 Task: Find connections with filter location Bail-Hongal with filter topic #Knowyoursocialwith filter profile language Potuguese with filter current company Jade Global with filter school Vel Tech Rangarajan Dr. Sagunthala R & D Institute of Science & Technology, Chennai with filter industry Glass, Ceramics and Concrete Manufacturing with filter service category Insurance with filter keywords title Human Resources
Action: Mouse moved to (534, 73)
Screenshot: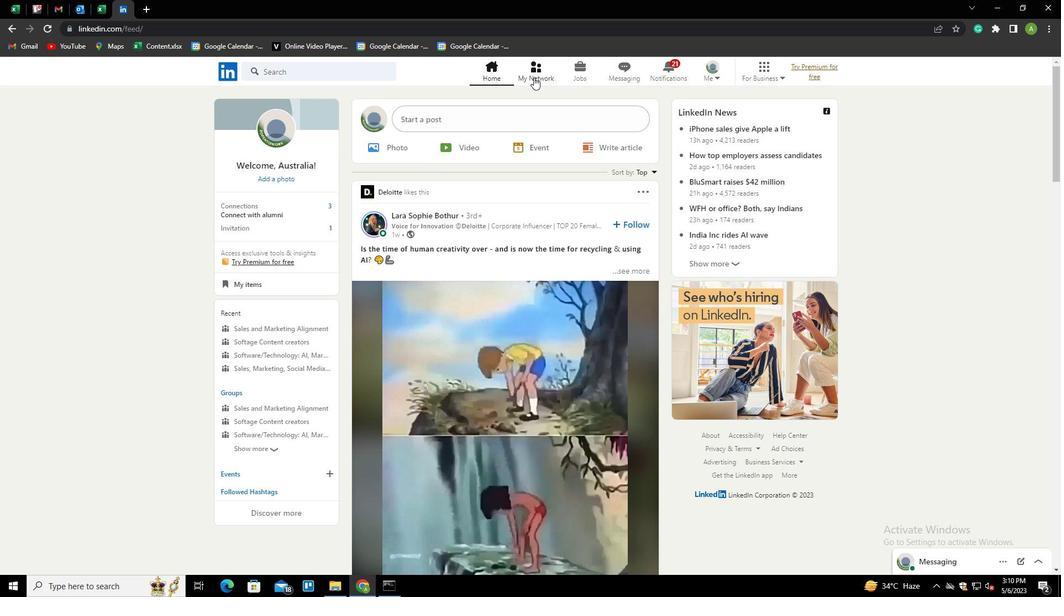 
Action: Mouse pressed left at (534, 73)
Screenshot: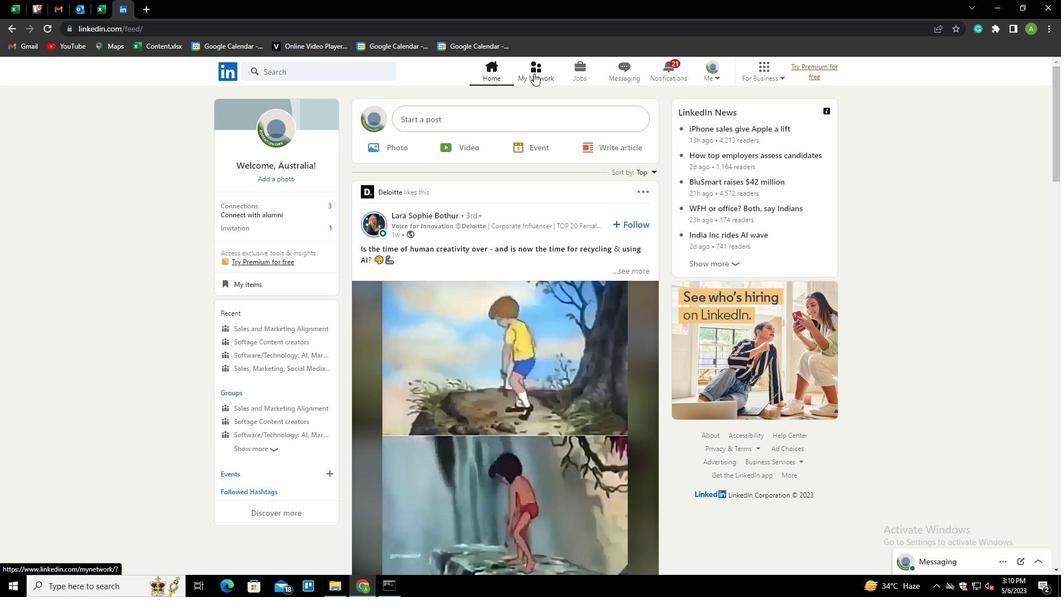 
Action: Mouse moved to (289, 131)
Screenshot: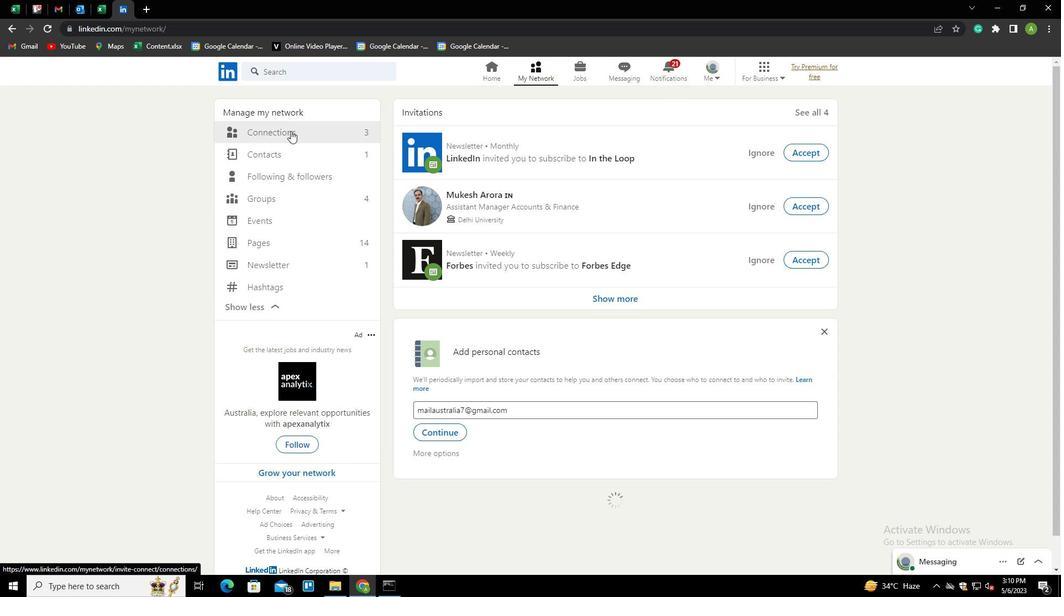 
Action: Mouse pressed left at (289, 131)
Screenshot: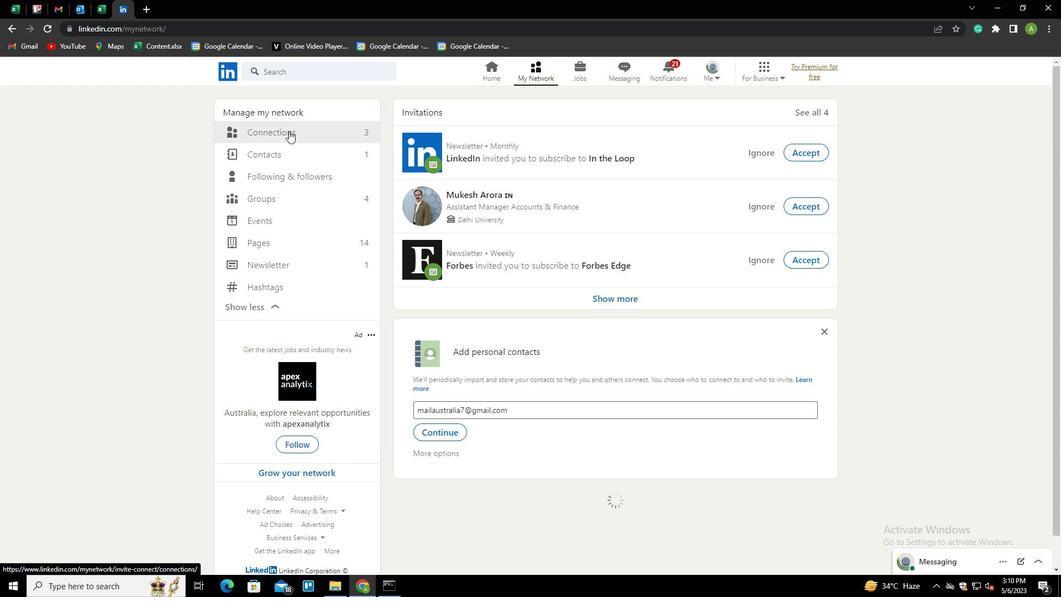 
Action: Mouse moved to (613, 128)
Screenshot: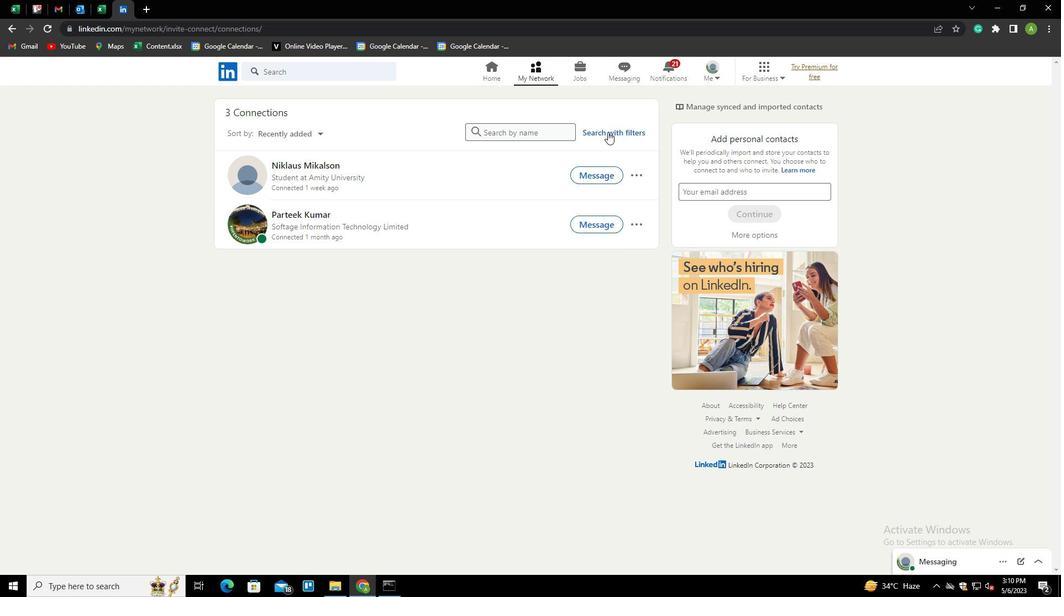 
Action: Mouse pressed left at (613, 128)
Screenshot: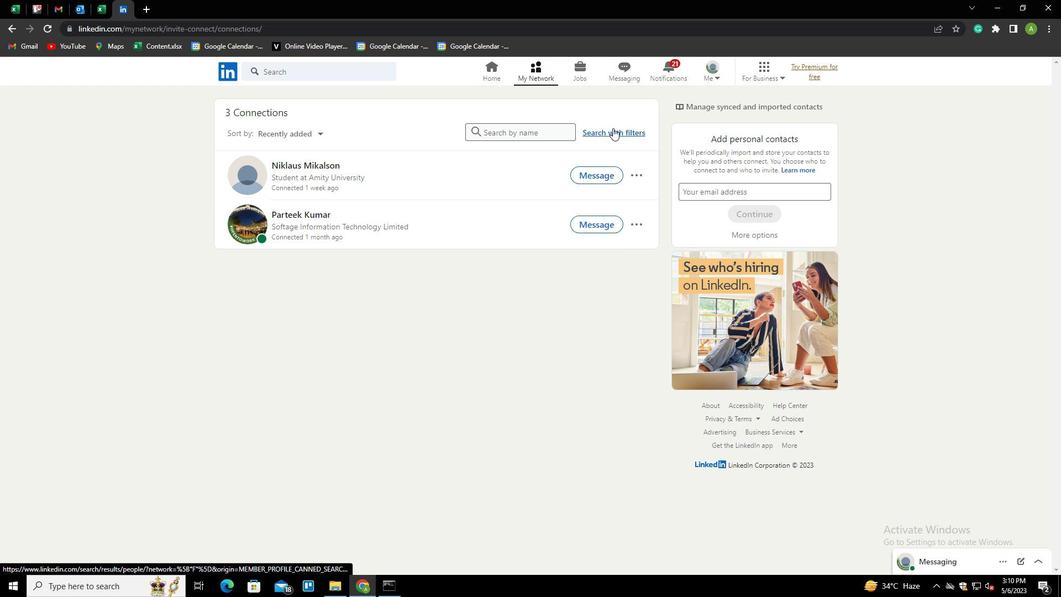 
Action: Mouse moved to (570, 101)
Screenshot: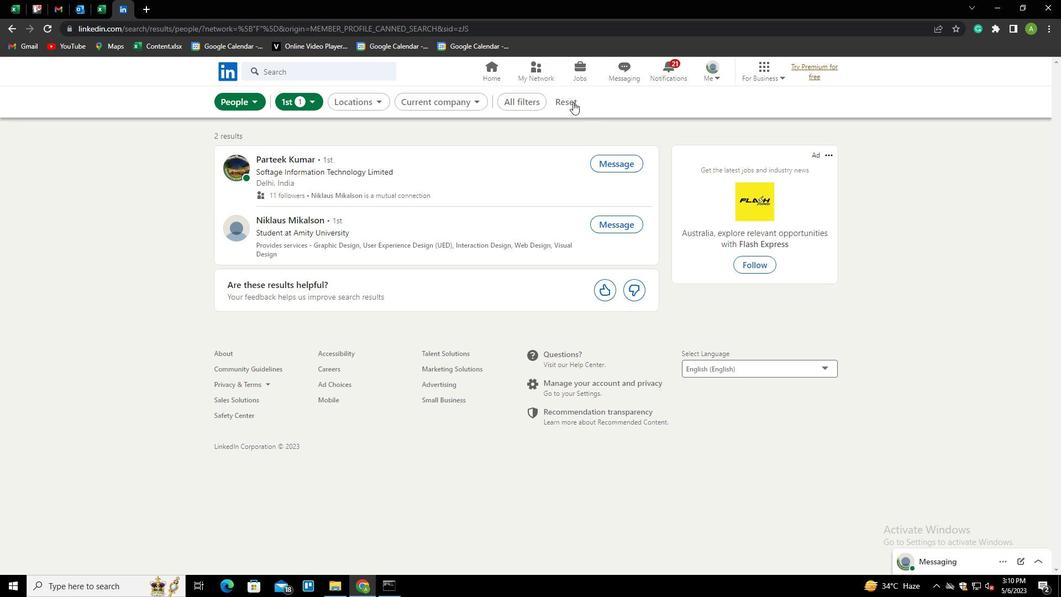 
Action: Mouse pressed left at (570, 101)
Screenshot: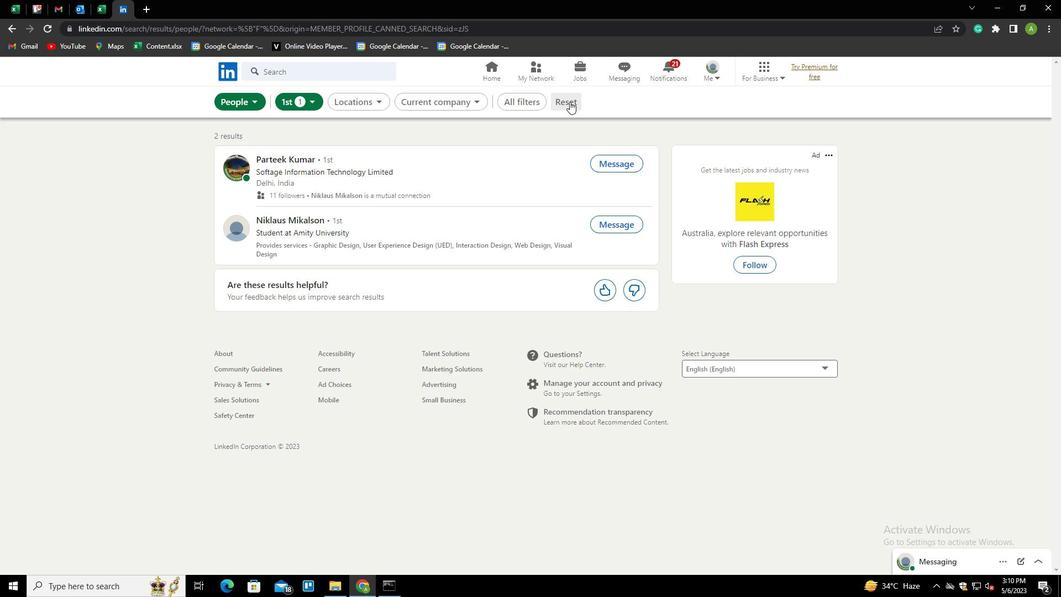 
Action: Mouse moved to (555, 107)
Screenshot: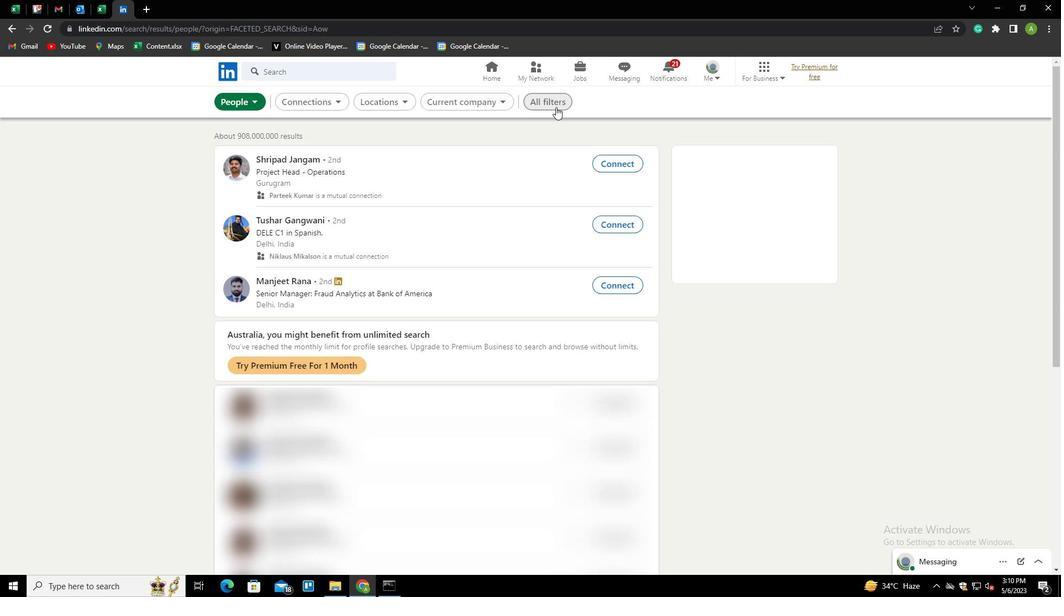 
Action: Mouse pressed left at (555, 107)
Screenshot: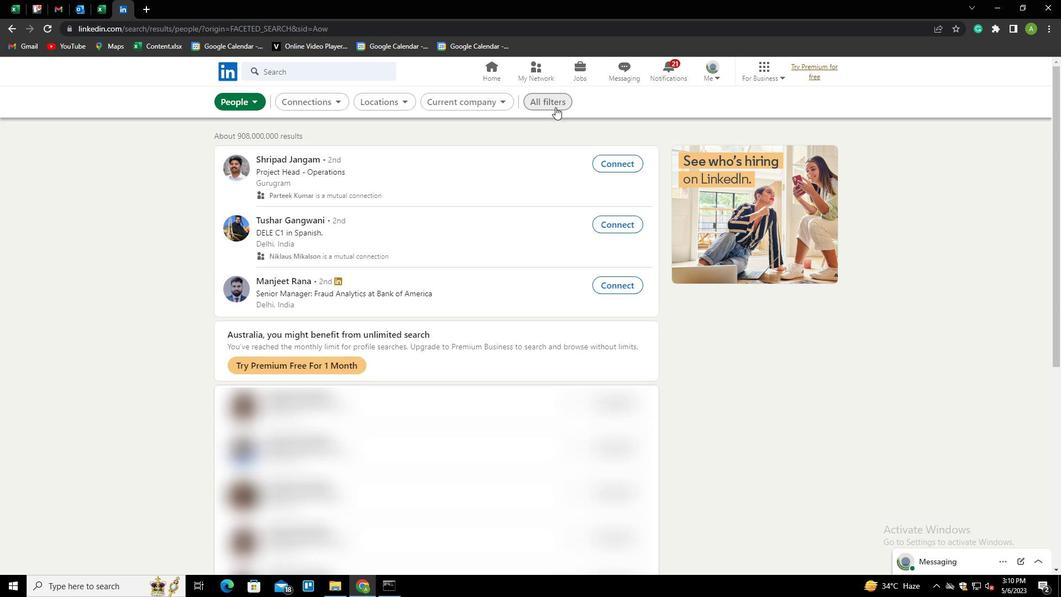 
Action: Mouse moved to (854, 339)
Screenshot: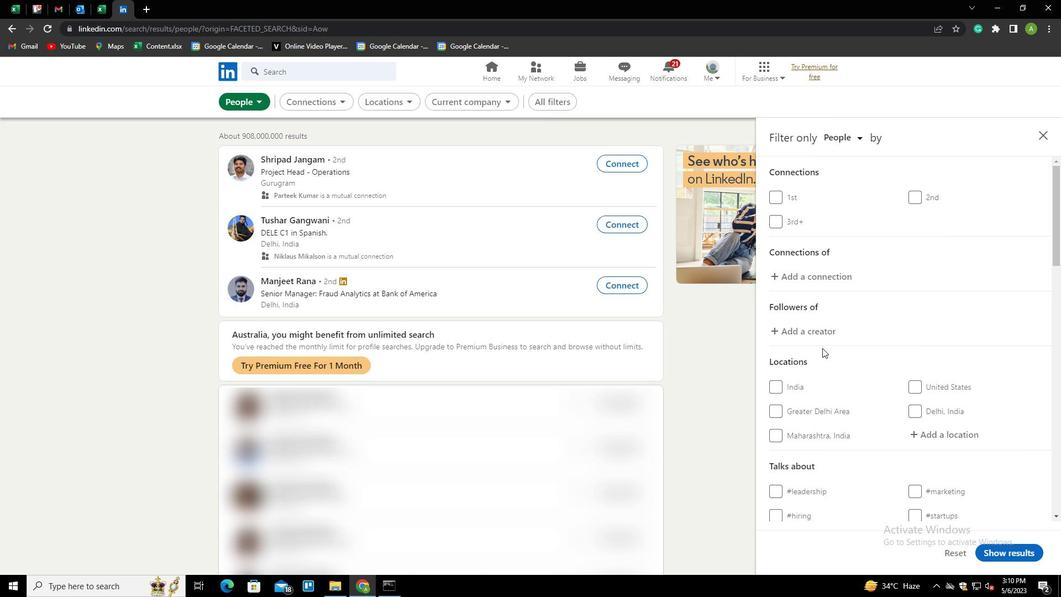 
Action: Mouse scrolled (854, 339) with delta (0, 0)
Screenshot: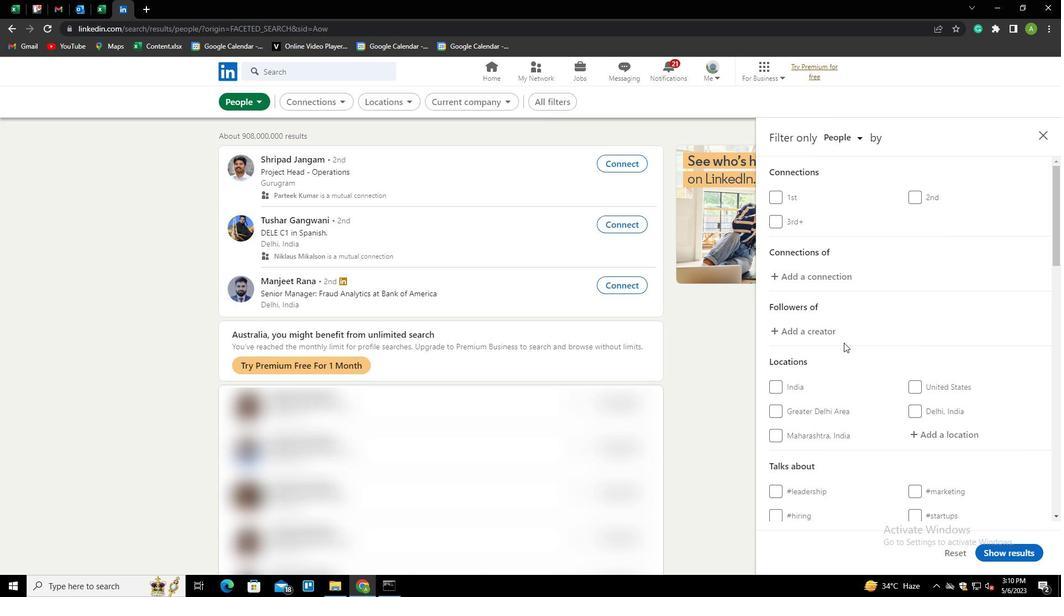 
Action: Mouse scrolled (854, 339) with delta (0, 0)
Screenshot: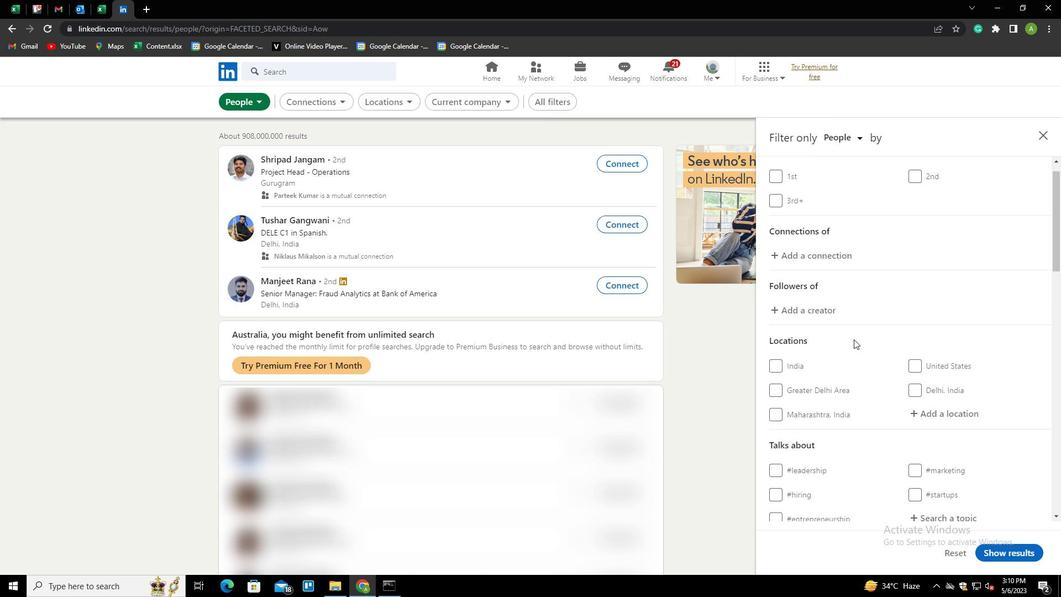 
Action: Mouse moved to (946, 321)
Screenshot: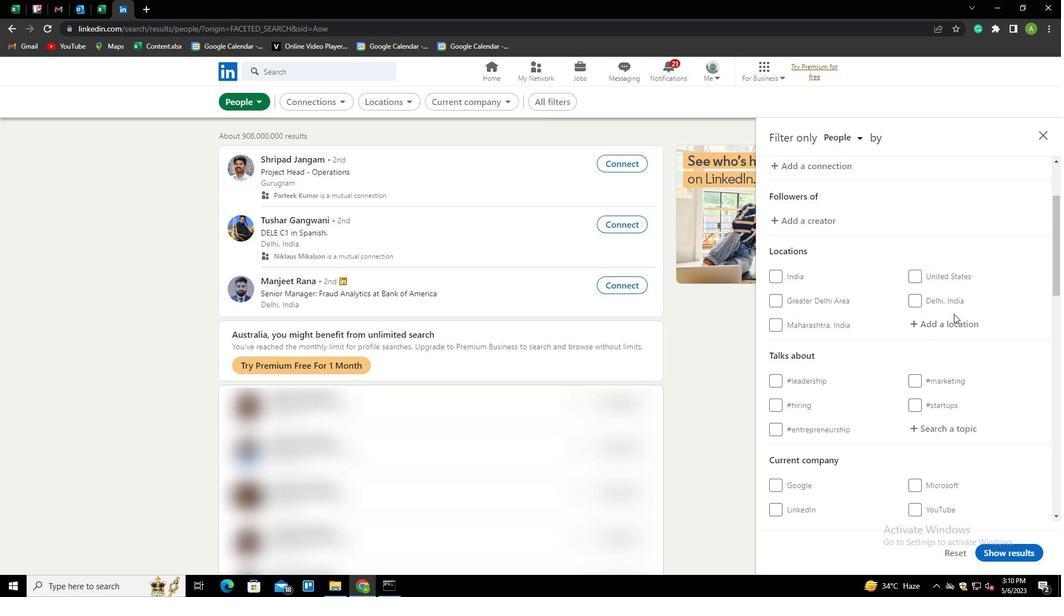 
Action: Mouse pressed left at (946, 321)
Screenshot: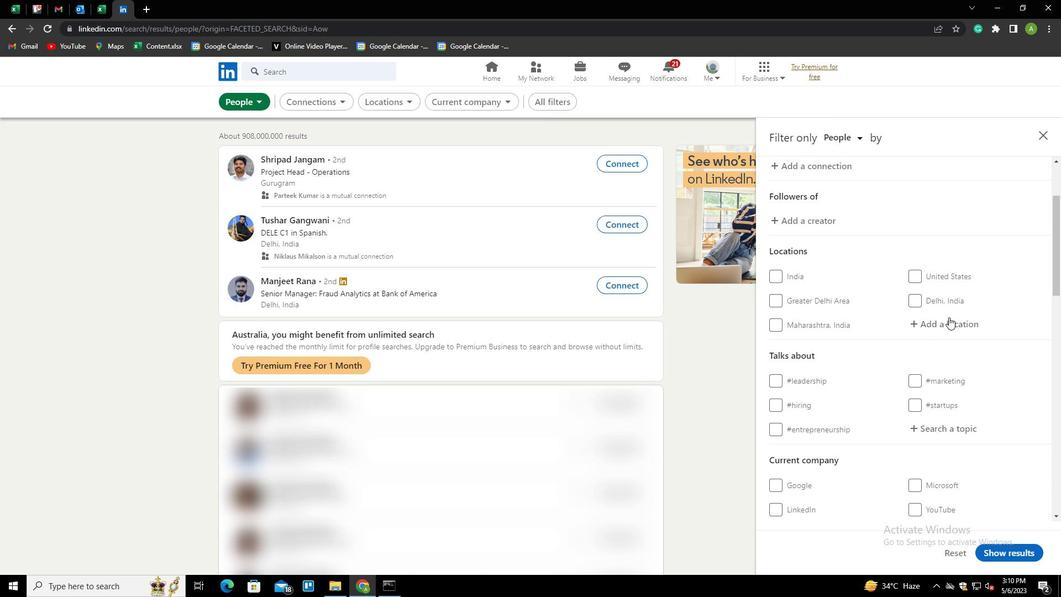 
Action: Mouse moved to (1035, 228)
Screenshot: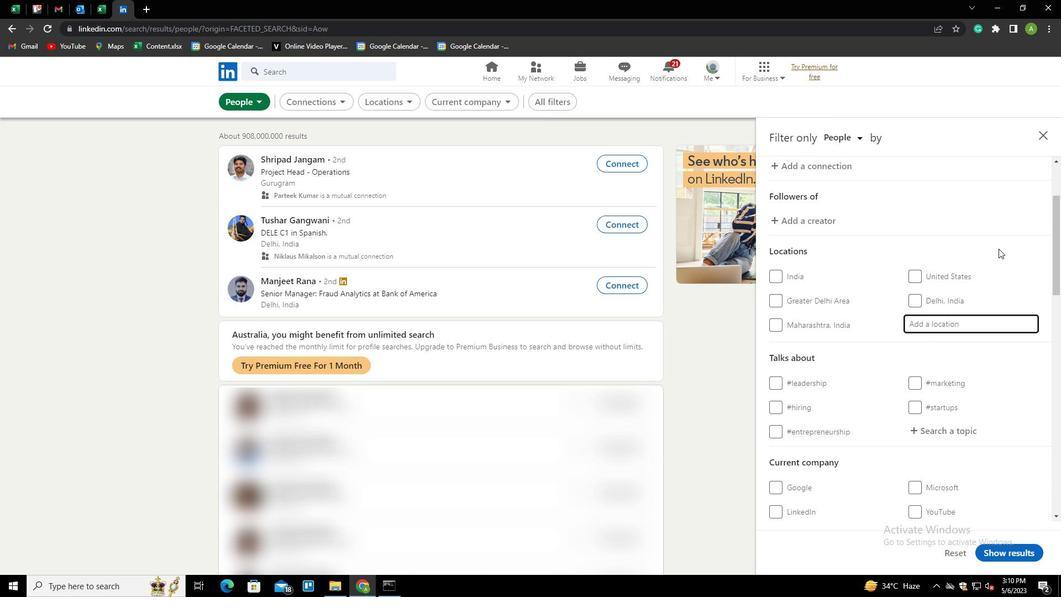 
Action: Key pressed <Key.shift>BAILL<Key.backspace>-<Key.shift>HONGAL<Key.down>
Screenshot: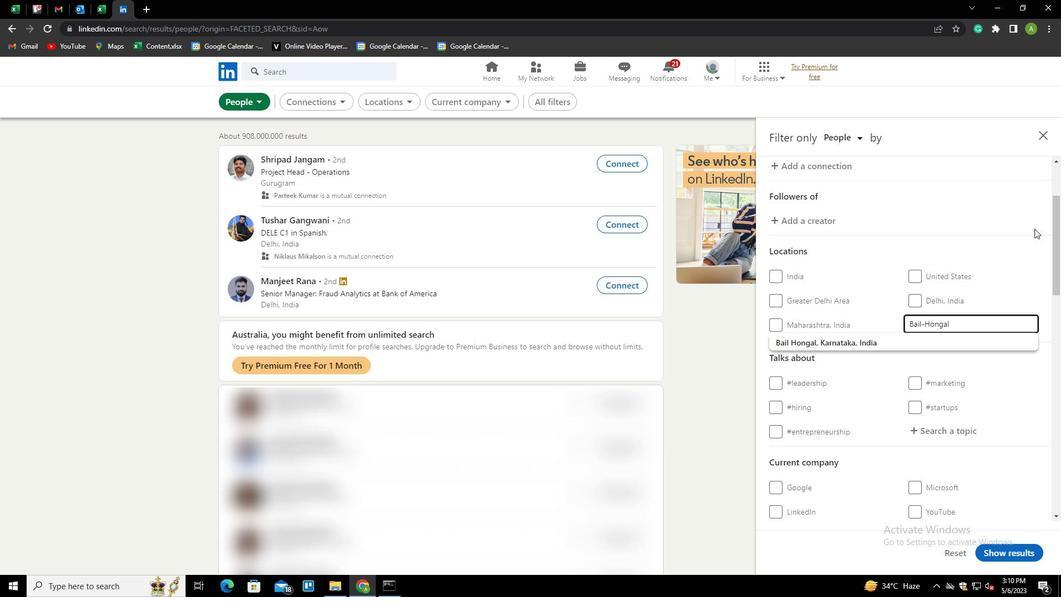 
Action: Mouse moved to (1037, 225)
Screenshot: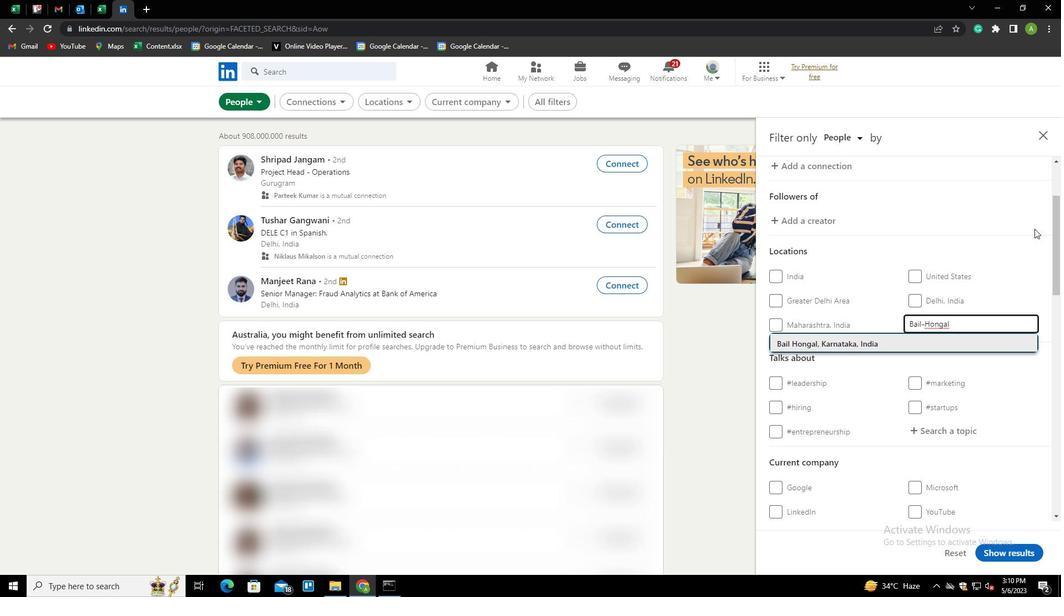 
Action: Key pressed <Key.enter>
Screenshot: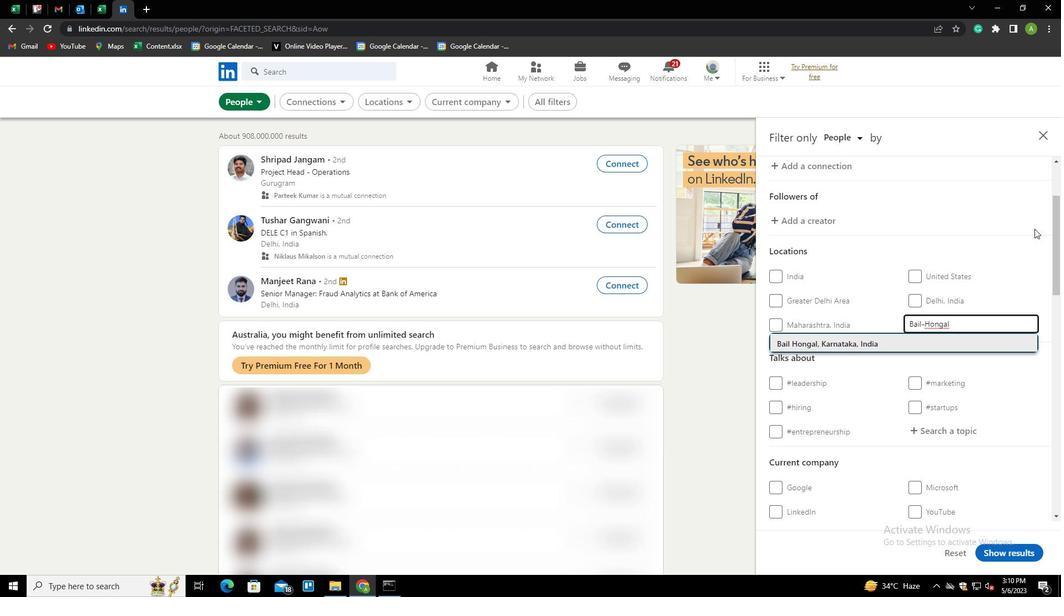 
Action: Mouse moved to (1008, 252)
Screenshot: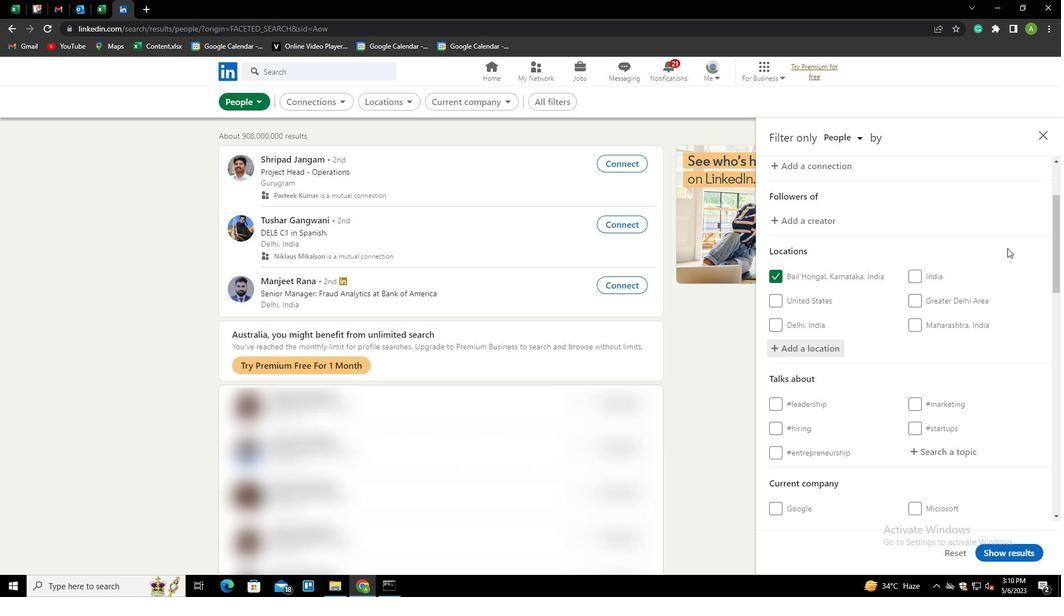 
Action: Mouse scrolled (1008, 252) with delta (0, 0)
Screenshot: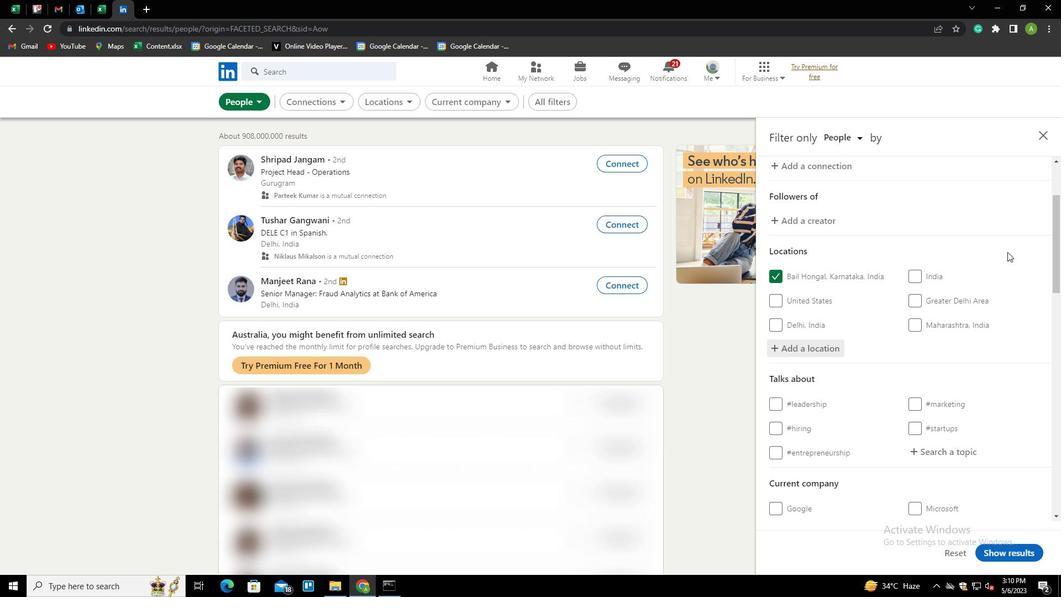 
Action: Mouse moved to (1008, 253)
Screenshot: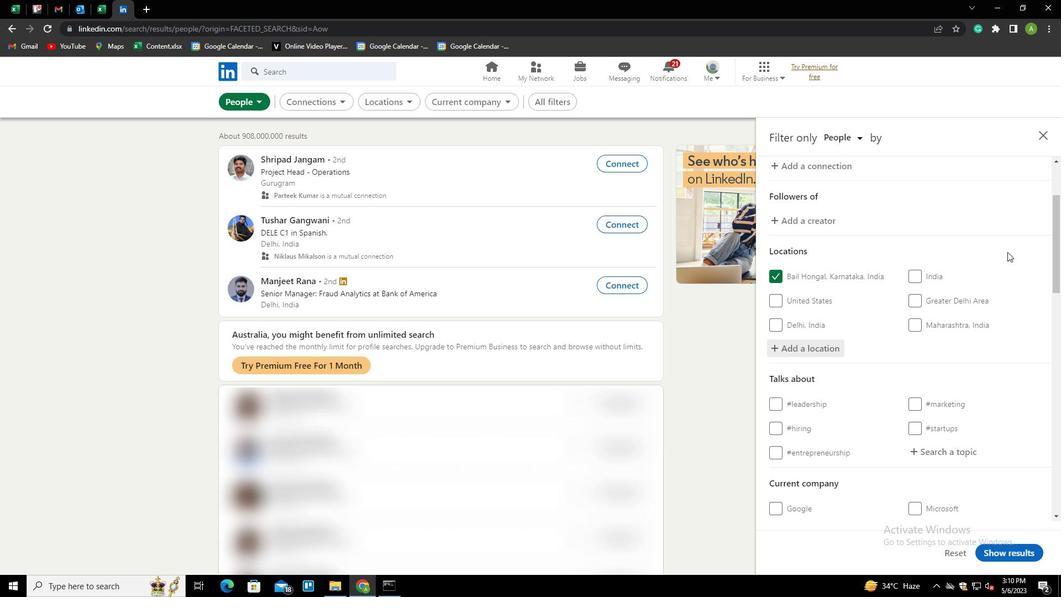 
Action: Mouse scrolled (1008, 252) with delta (0, 0)
Screenshot: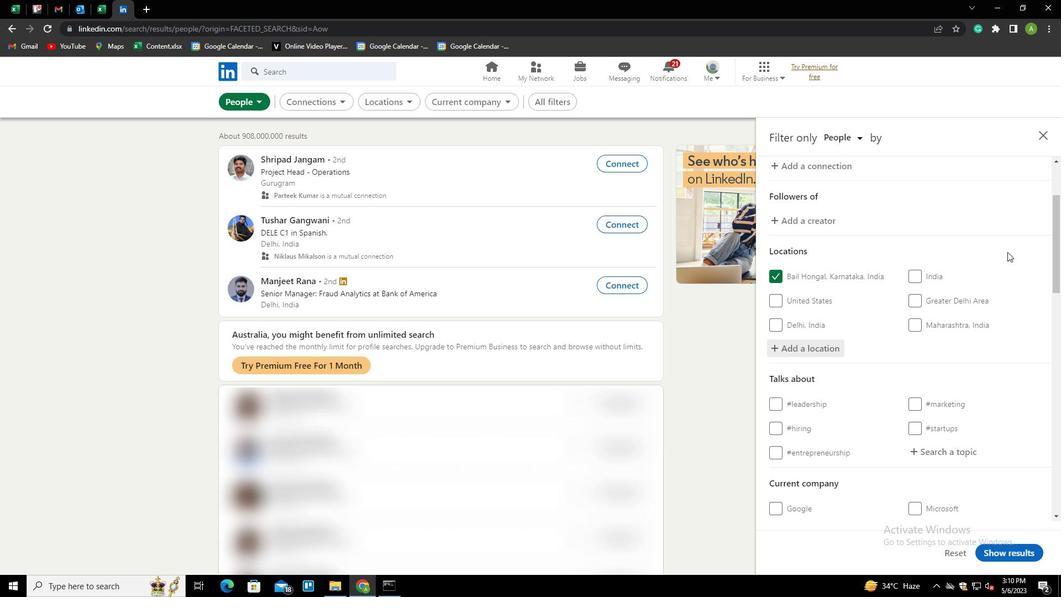 
Action: Mouse moved to (961, 336)
Screenshot: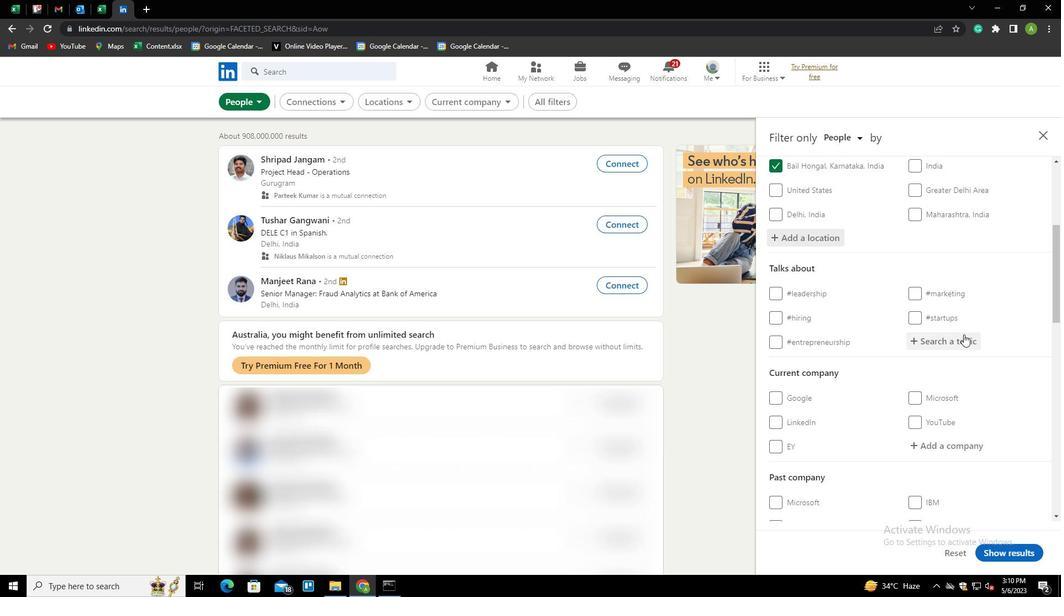 
Action: Mouse pressed left at (961, 336)
Screenshot: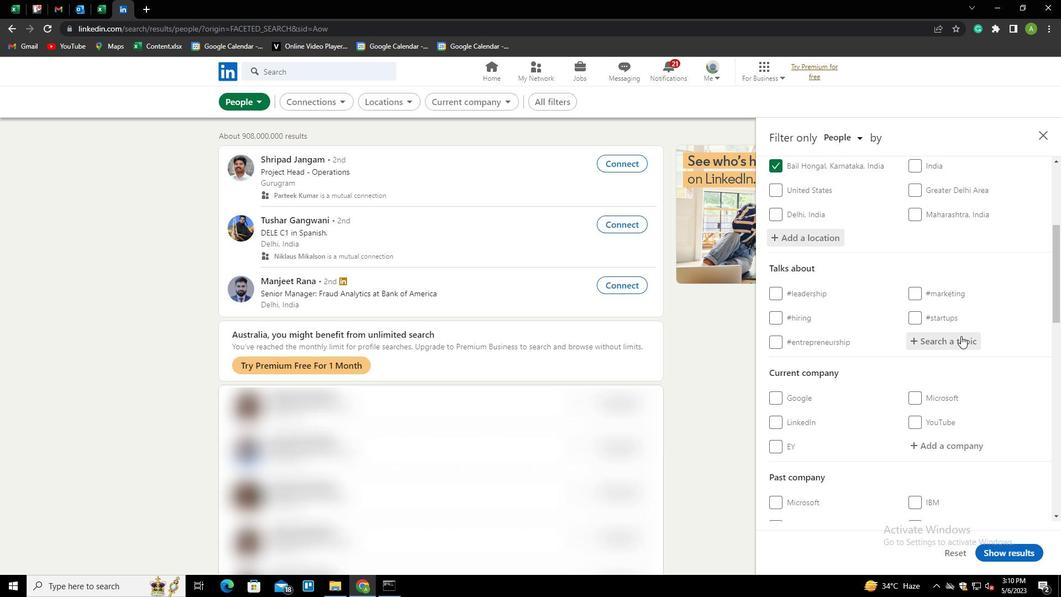 
Action: Mouse moved to (954, 300)
Screenshot: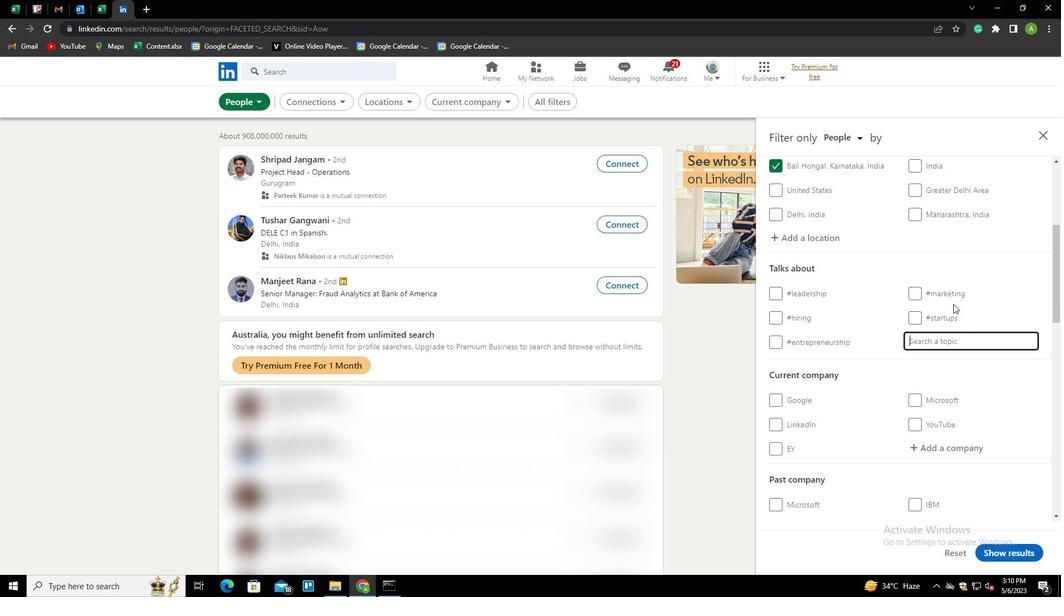 
Action: Key pressed KNOWYOUR
Screenshot: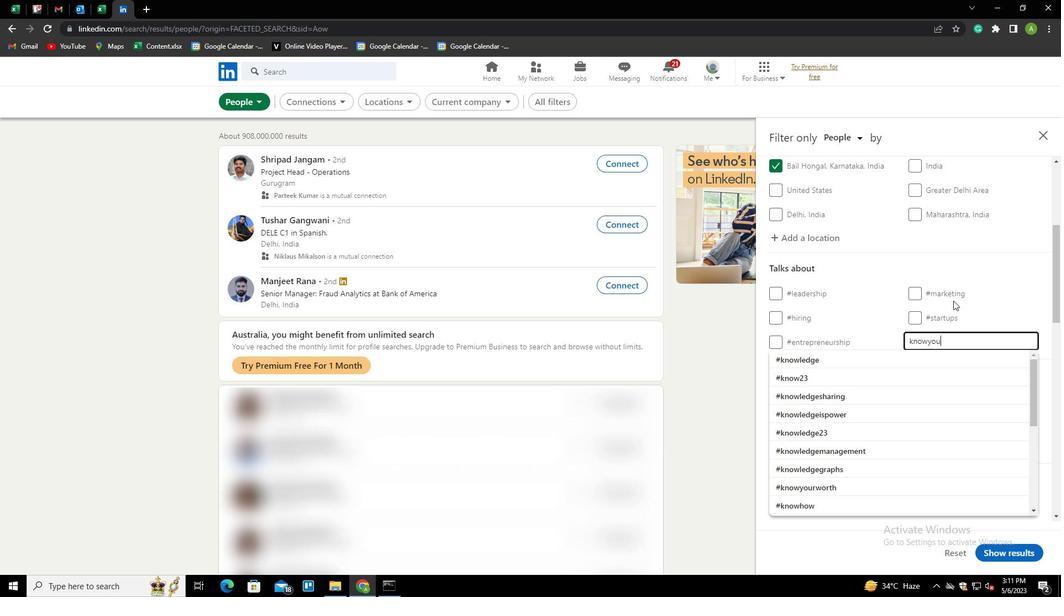 
Action: Mouse moved to (954, 300)
Screenshot: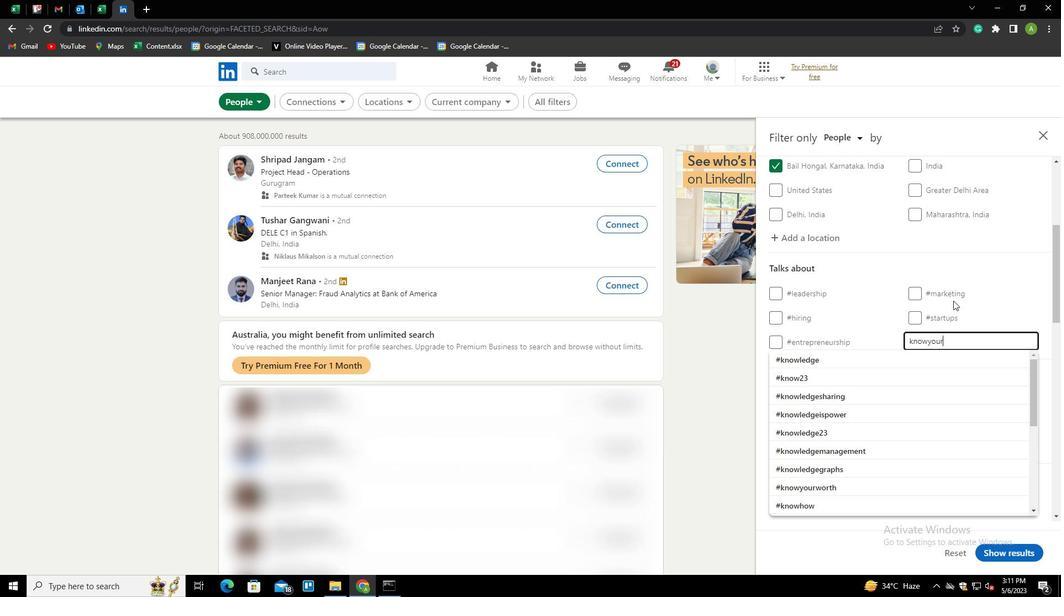 
Action: Key pressed SOCIAL<Key.down><Key.enter>
Screenshot: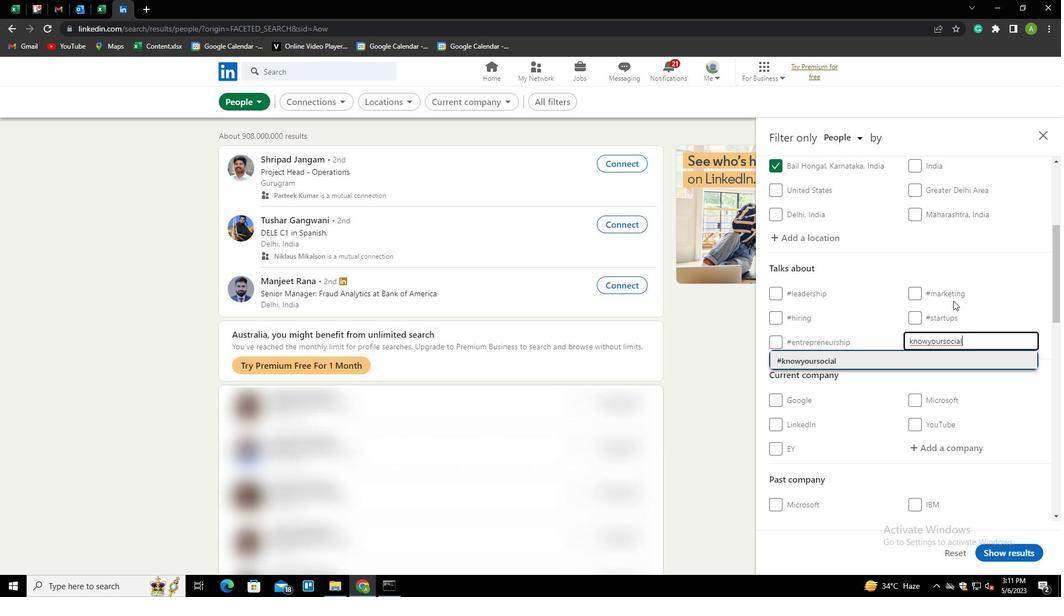 
Action: Mouse scrolled (954, 300) with delta (0, 0)
Screenshot: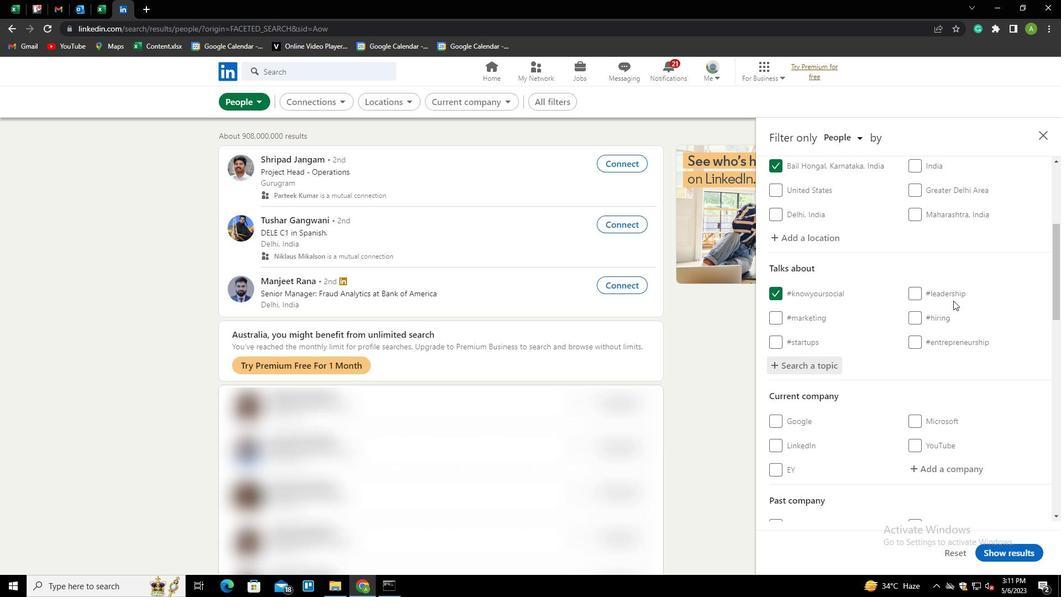 
Action: Mouse scrolled (954, 300) with delta (0, 0)
Screenshot: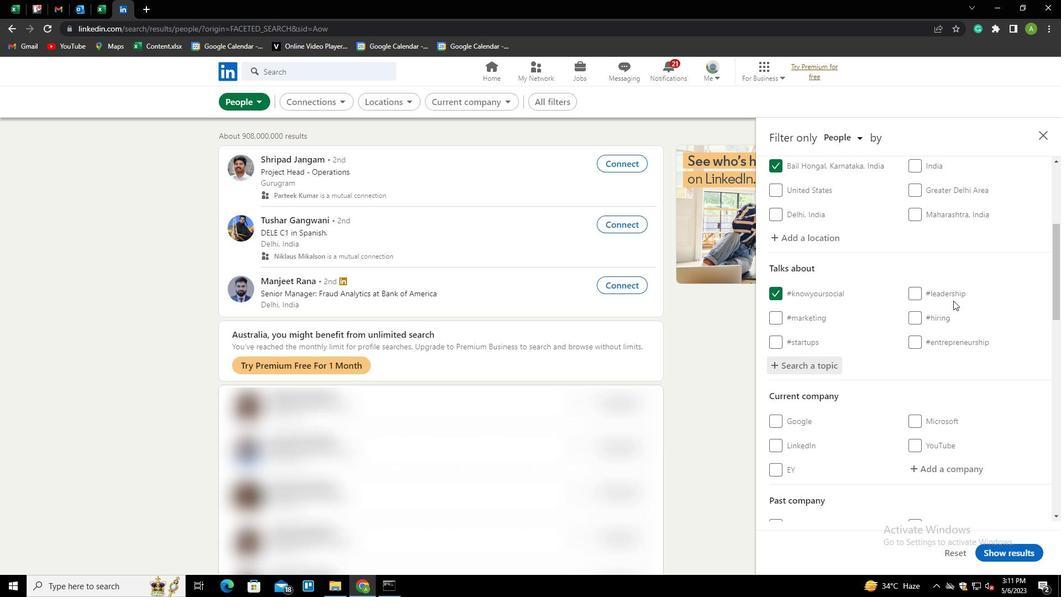 
Action: Mouse scrolled (954, 300) with delta (0, 0)
Screenshot: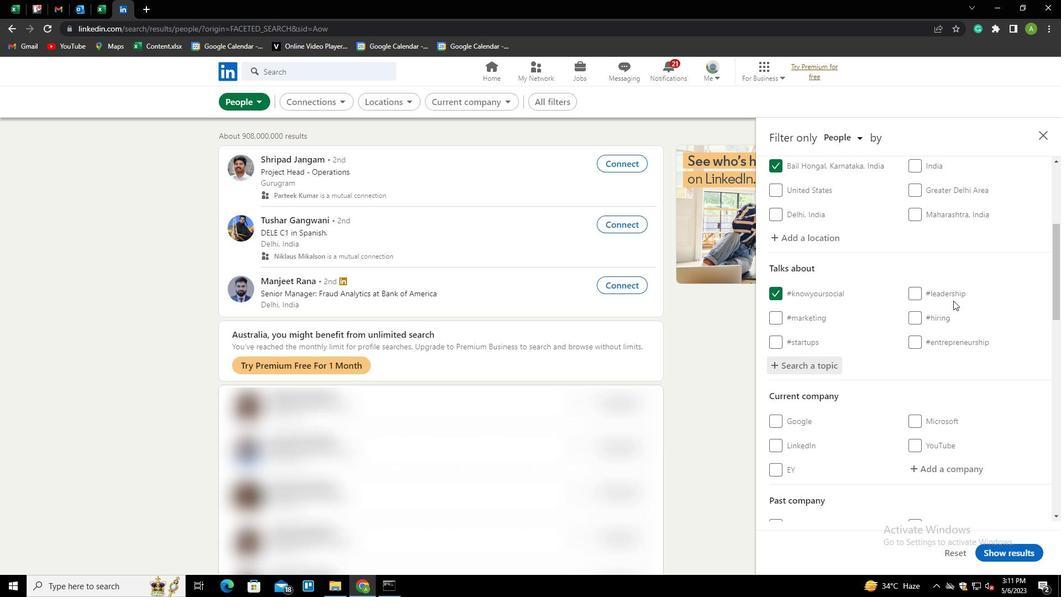 
Action: Mouse scrolled (954, 300) with delta (0, 0)
Screenshot: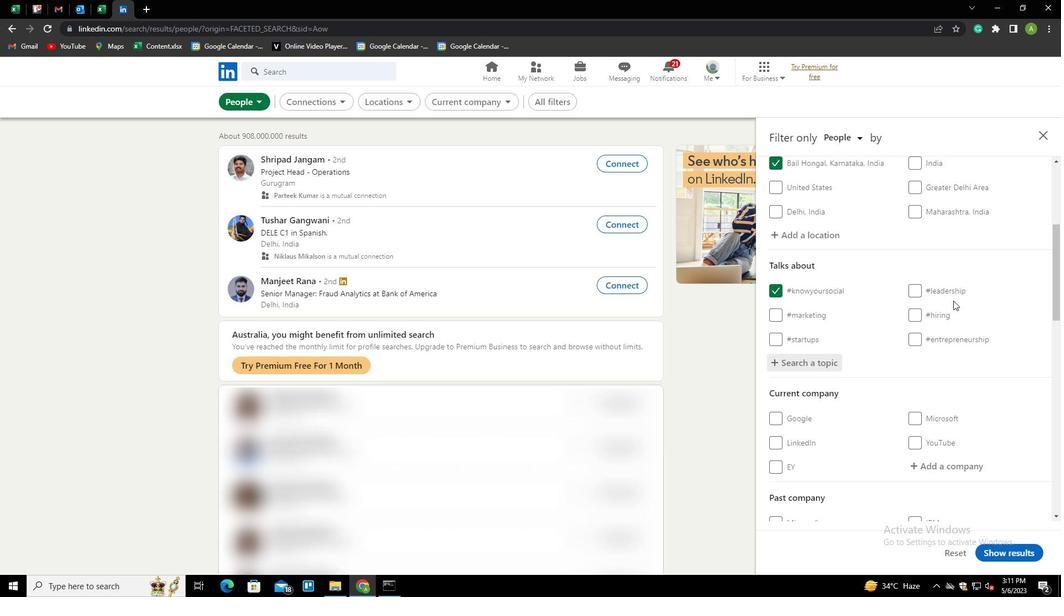 
Action: Mouse scrolled (954, 300) with delta (0, 0)
Screenshot: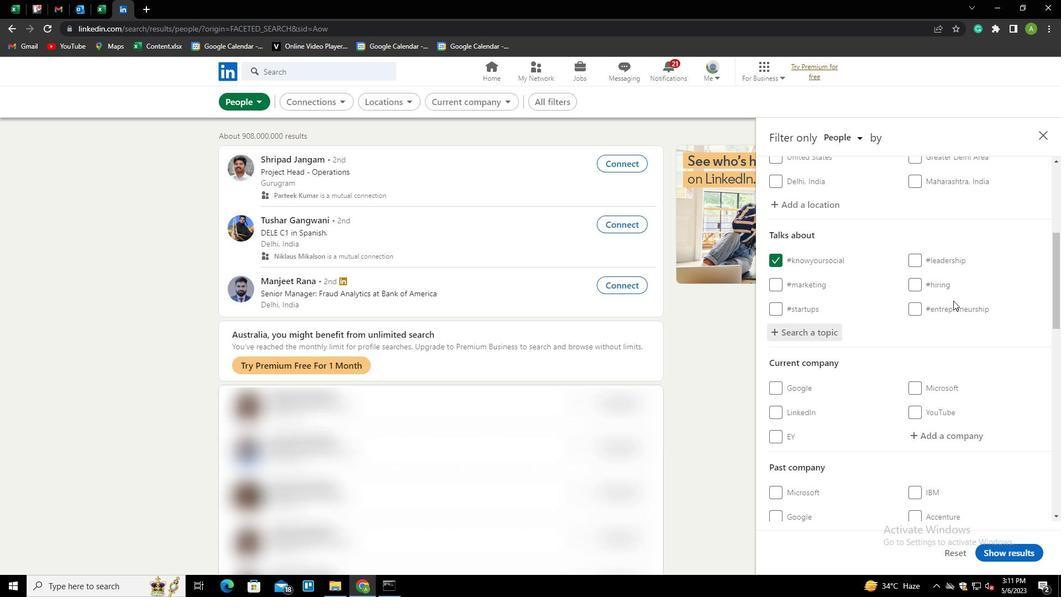 
Action: Mouse scrolled (954, 300) with delta (0, 0)
Screenshot: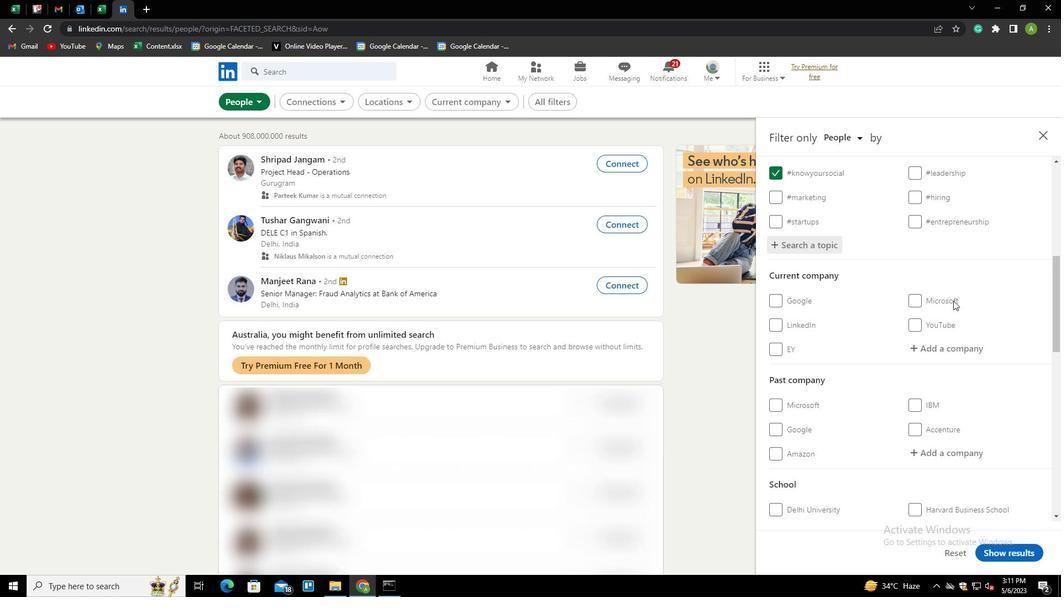 
Action: Mouse scrolled (954, 300) with delta (0, 0)
Screenshot: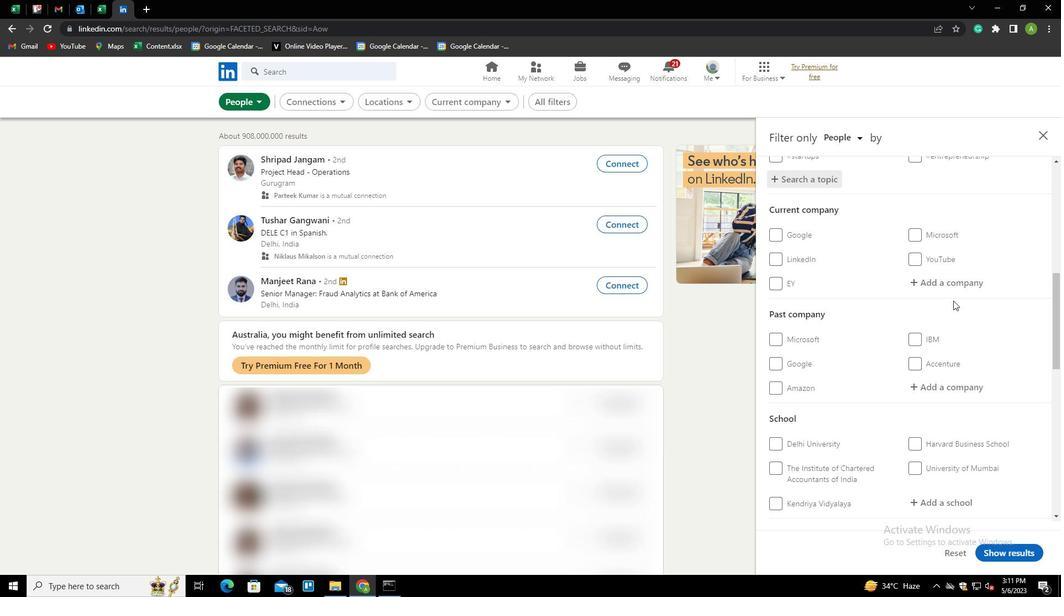 
Action: Mouse moved to (950, 302)
Screenshot: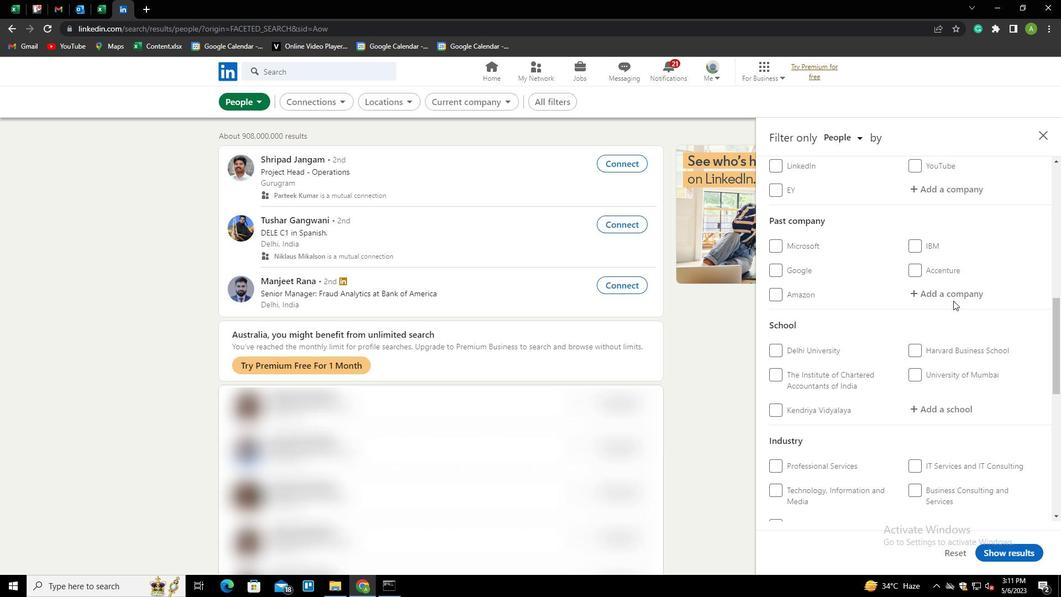 
Action: Mouse scrolled (950, 301) with delta (0, 0)
Screenshot: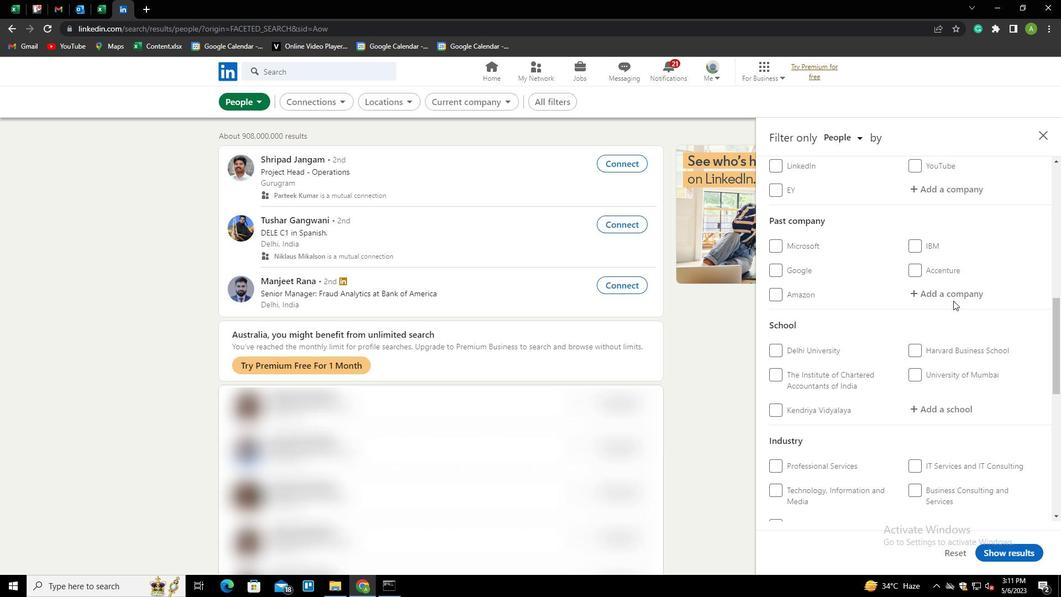 
Action: Mouse moved to (947, 304)
Screenshot: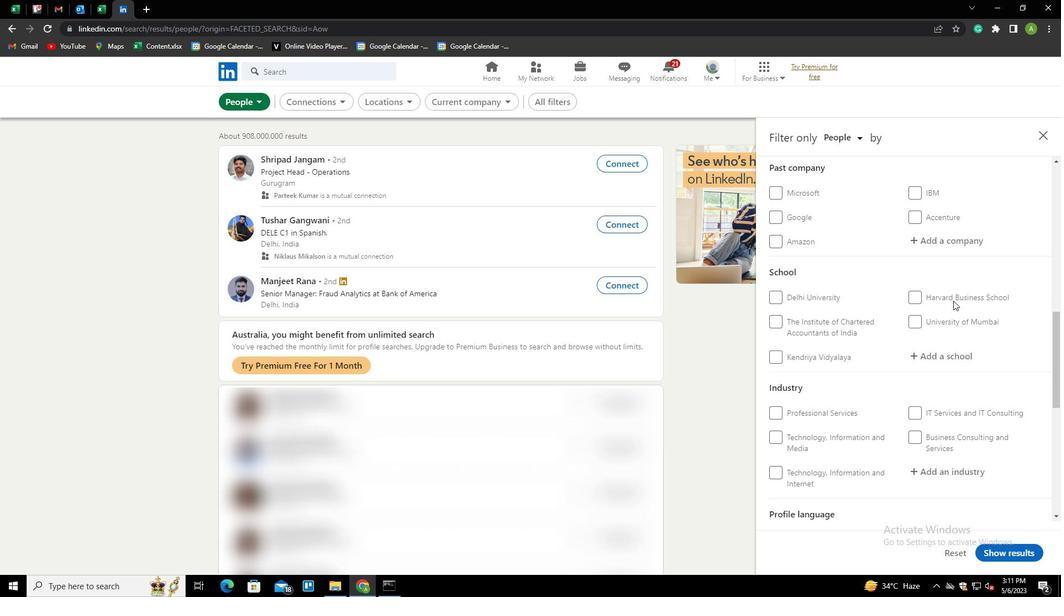 
Action: Mouse scrolled (947, 304) with delta (0, 0)
Screenshot: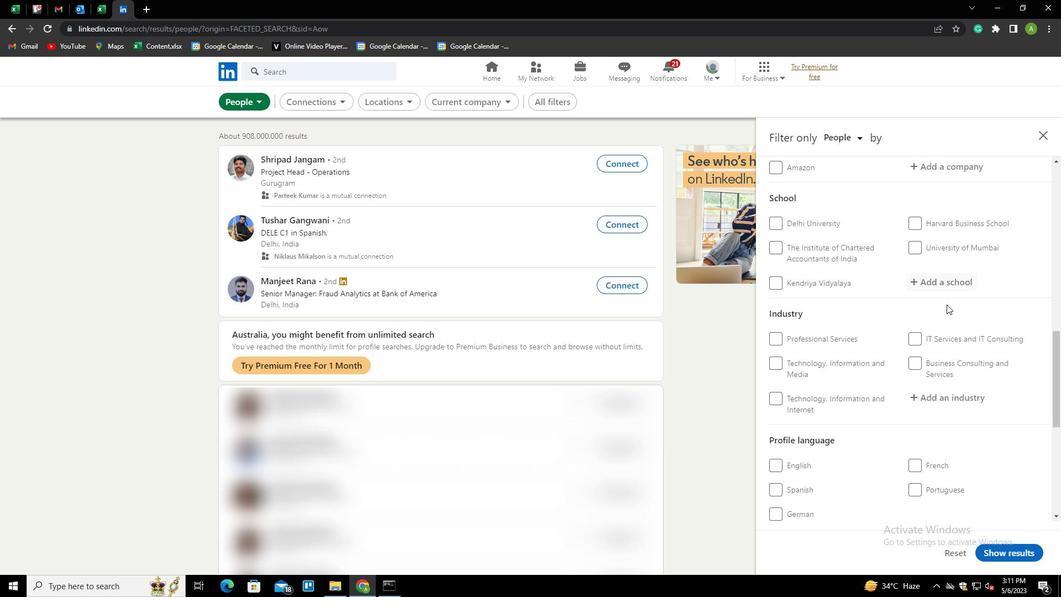
Action: Mouse moved to (919, 394)
Screenshot: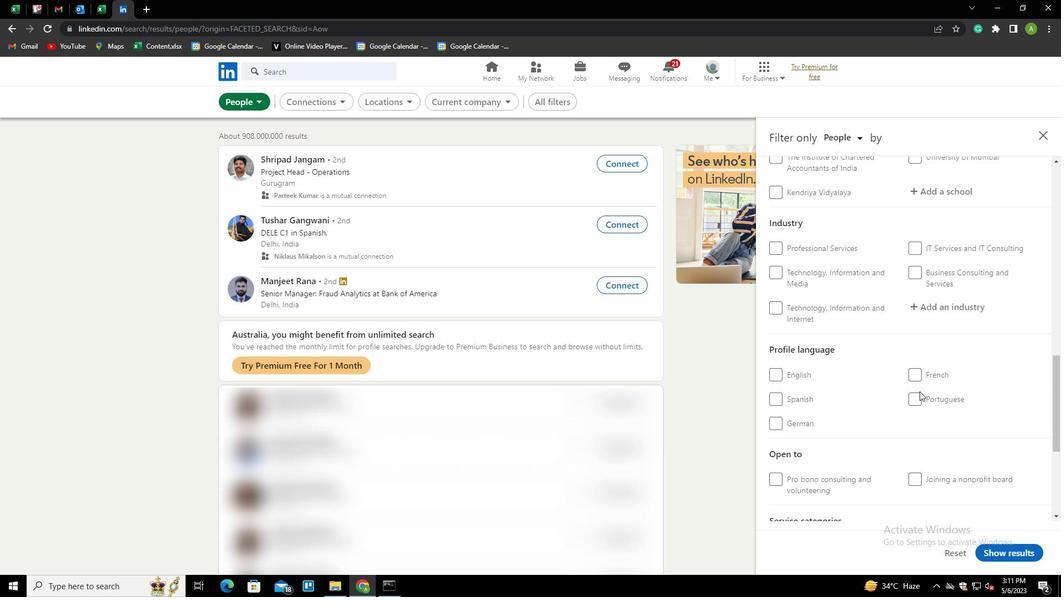 
Action: Mouse pressed left at (919, 394)
Screenshot: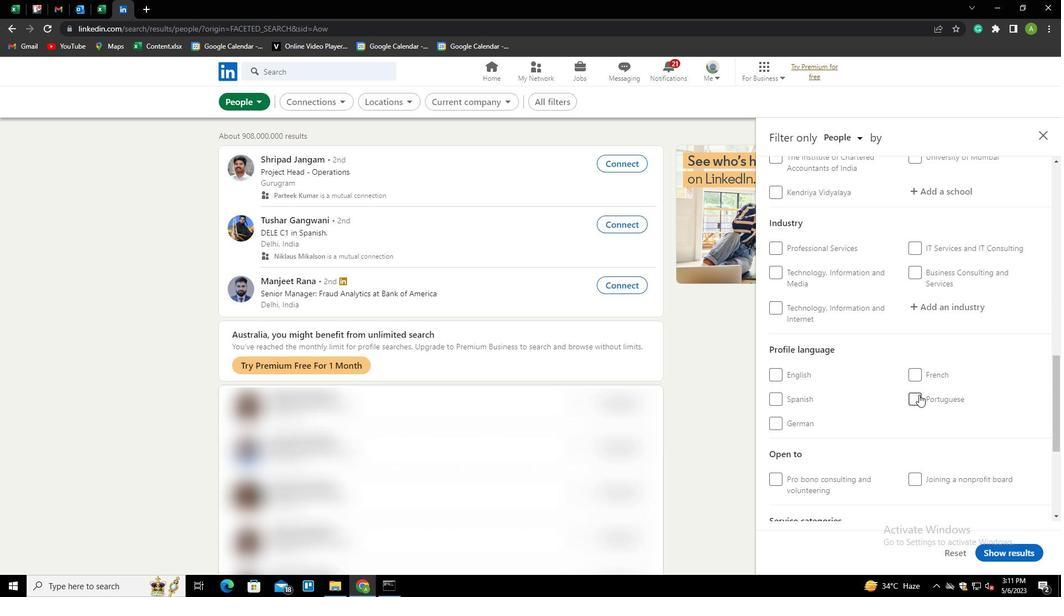 
Action: Mouse moved to (947, 348)
Screenshot: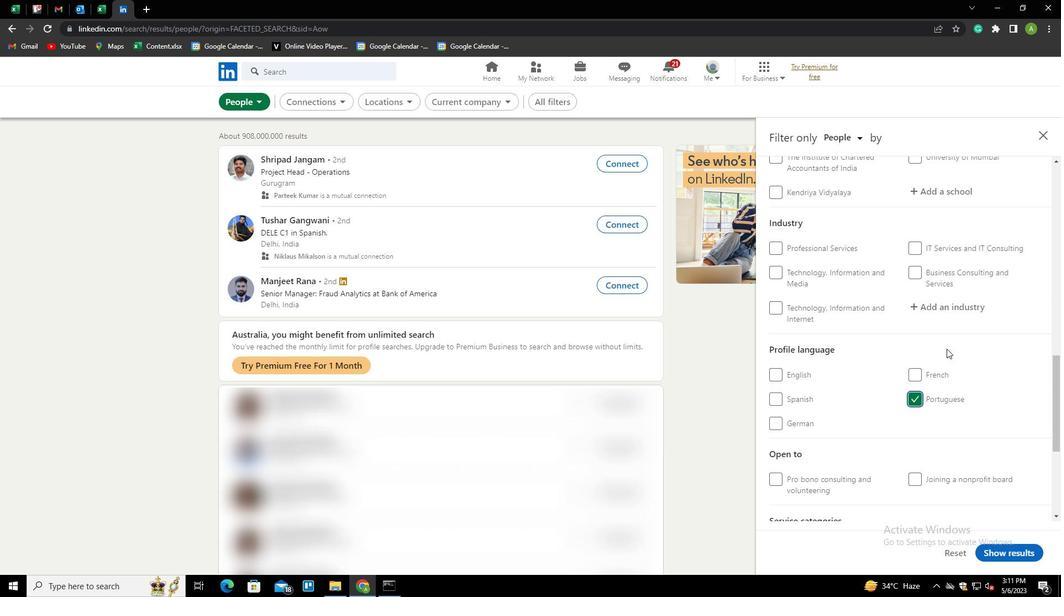 
Action: Mouse scrolled (947, 348) with delta (0, 0)
Screenshot: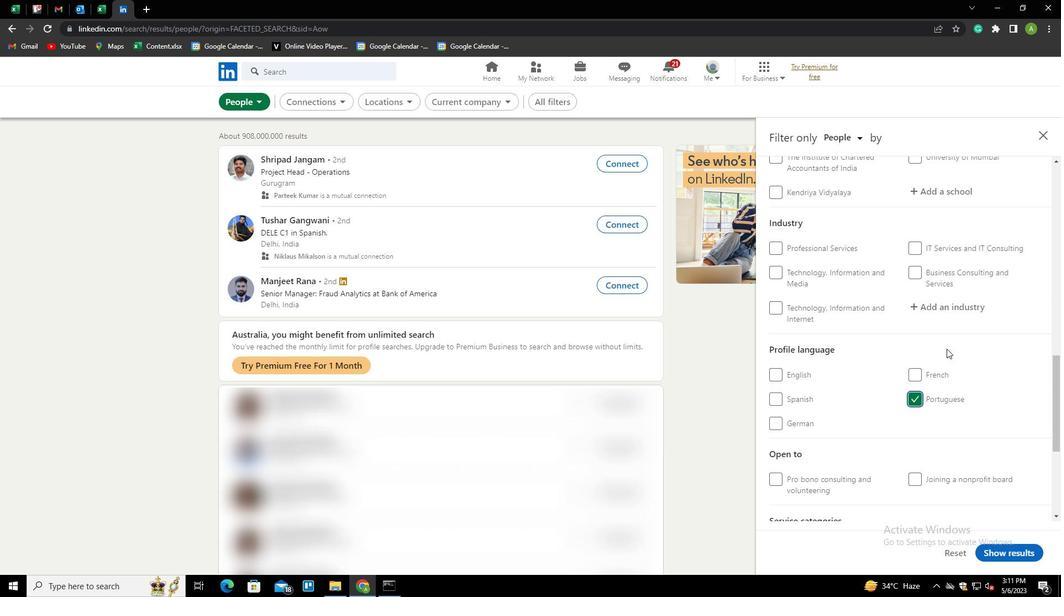 
Action: Mouse scrolled (947, 348) with delta (0, 0)
Screenshot: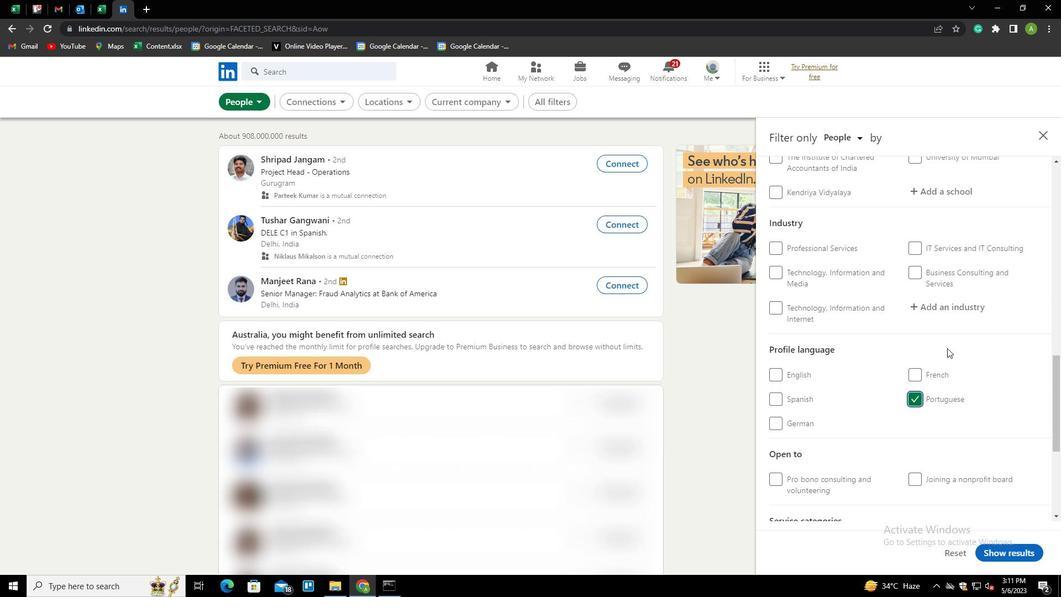 
Action: Mouse scrolled (947, 348) with delta (0, 0)
Screenshot: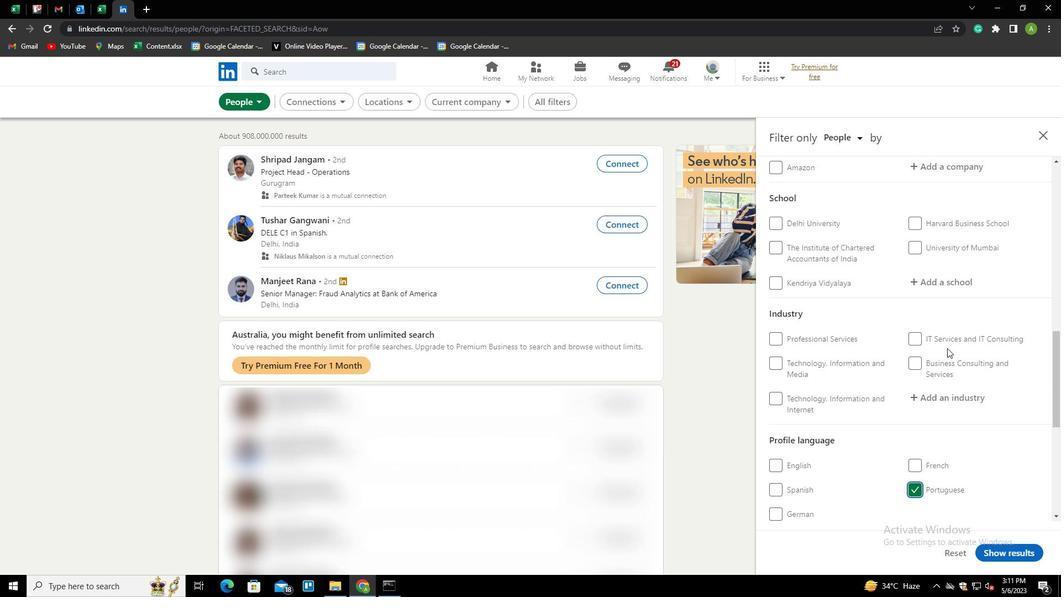 
Action: Mouse scrolled (947, 348) with delta (0, 0)
Screenshot: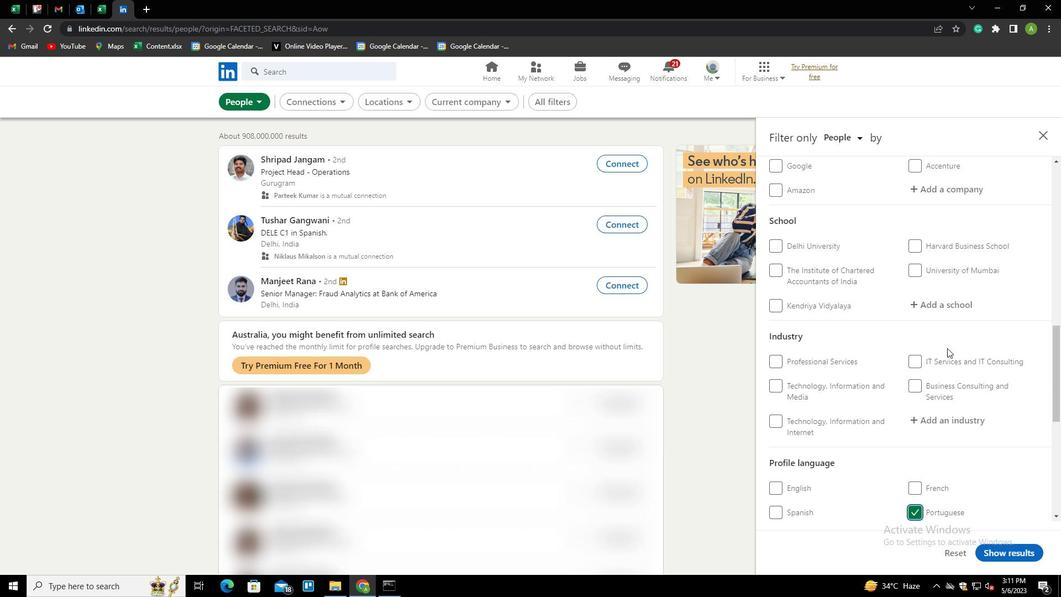 
Action: Mouse moved to (947, 347)
Screenshot: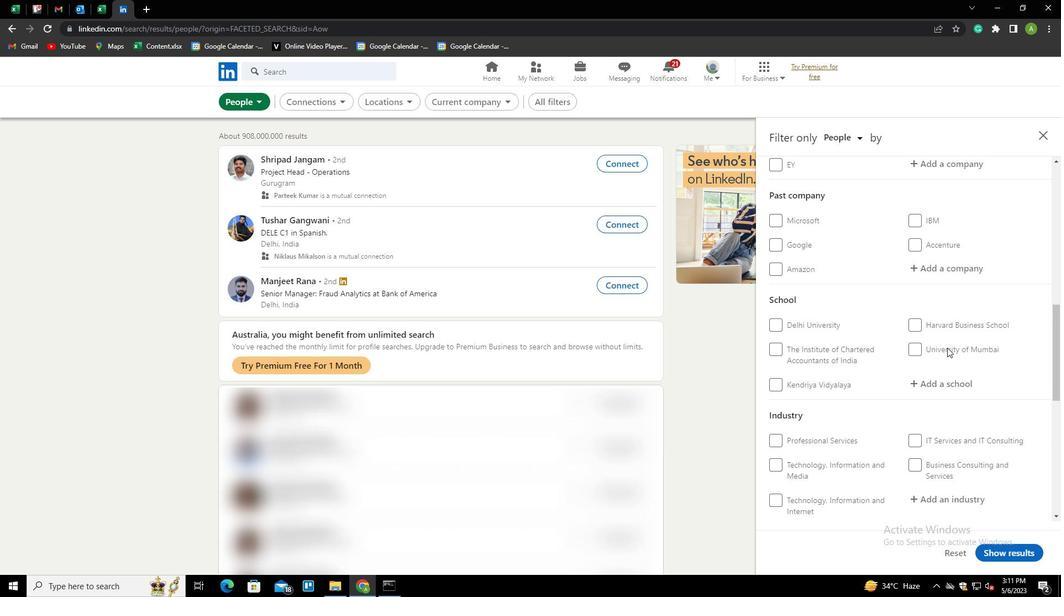 
Action: Mouse scrolled (947, 348) with delta (0, 0)
Screenshot: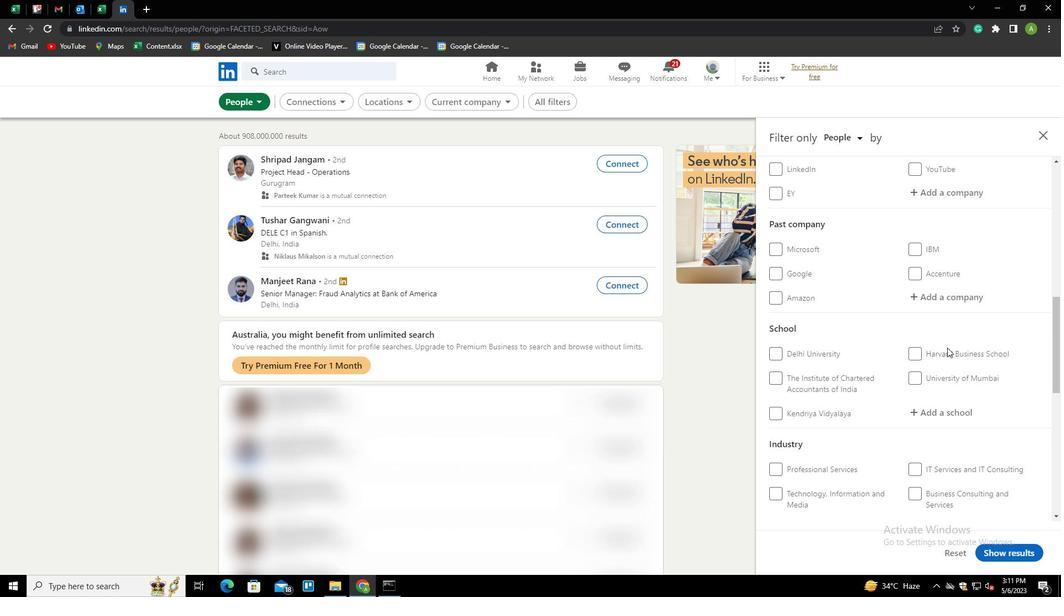 
Action: Mouse scrolled (947, 348) with delta (0, 0)
Screenshot: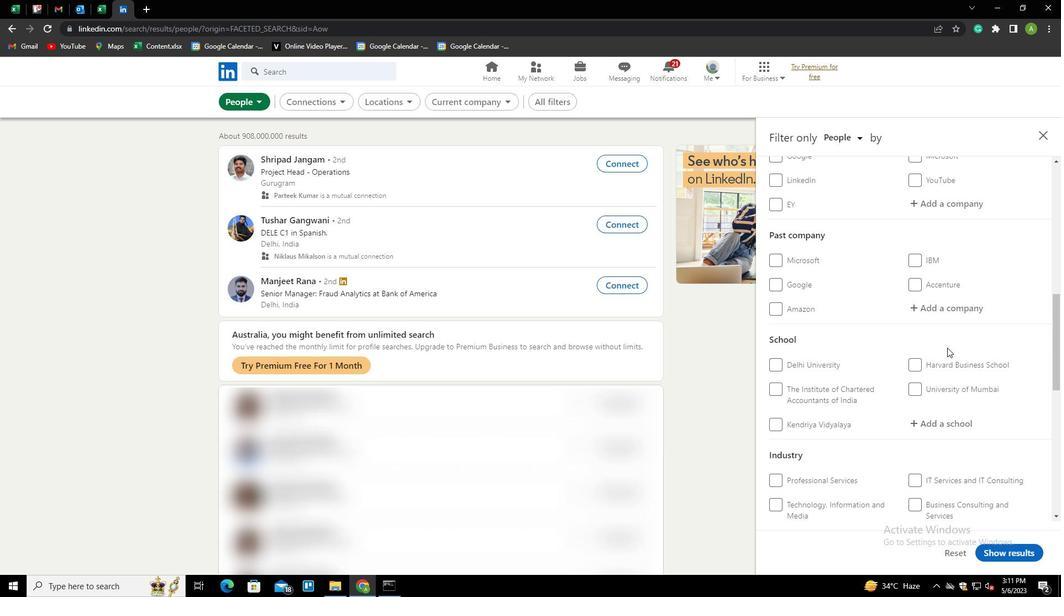 
Action: Mouse scrolled (947, 348) with delta (0, 0)
Screenshot: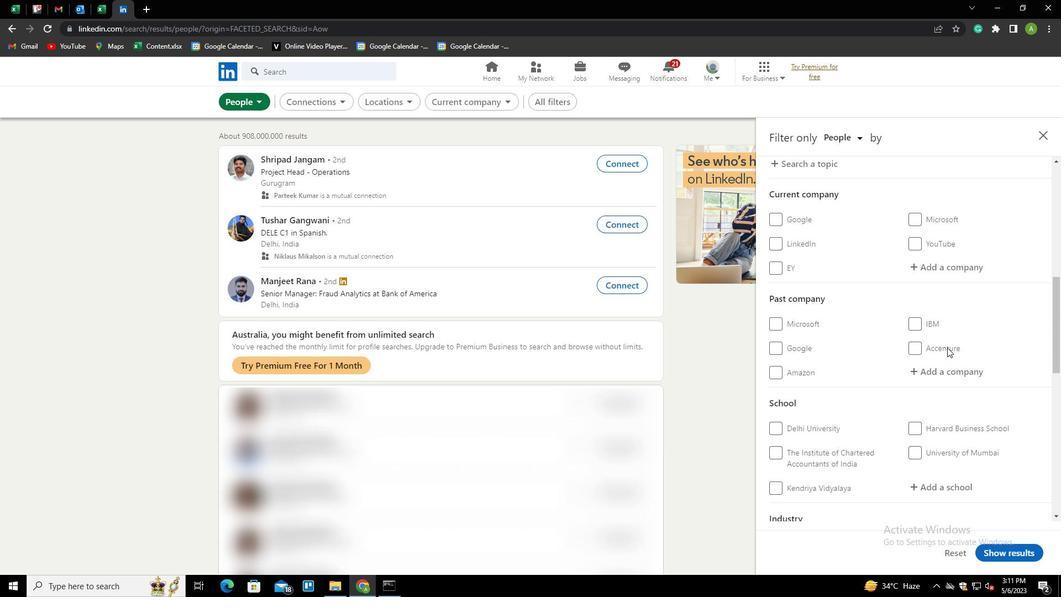 
Action: Mouse scrolled (947, 348) with delta (0, 0)
Screenshot: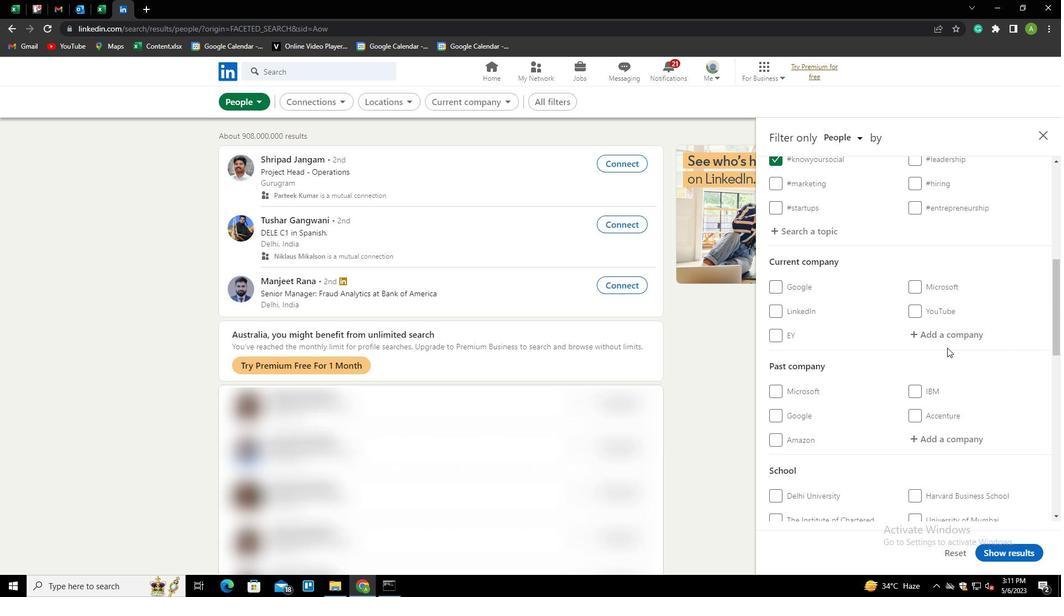 
Action: Mouse moved to (934, 407)
Screenshot: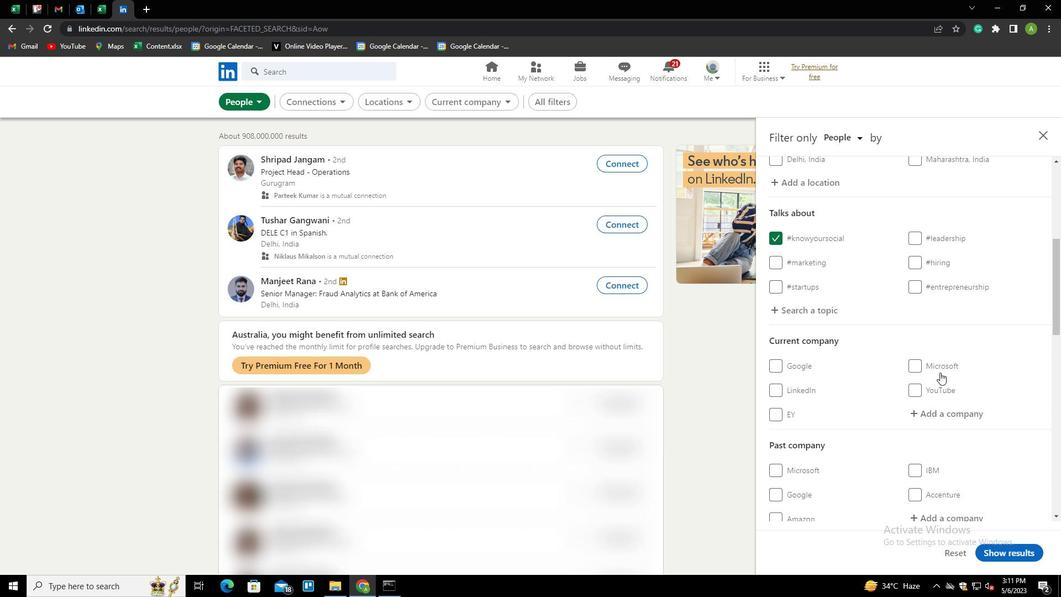 
Action: Mouse pressed left at (934, 407)
Screenshot: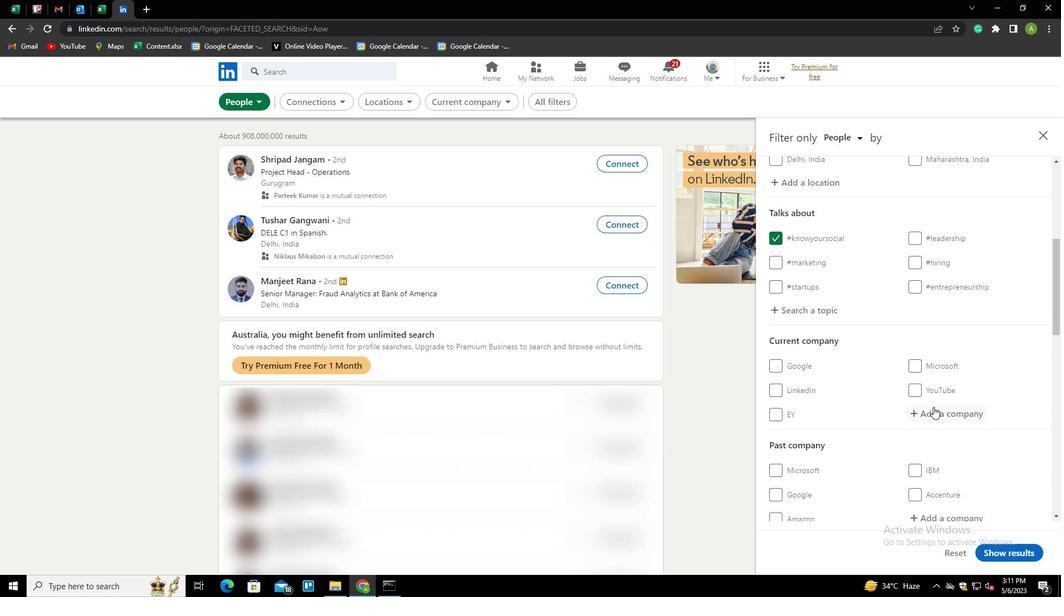 
Action: Mouse moved to (958, 314)
Screenshot: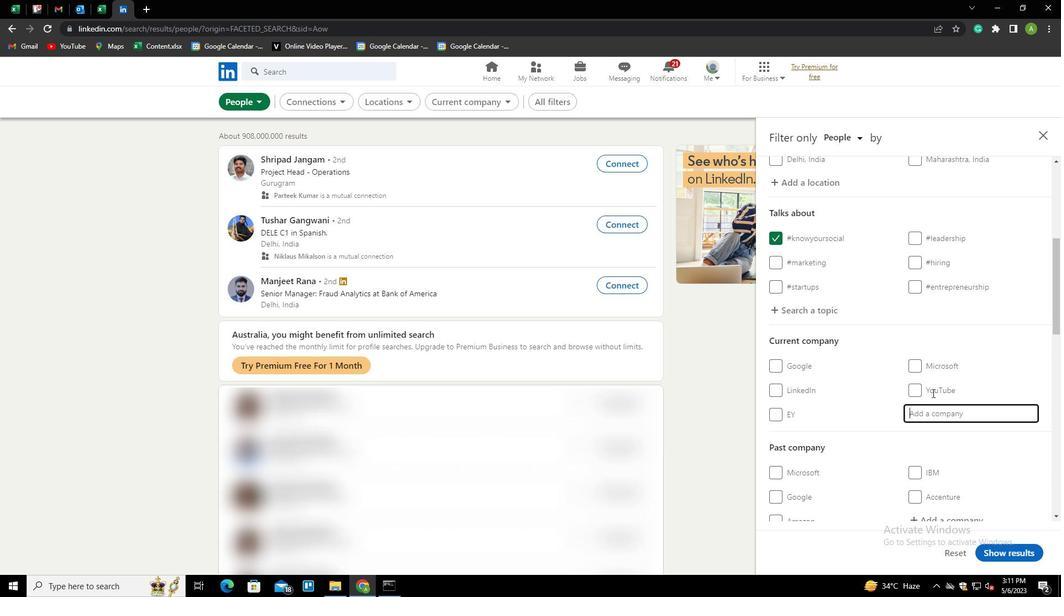 
Action: Key pressed <Key.shift>JADE<Key.space><Key.shift>GLOBAL<Key.down><Key.enter>
Screenshot: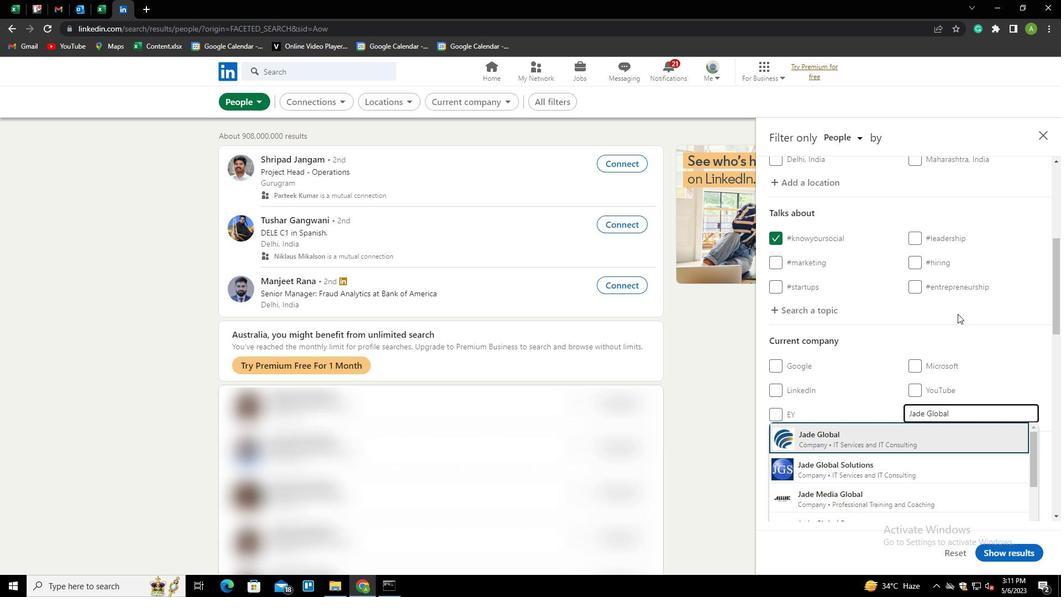 
Action: Mouse moved to (938, 308)
Screenshot: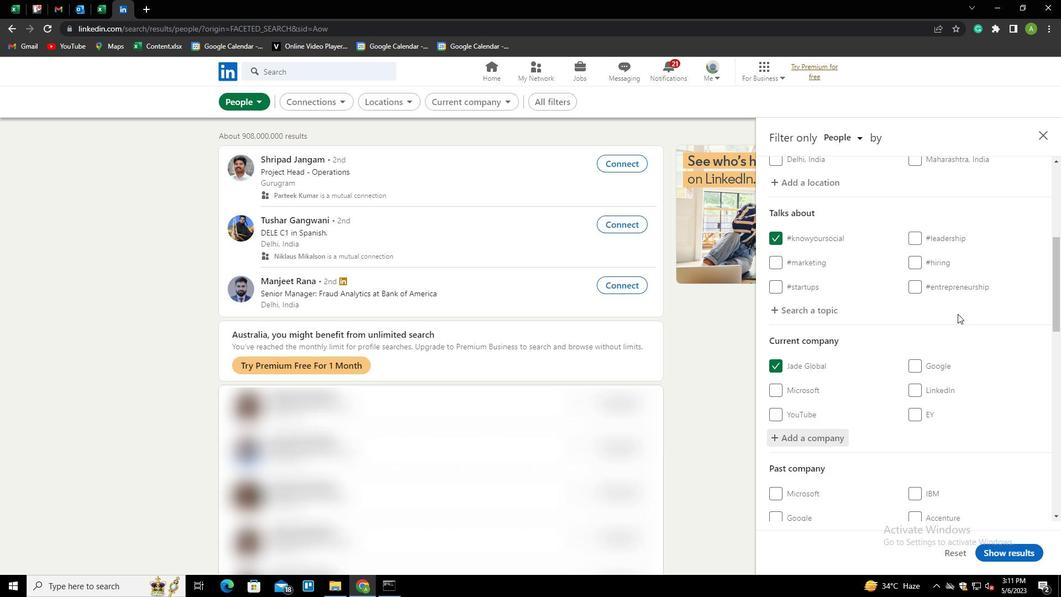 
Action: Mouse scrolled (938, 307) with delta (0, 0)
Screenshot: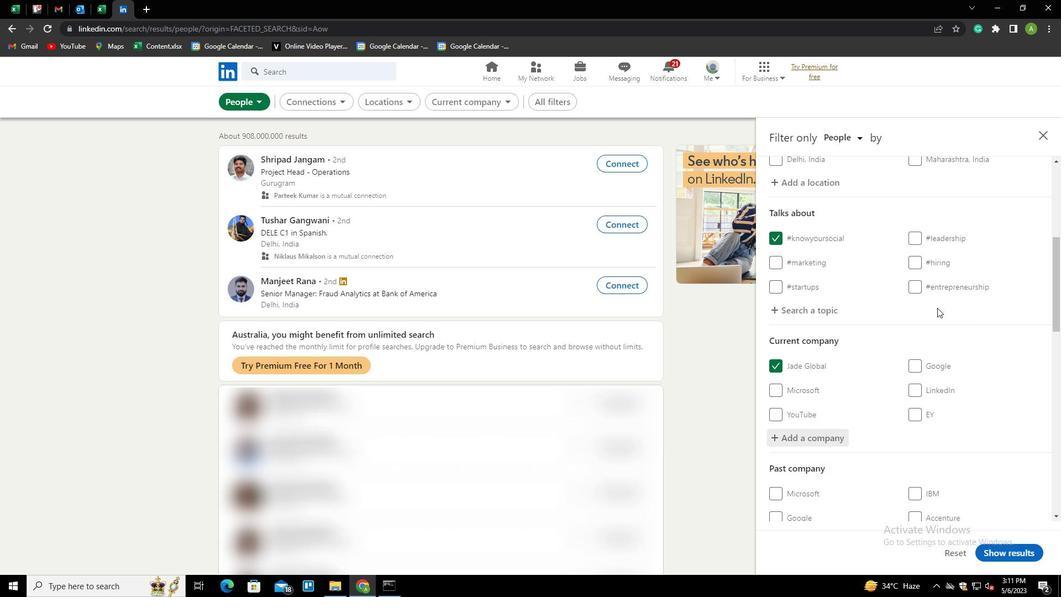 
Action: Mouse moved to (936, 309)
Screenshot: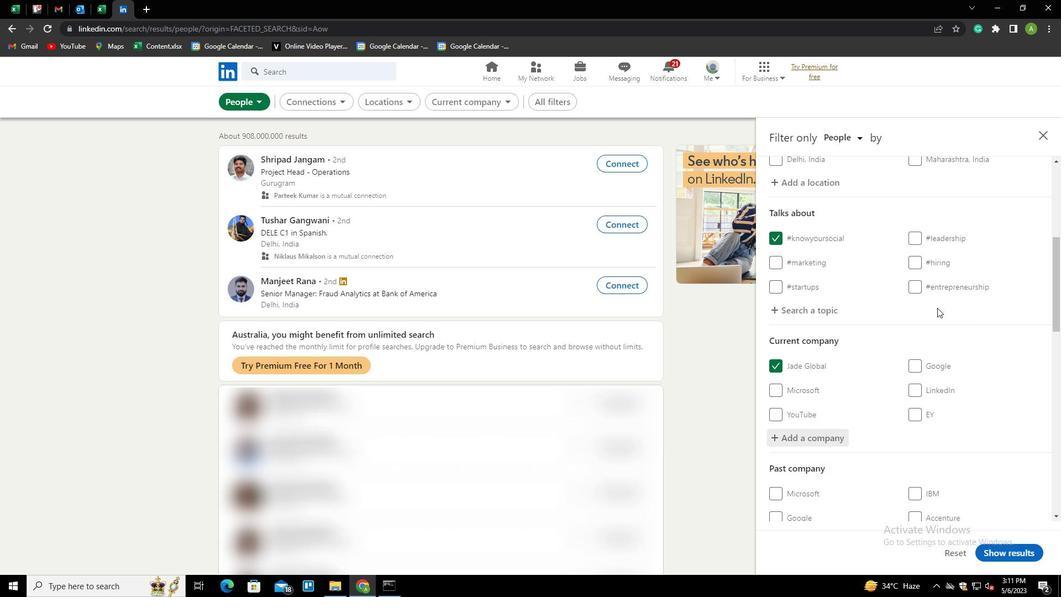 
Action: Mouse scrolled (936, 308) with delta (0, 0)
Screenshot: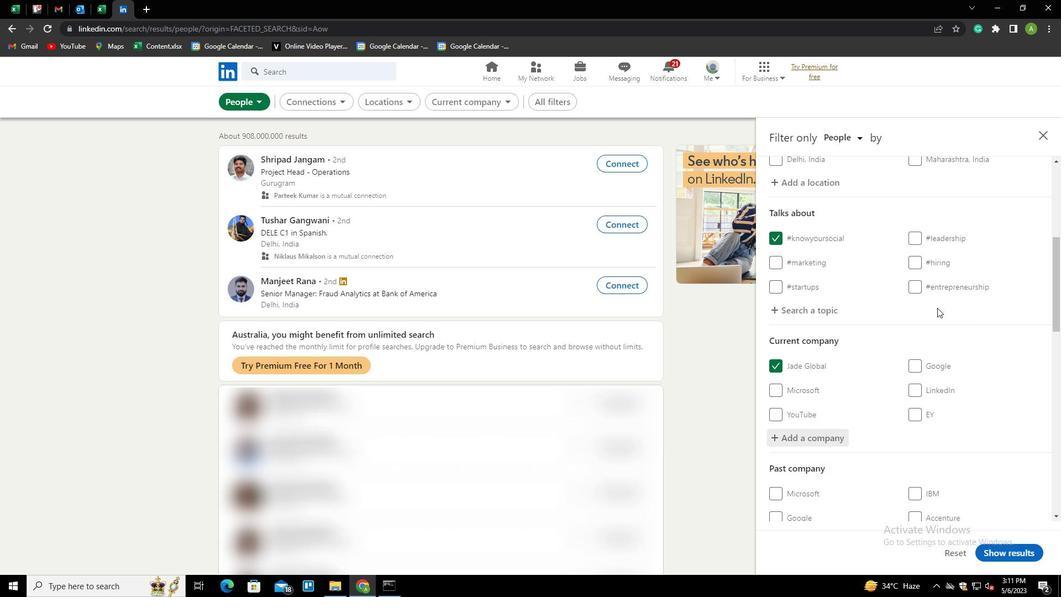 
Action: Mouse moved to (935, 310)
Screenshot: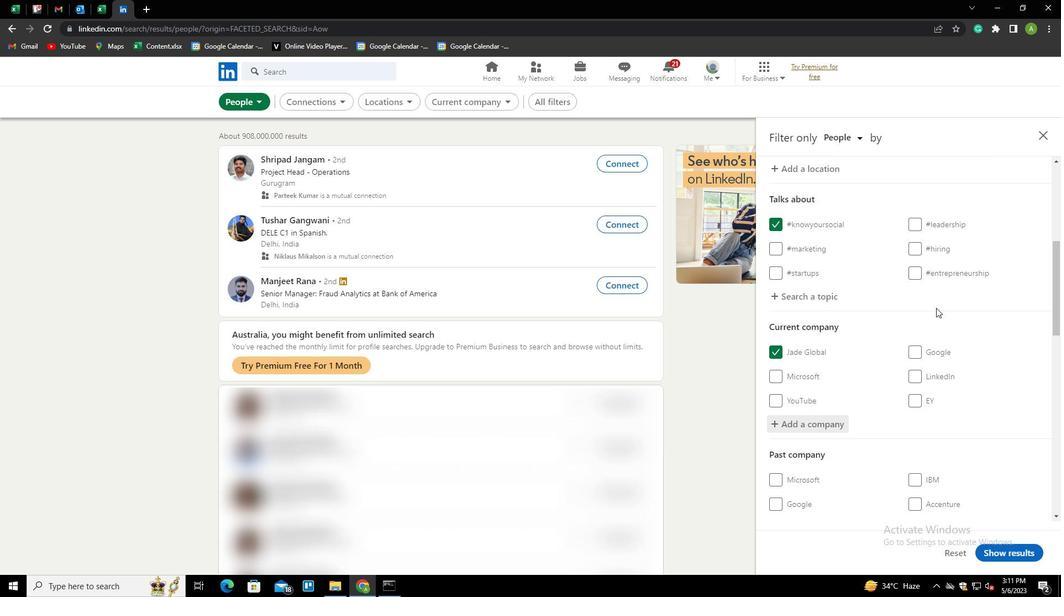 
Action: Mouse scrolled (935, 310) with delta (0, 0)
Screenshot: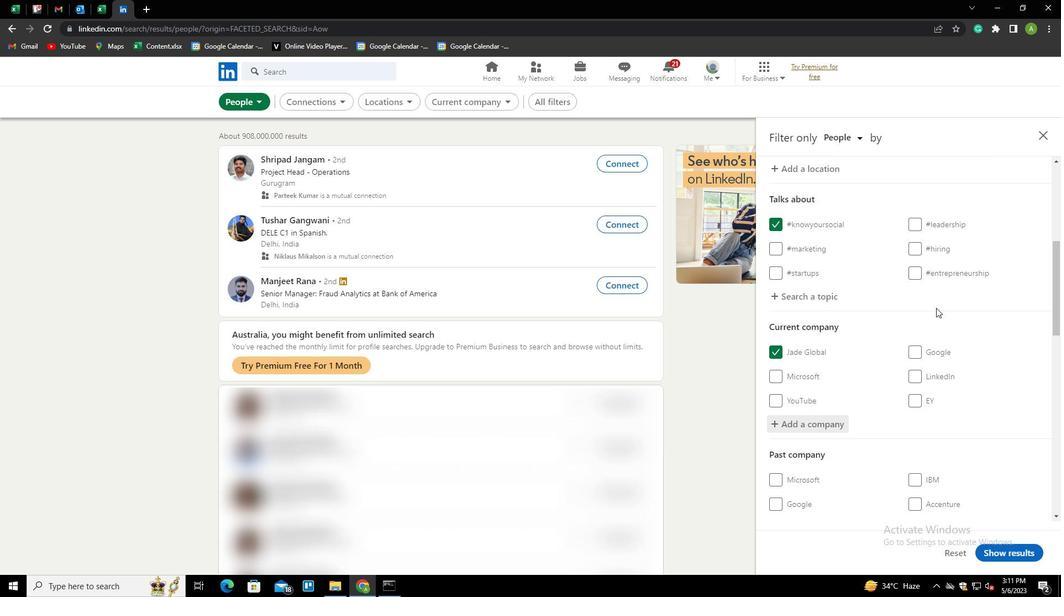 
Action: Mouse moved to (935, 313)
Screenshot: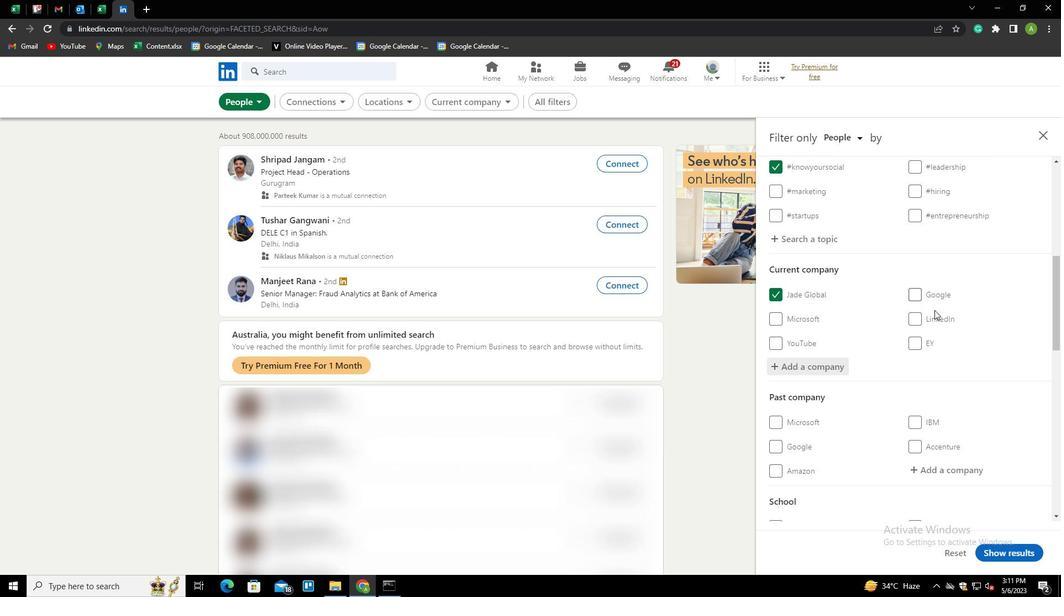 
Action: Mouse scrolled (935, 313) with delta (0, 0)
Screenshot: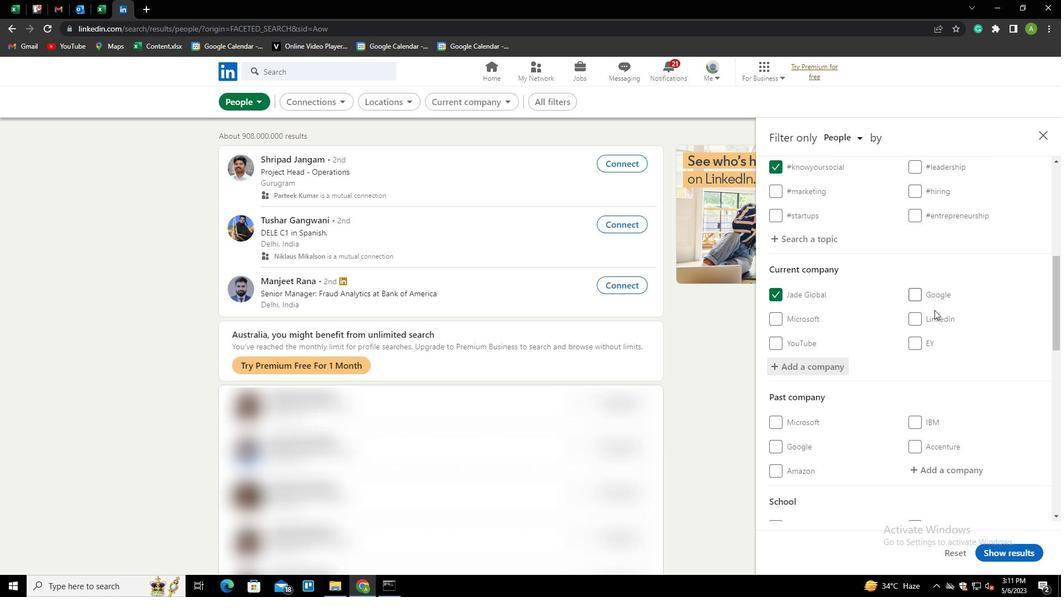 
Action: Mouse moved to (934, 314)
Screenshot: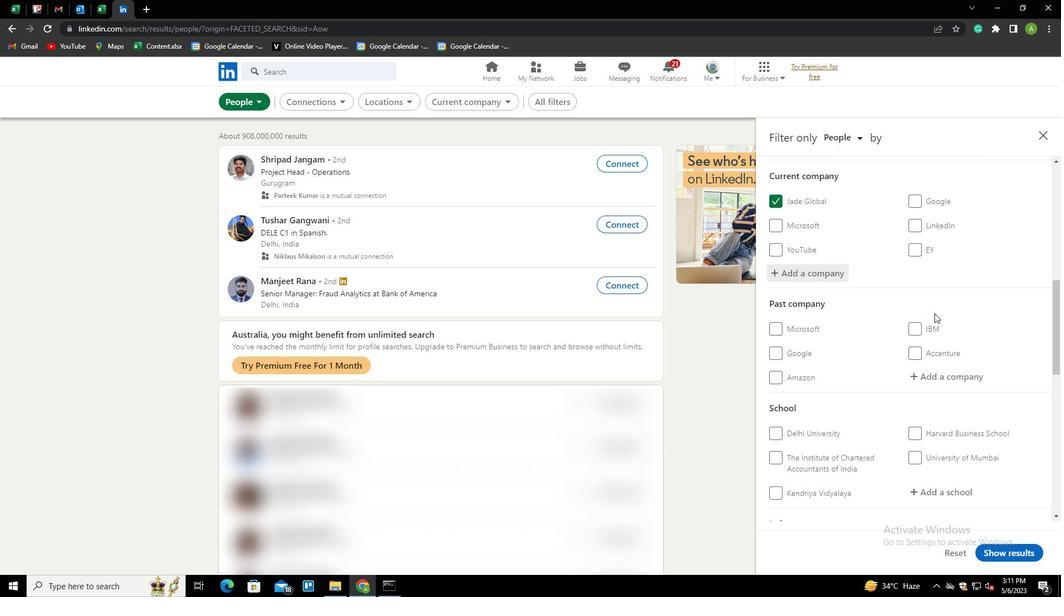 
Action: Mouse scrolled (934, 313) with delta (0, 0)
Screenshot: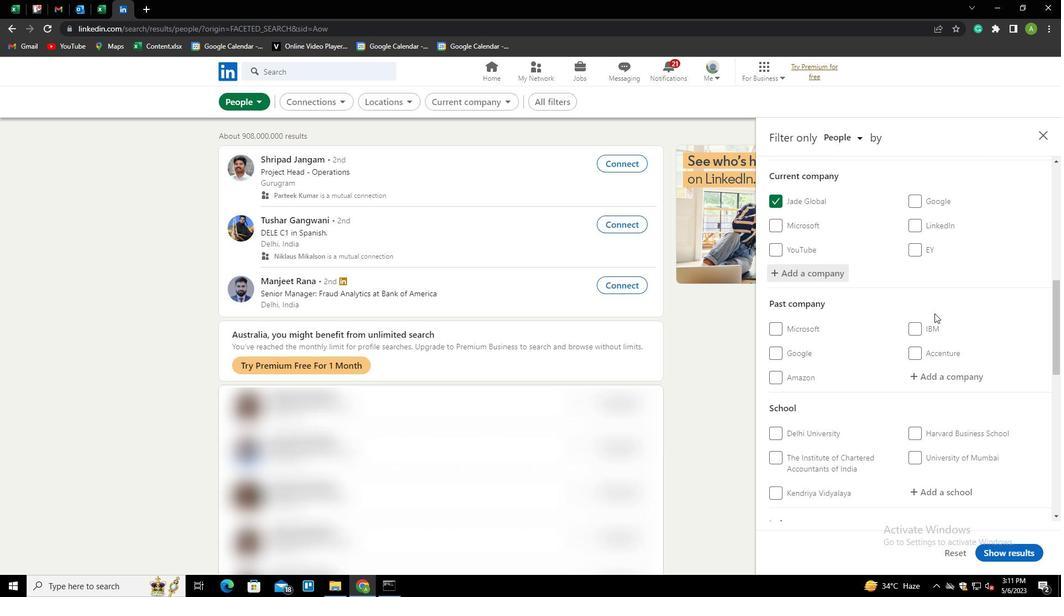
Action: Mouse moved to (933, 315)
Screenshot: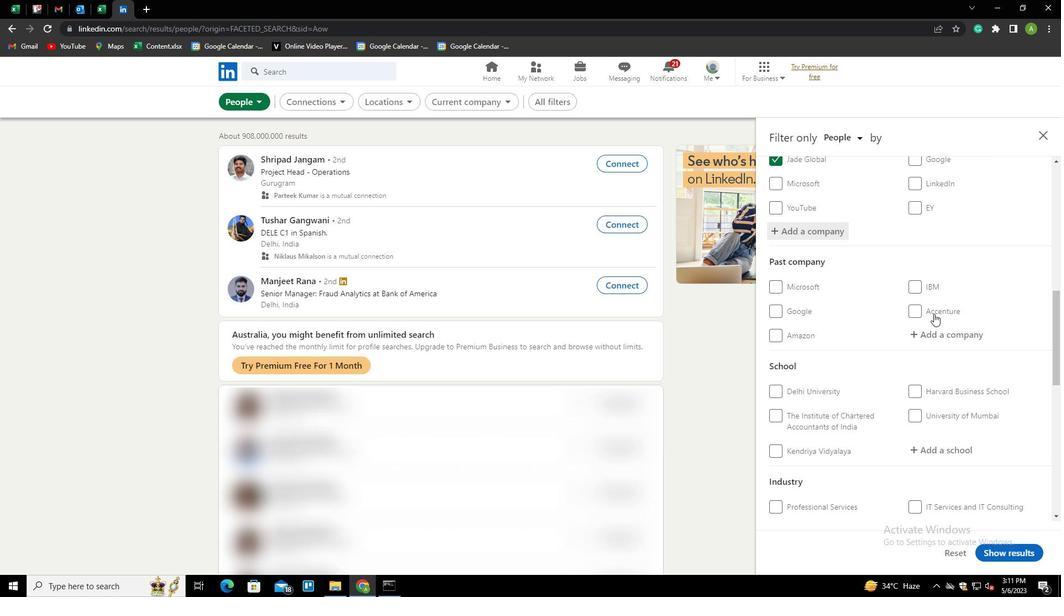
Action: Mouse scrolled (933, 315) with delta (0, 0)
Screenshot: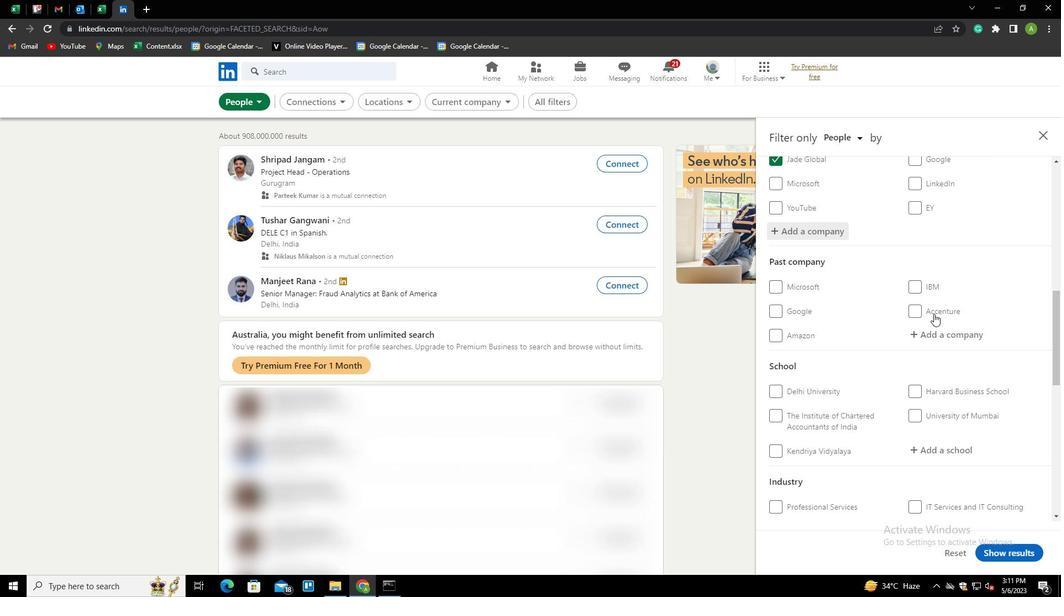 
Action: Mouse moved to (940, 326)
Screenshot: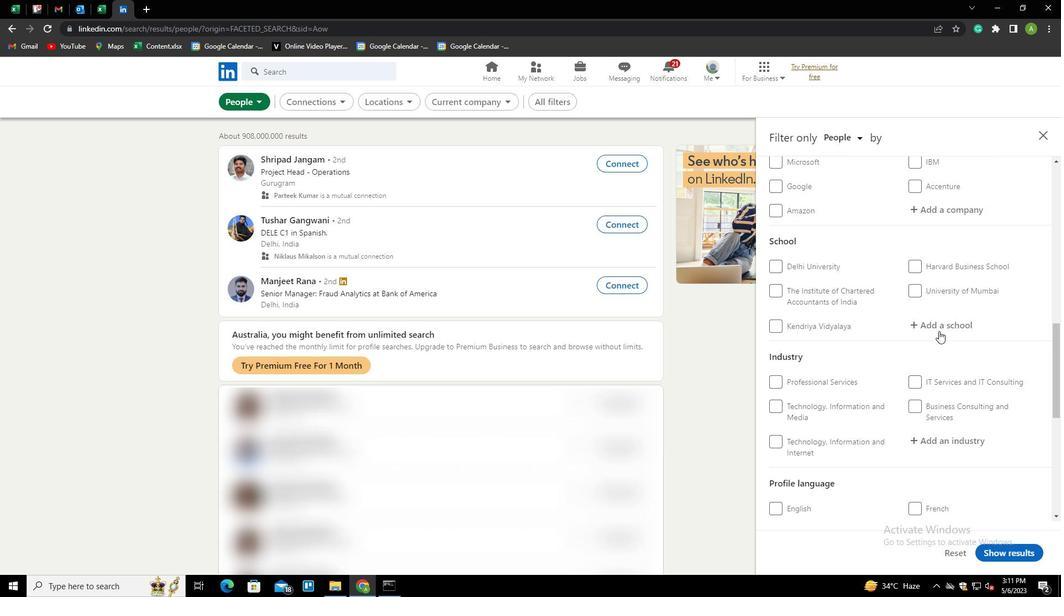 
Action: Mouse pressed left at (940, 326)
Screenshot: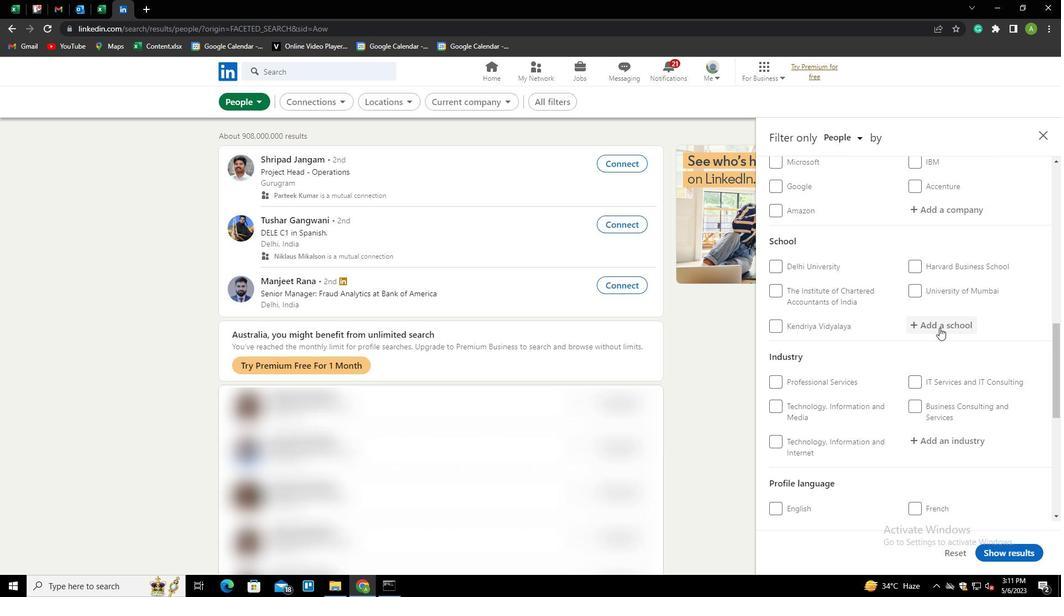 
Action: Key pressed <Key.shift>V
Screenshot: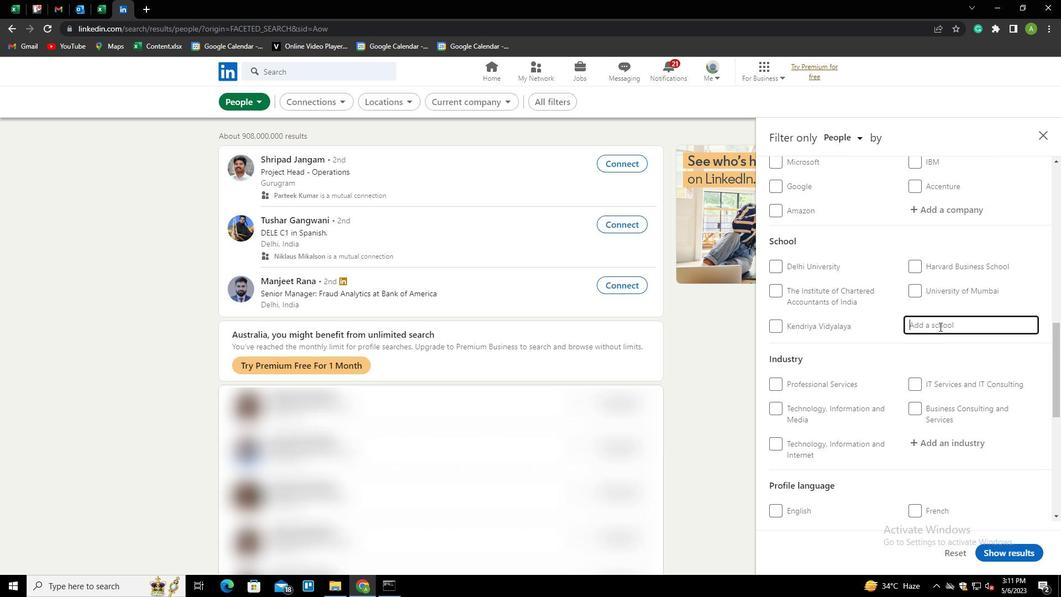 
Action: Mouse moved to (945, 322)
Screenshot: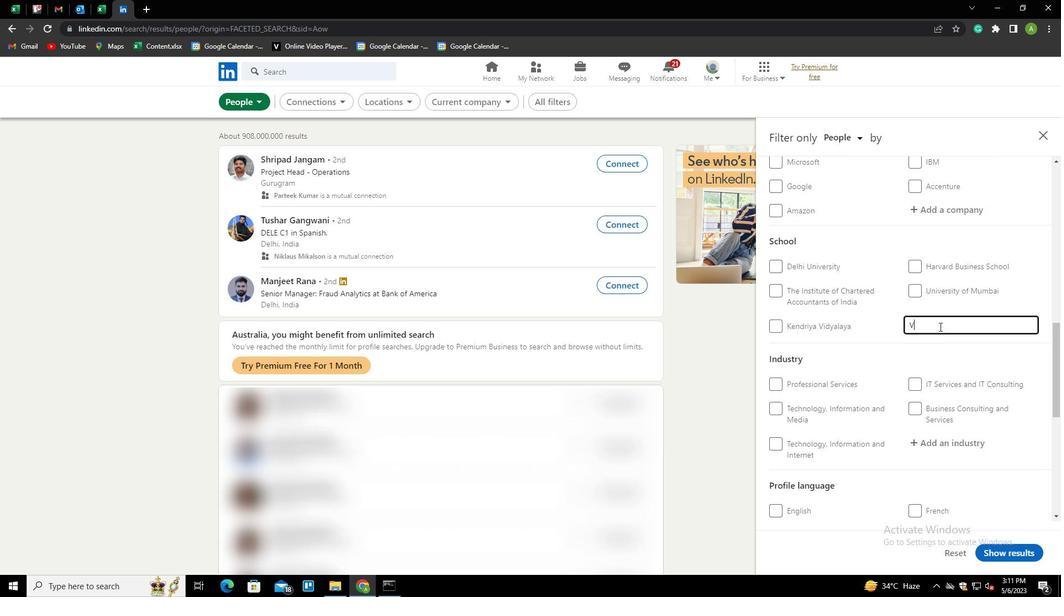 
Action: Key pressed E
Screenshot: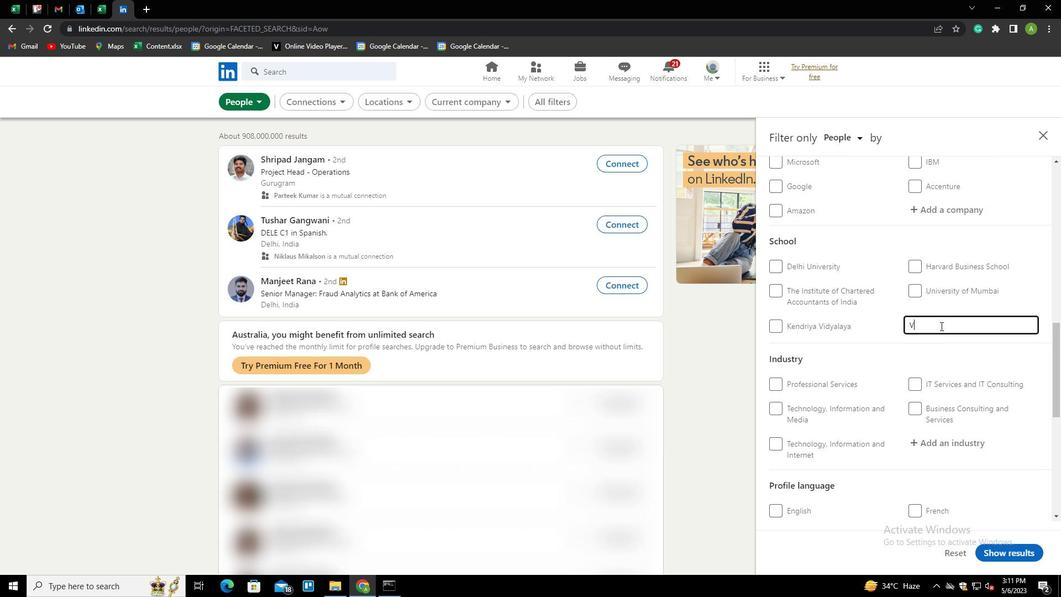 
Action: Mouse moved to (946, 321)
Screenshot: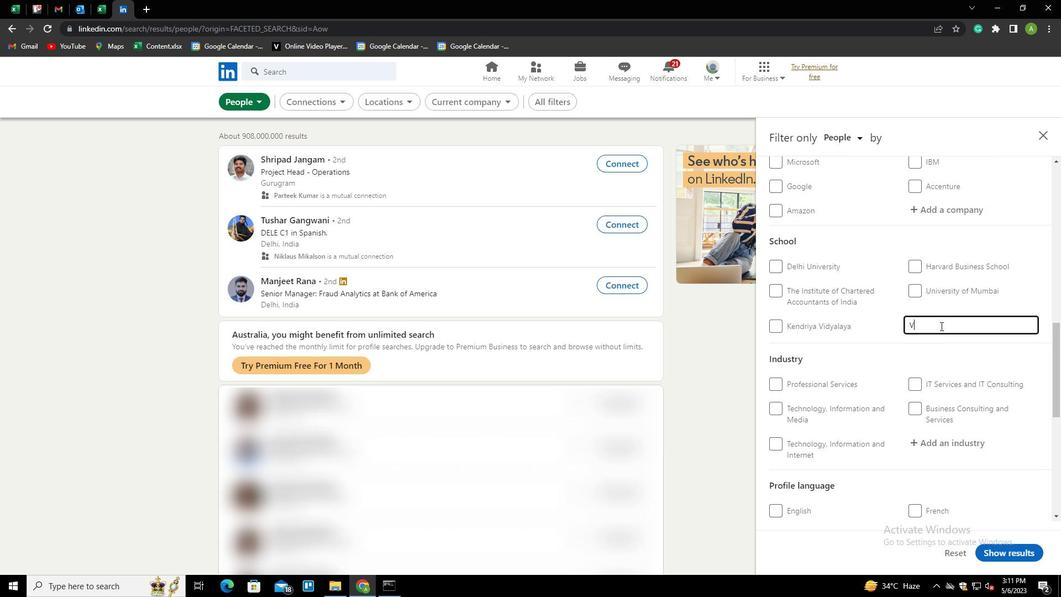 
Action: Key pressed L<Key.shift><Key.space>TECH<Key.space><Key.shift><Key.shift>TA<Key.backspace><Key.backspace><Key.shift>RANGARAJAN<Key.down><Key.enter>
Screenshot: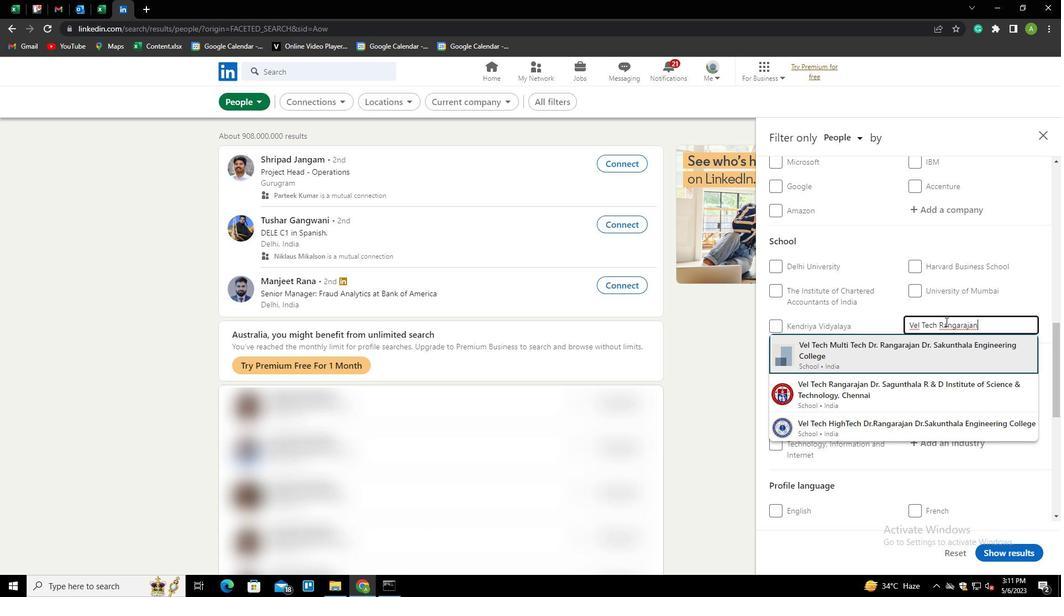 
Action: Mouse moved to (942, 321)
Screenshot: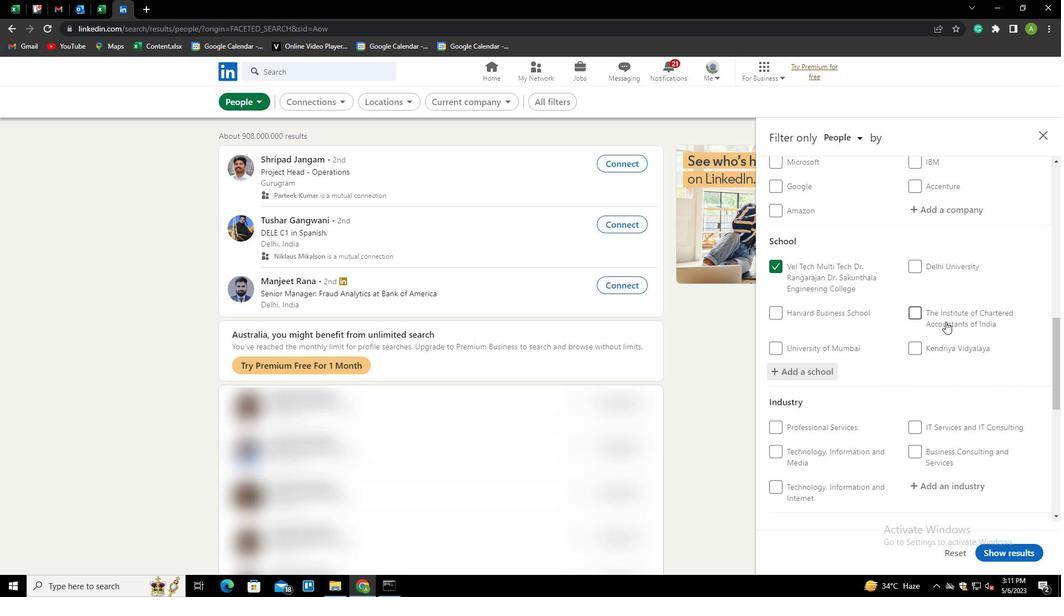 
Action: Mouse scrolled (942, 321) with delta (0, 0)
Screenshot: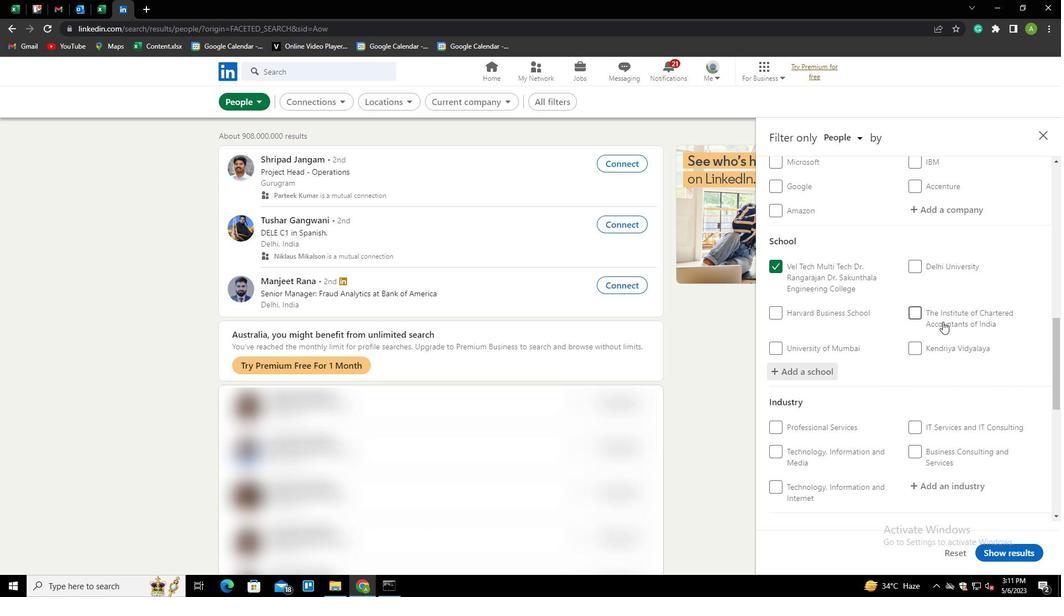 
Action: Mouse scrolled (942, 321) with delta (0, 0)
Screenshot: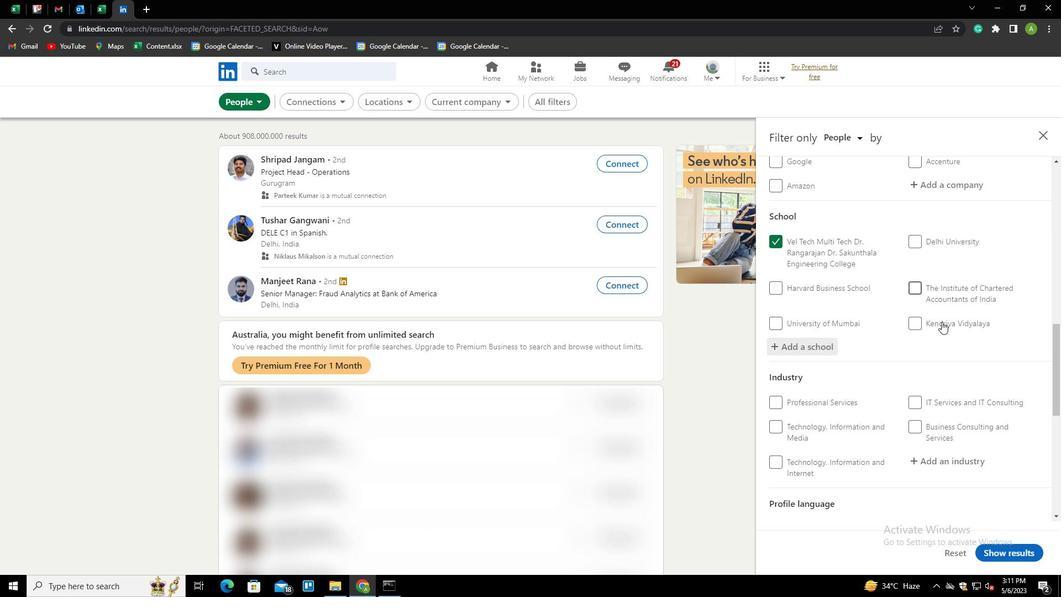 
Action: Mouse scrolled (942, 321) with delta (0, 0)
Screenshot: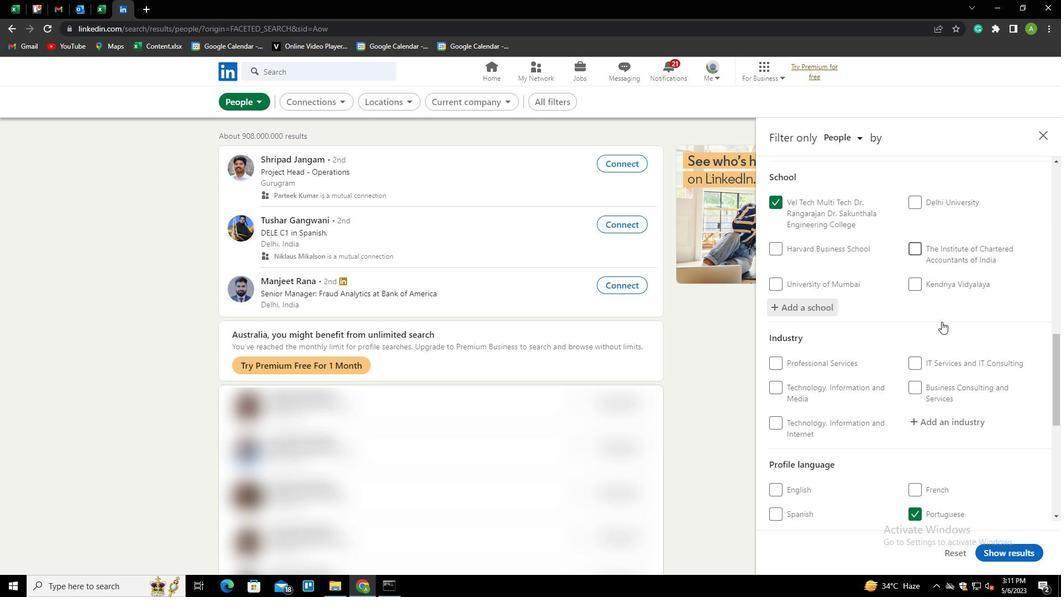 
Action: Mouse moved to (938, 323)
Screenshot: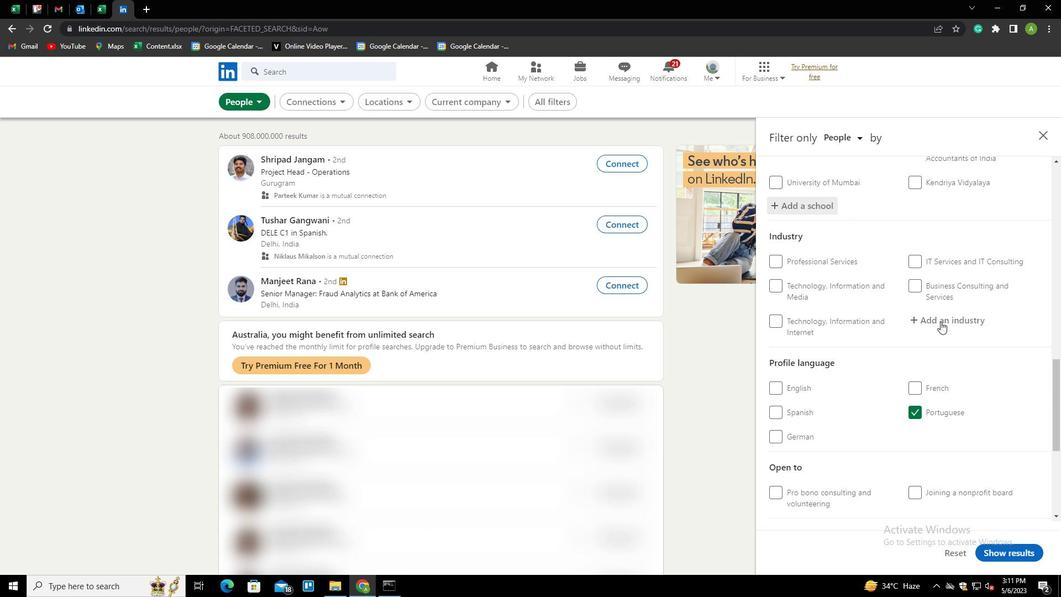 
Action: Mouse pressed left at (938, 323)
Screenshot: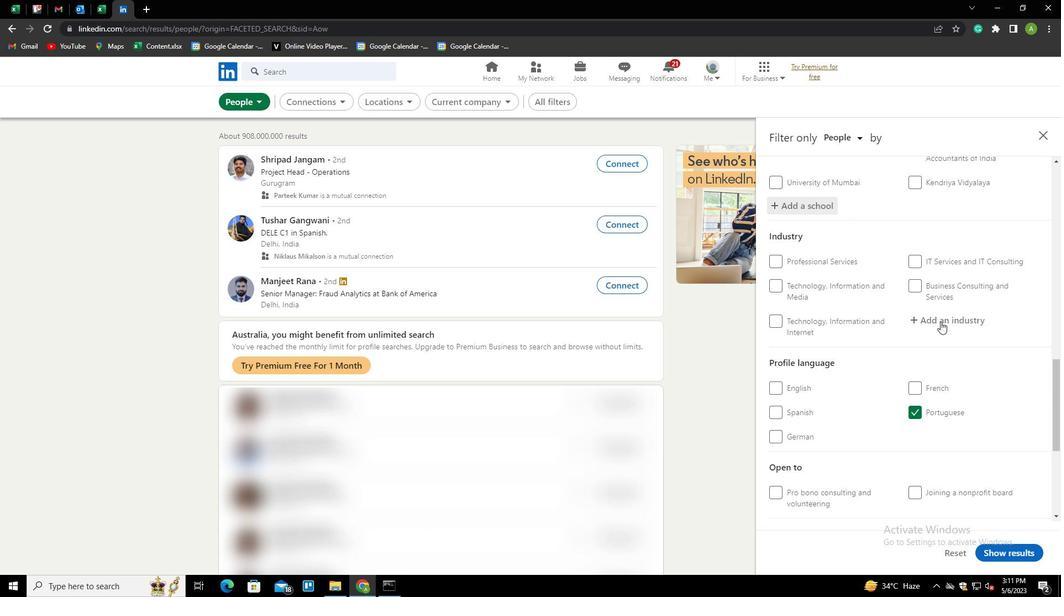
Action: Mouse moved to (939, 323)
Screenshot: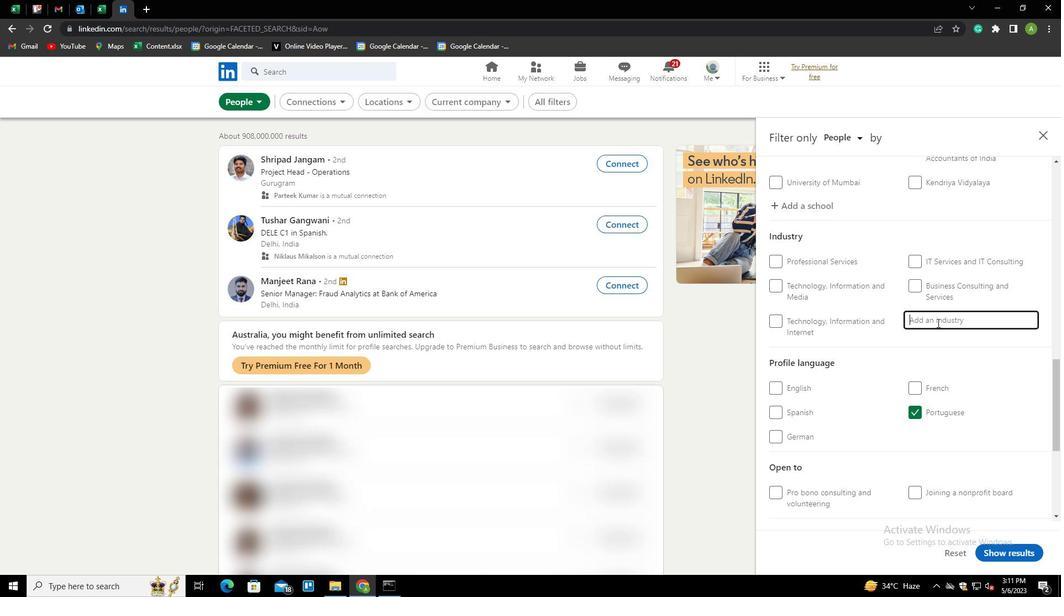
Action: Key pressed <Key.shift>GLASSM<Key.backspace>,<Key.space><Key.shift>CERAMINS<Key.backspace><Key.backspace>CS<Key.space>AND<Key.space><Key.shift>CONCRETE<Key.space><Key.shift>MANUFACTURING<Key.down><Key.enter>
Screenshot: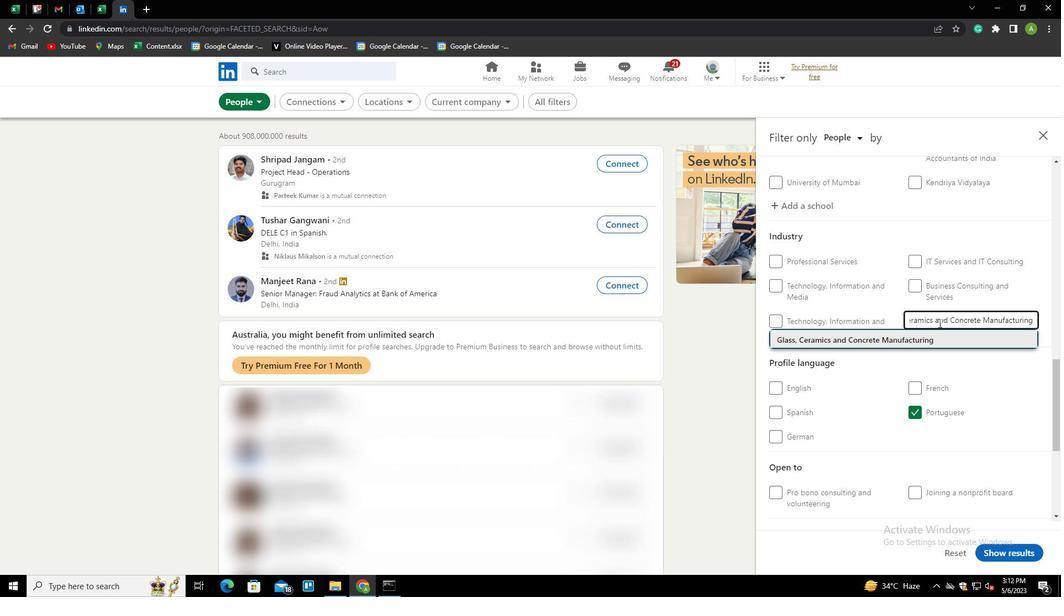 
Action: Mouse scrolled (939, 322) with delta (0, 0)
Screenshot: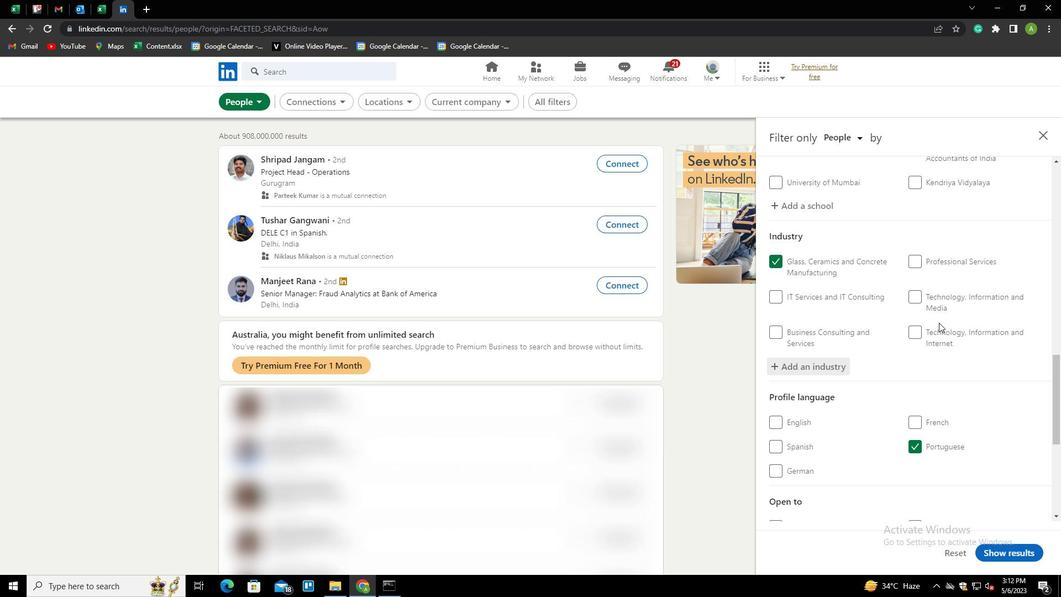 
Action: Mouse scrolled (939, 322) with delta (0, 0)
Screenshot: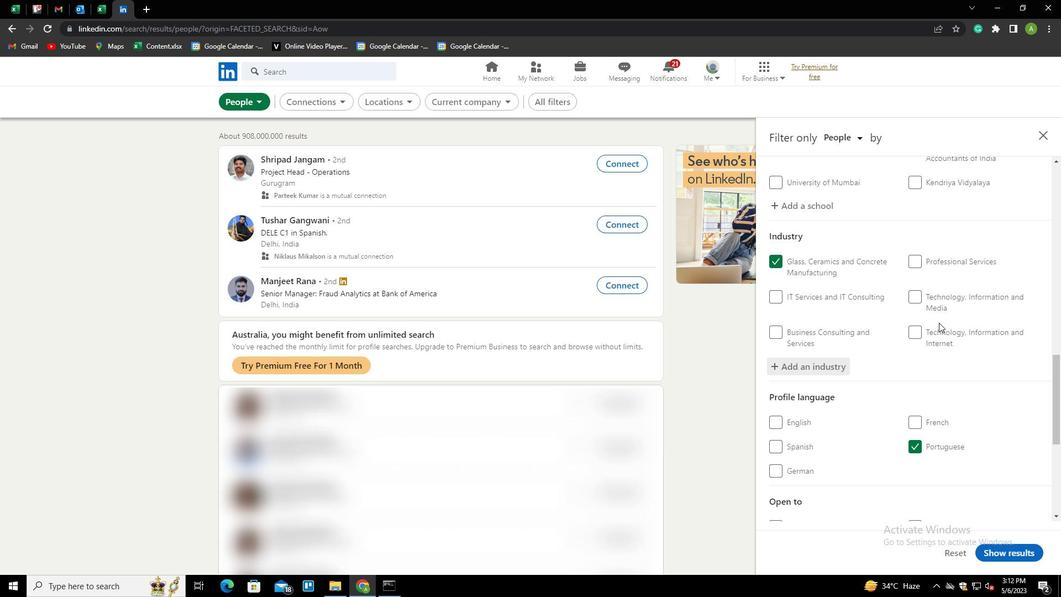
Action: Mouse moved to (939, 323)
Screenshot: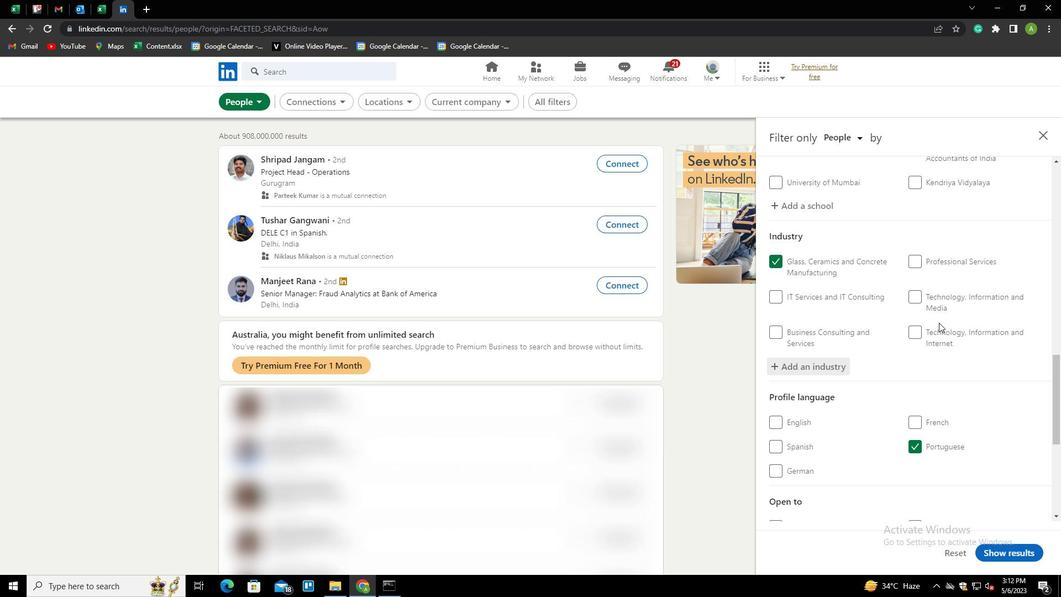 
Action: Mouse scrolled (939, 322) with delta (0, 0)
Screenshot: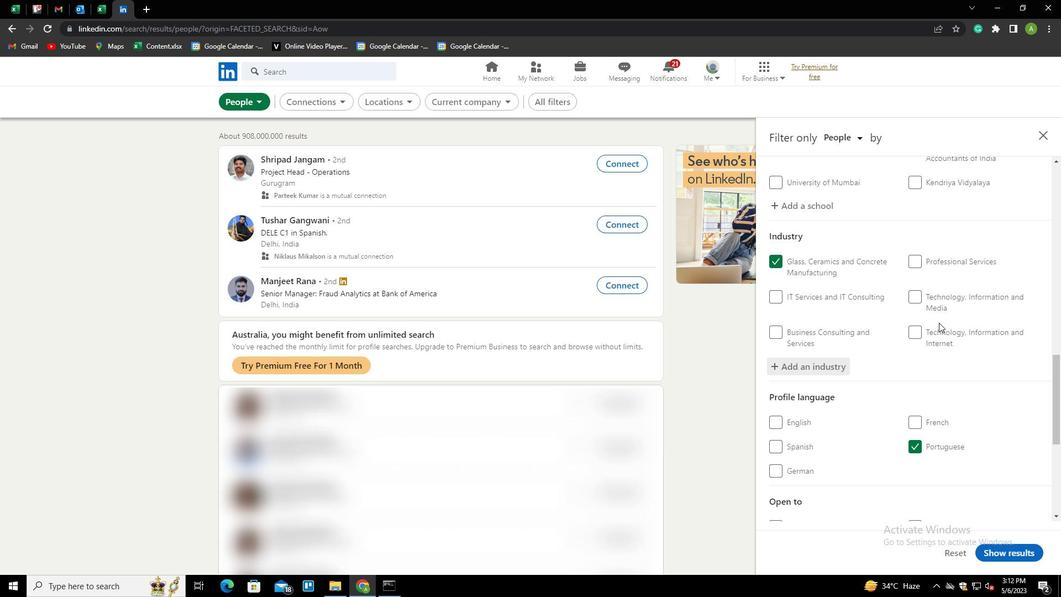 
Action: Mouse moved to (939, 323)
Screenshot: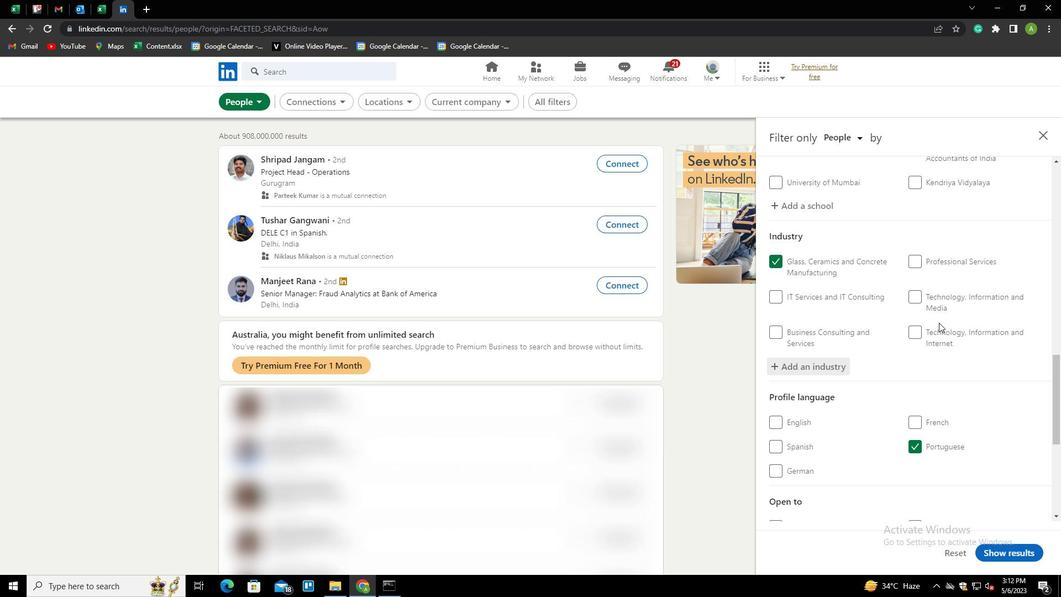 
Action: Mouse scrolled (939, 322) with delta (0, 0)
Screenshot: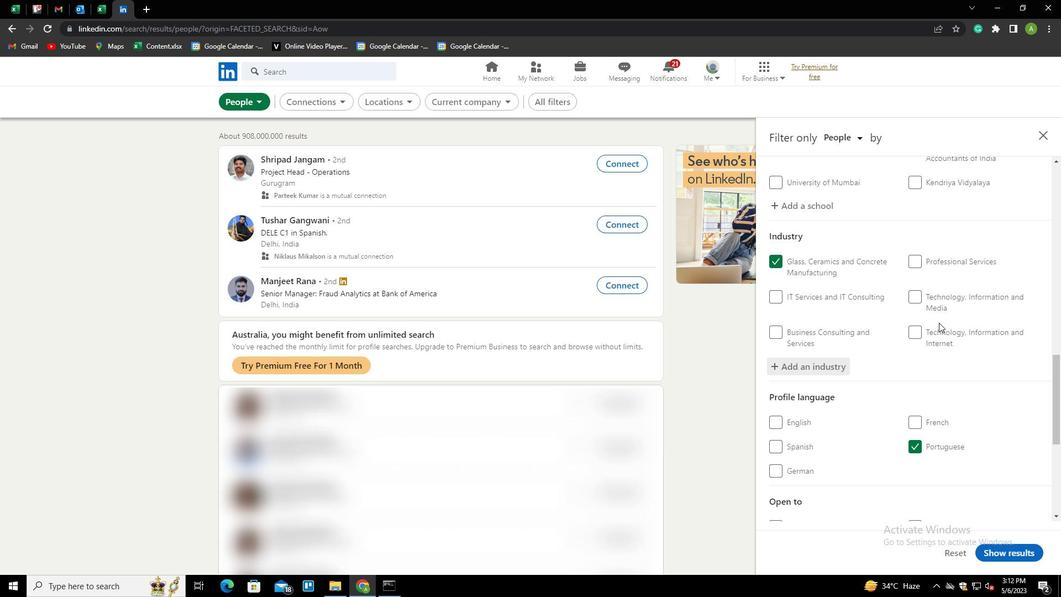 
Action: Mouse scrolled (939, 322) with delta (0, 0)
Screenshot: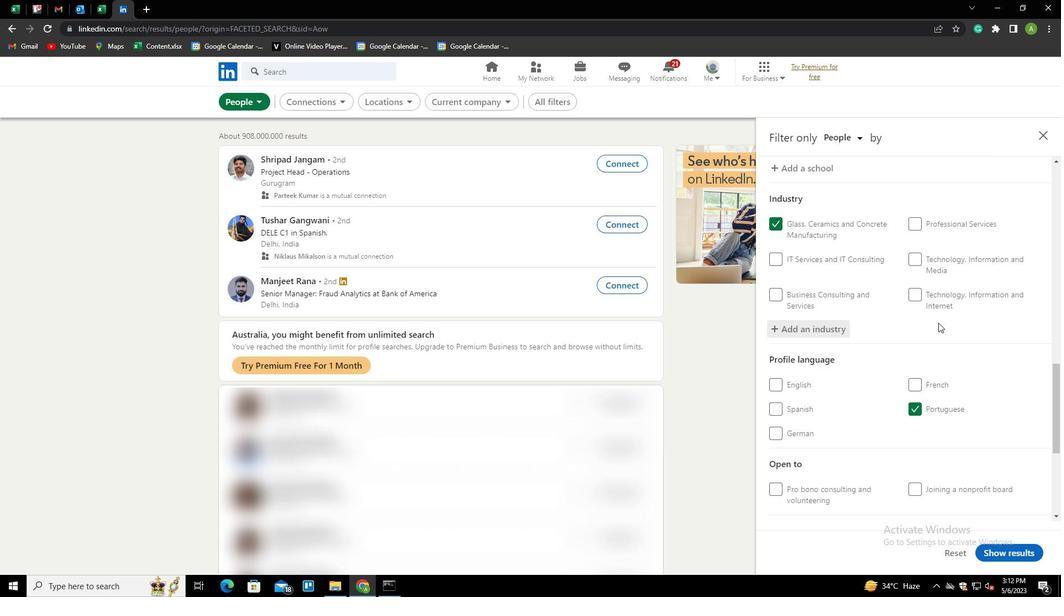 
Action: Mouse moved to (928, 369)
Screenshot: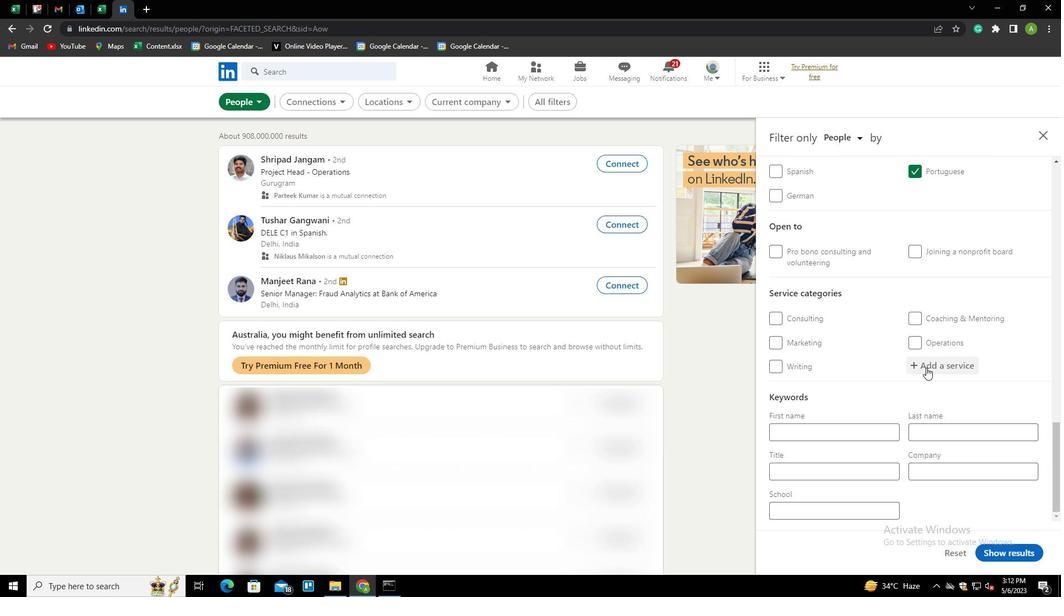 
Action: Mouse pressed left at (928, 369)
Screenshot: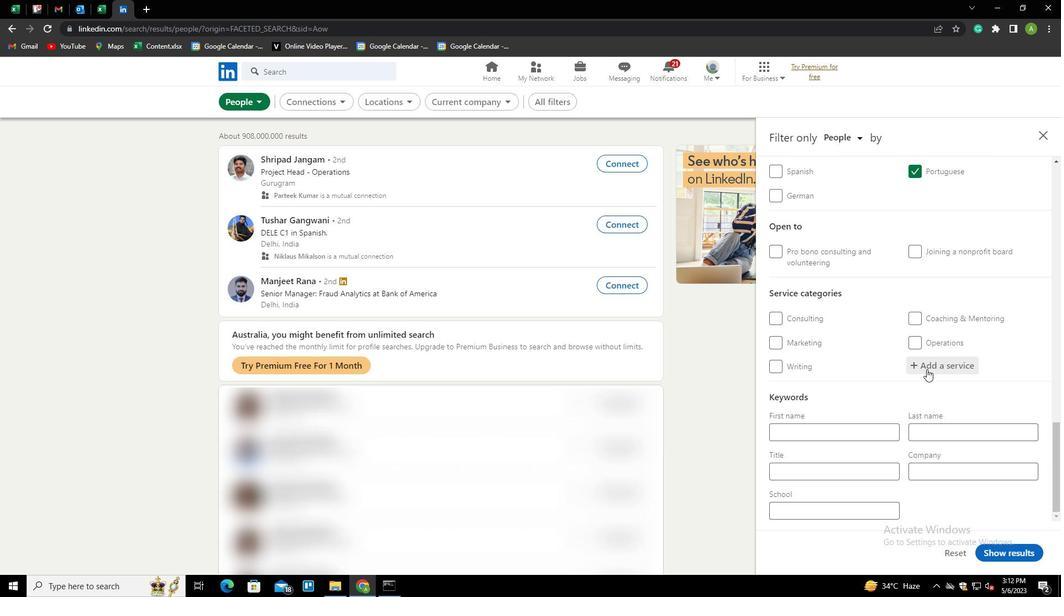 
Action: Mouse moved to (958, 298)
Screenshot: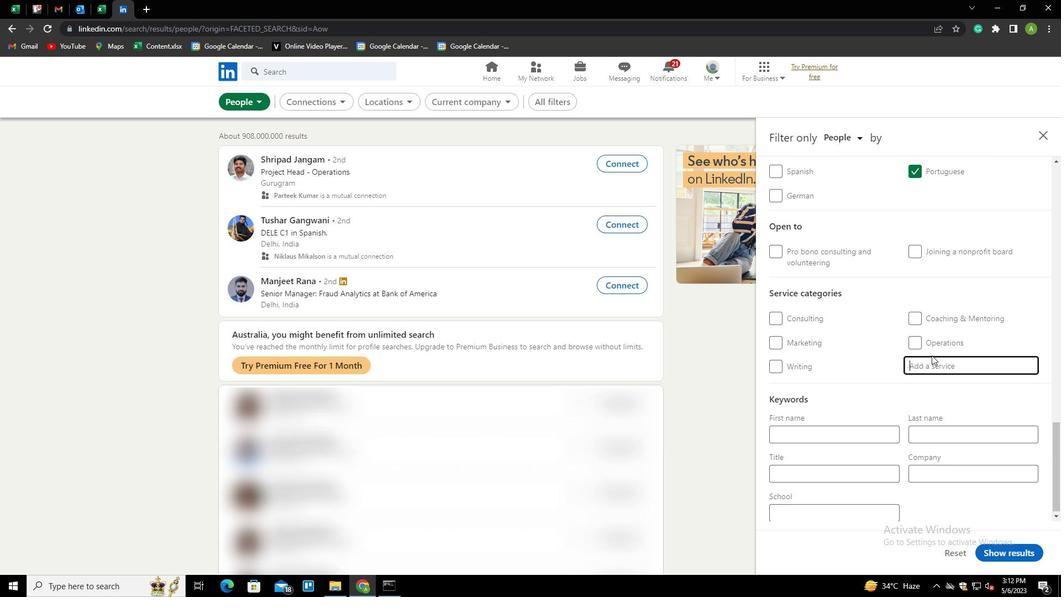 
Action: Key pressed <Key.shift>INSURANCE<Key.down><Key.enter>
Screenshot: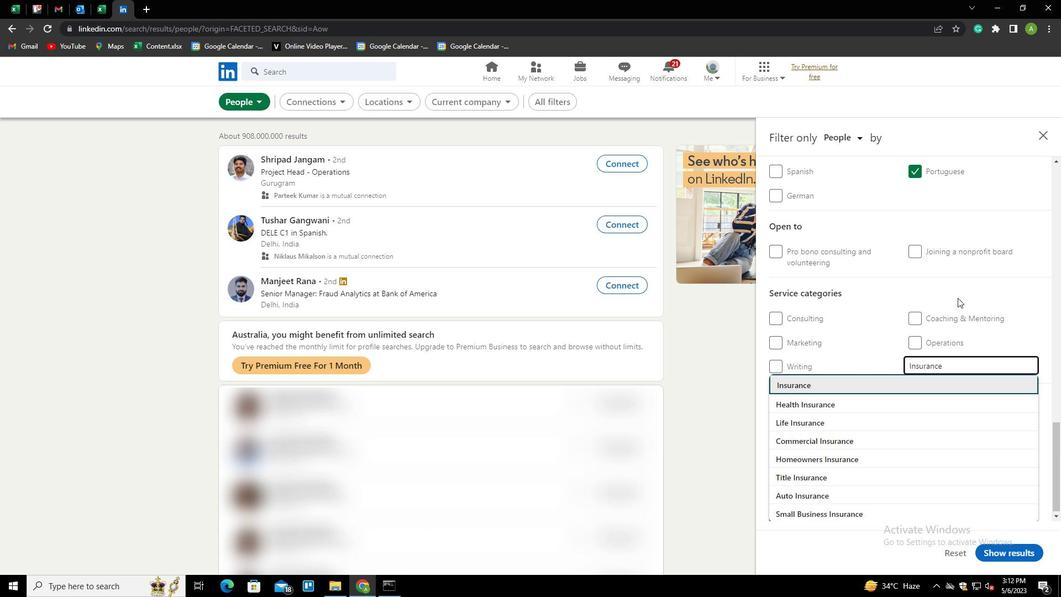 
Action: Mouse moved to (954, 298)
Screenshot: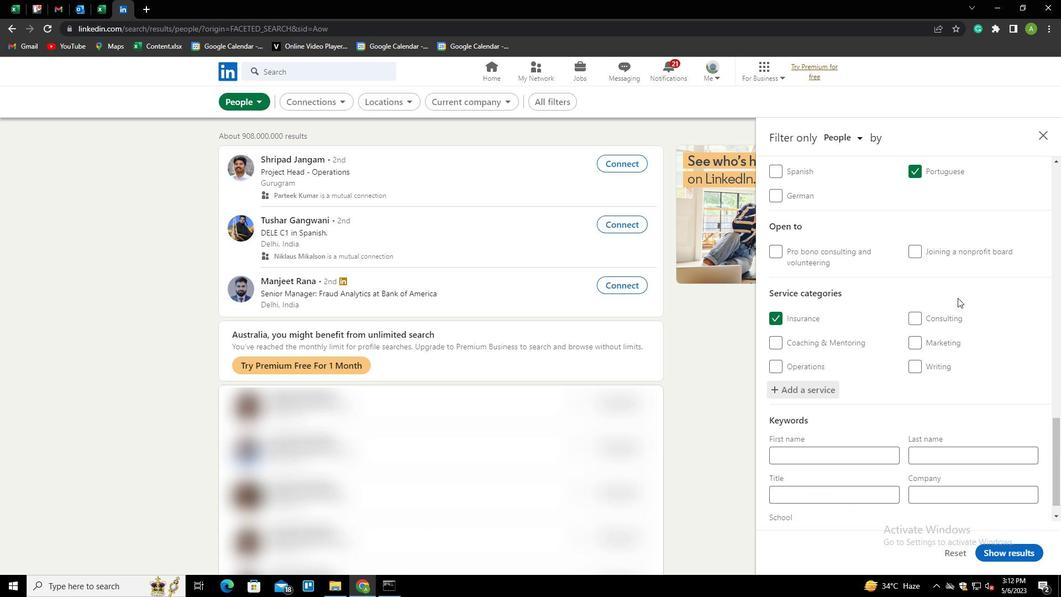 
Action: Mouse scrolled (954, 298) with delta (0, 0)
Screenshot: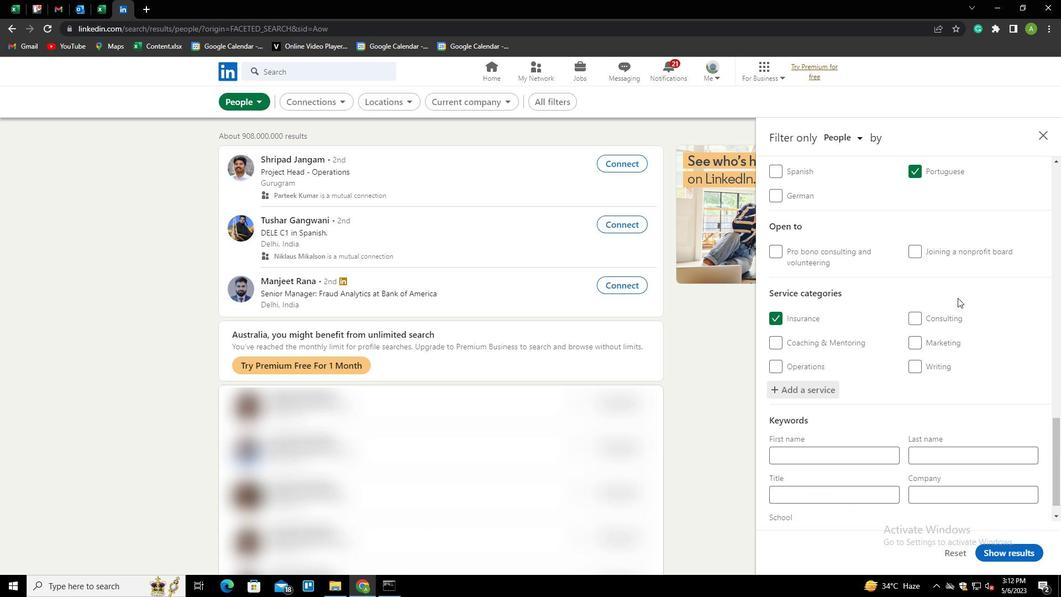 
Action: Mouse moved to (954, 298)
Screenshot: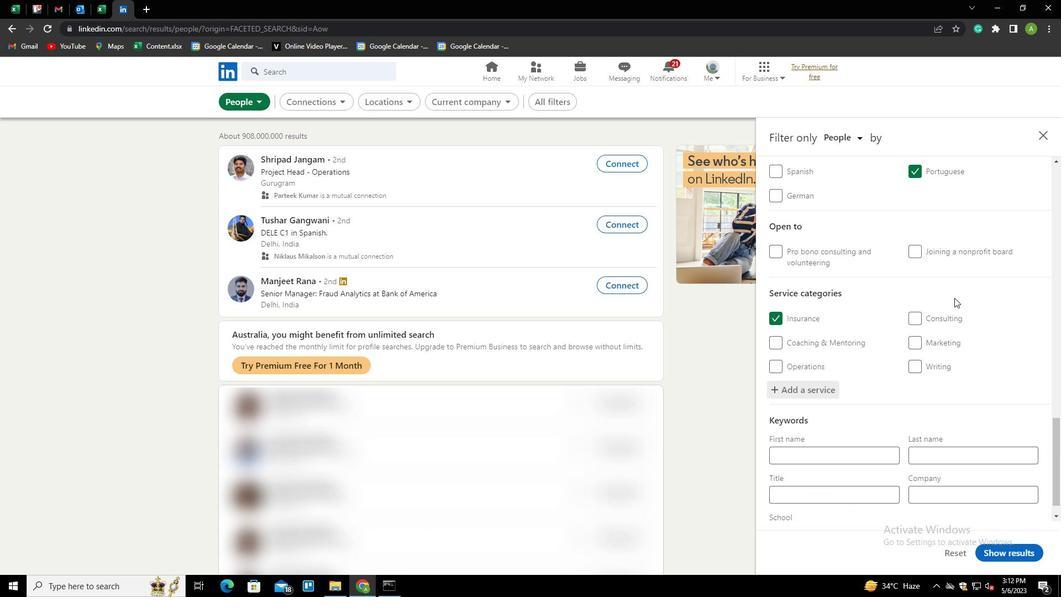 
Action: Mouse scrolled (954, 298) with delta (0, 0)
Screenshot: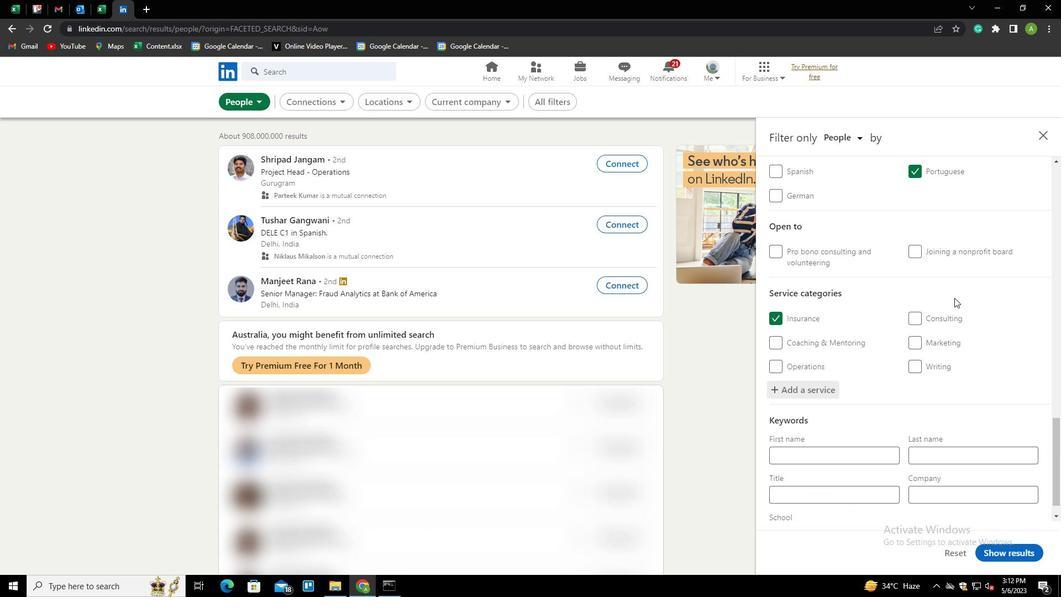 
Action: Mouse scrolled (954, 298) with delta (0, 0)
Screenshot: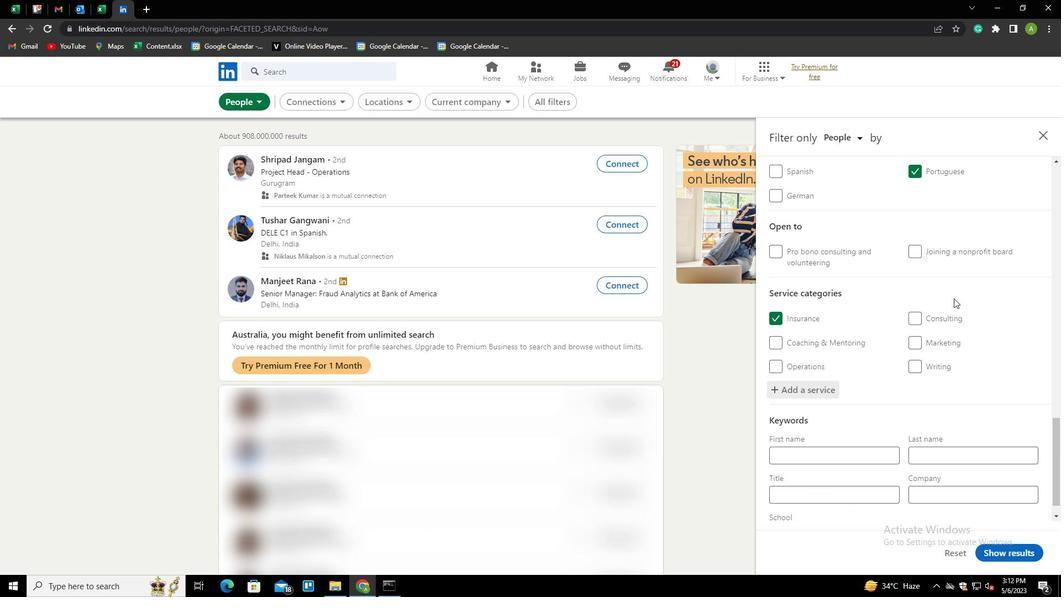 
Action: Mouse scrolled (954, 298) with delta (0, 0)
Screenshot: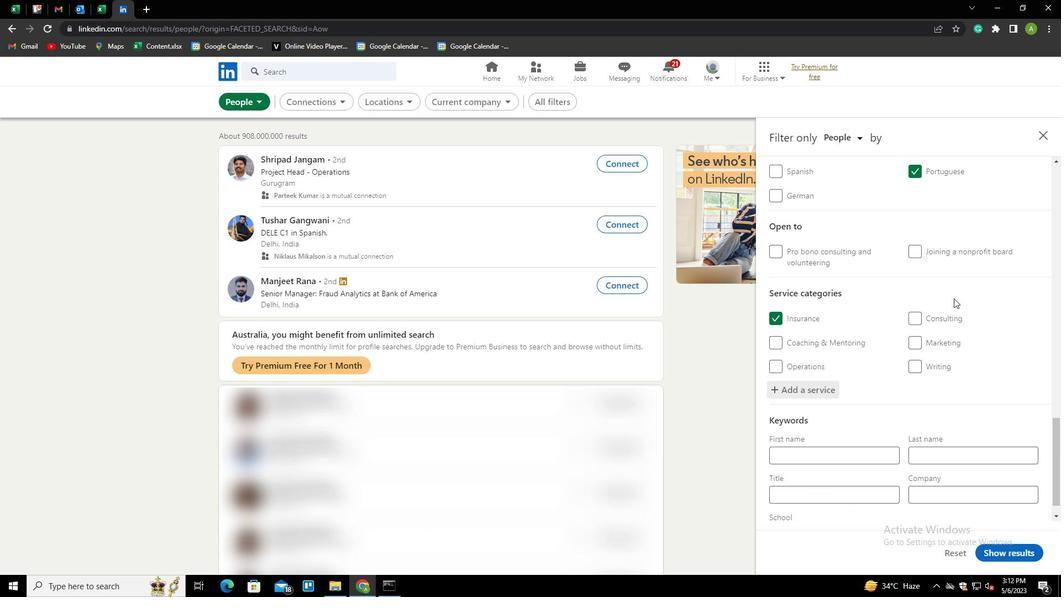 
Action: Mouse scrolled (954, 298) with delta (0, 0)
Screenshot: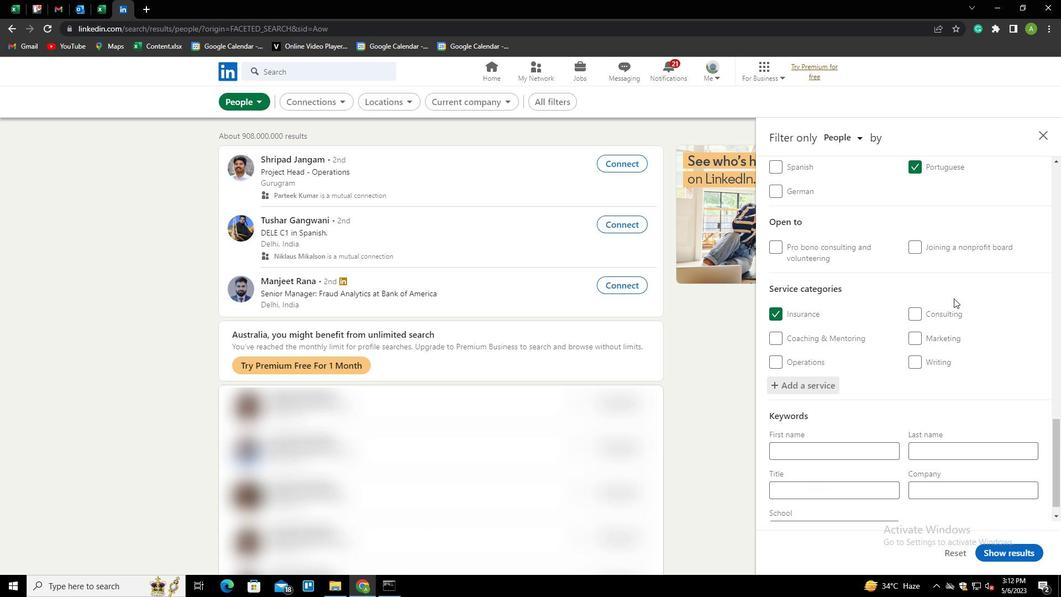 
Action: Mouse moved to (864, 469)
Screenshot: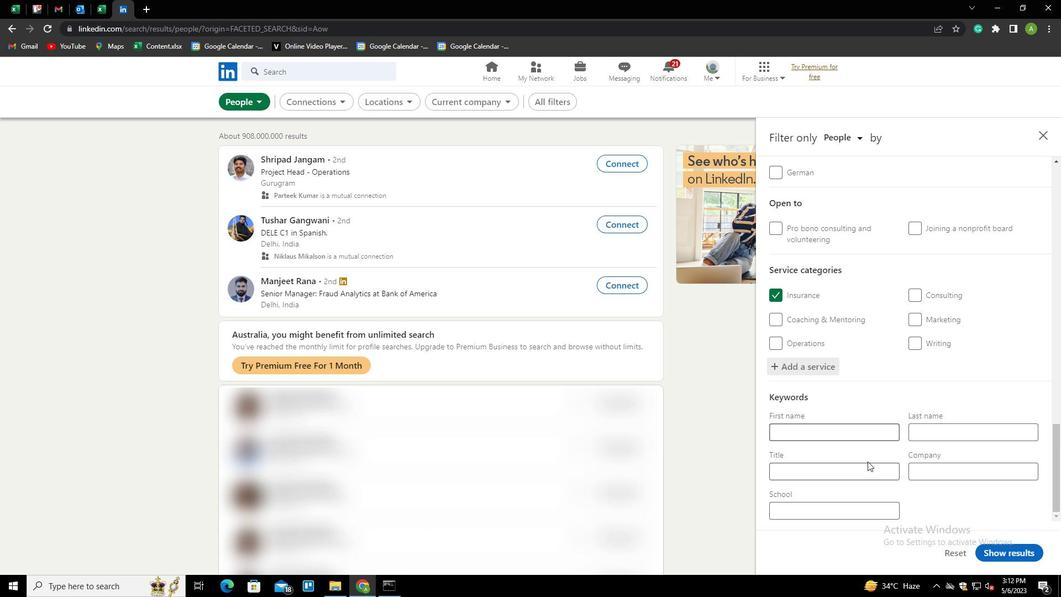 
Action: Mouse pressed left at (864, 469)
Screenshot: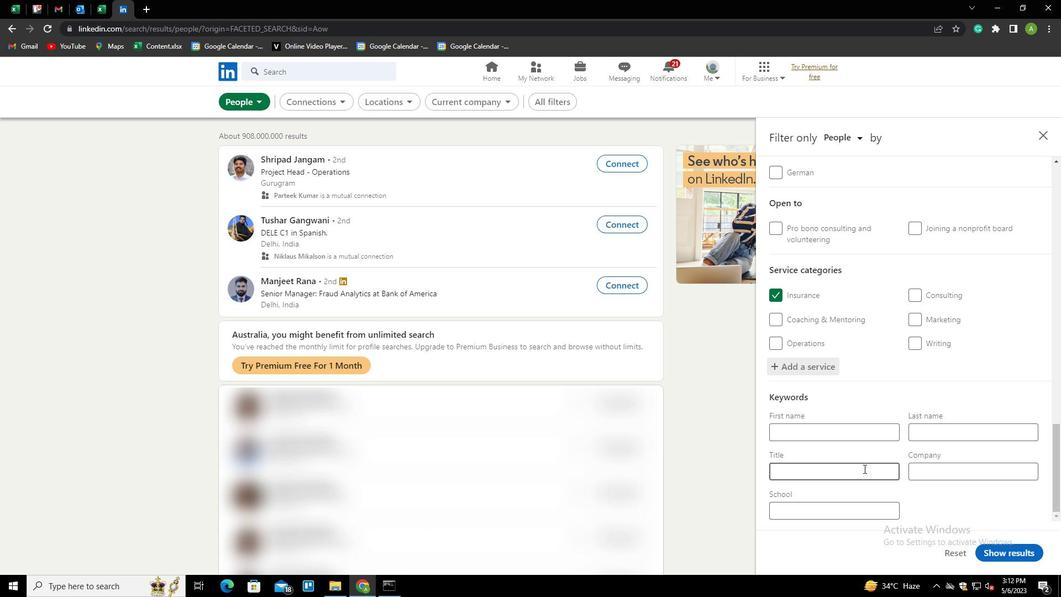
Action: Mouse moved to (870, 188)
Screenshot: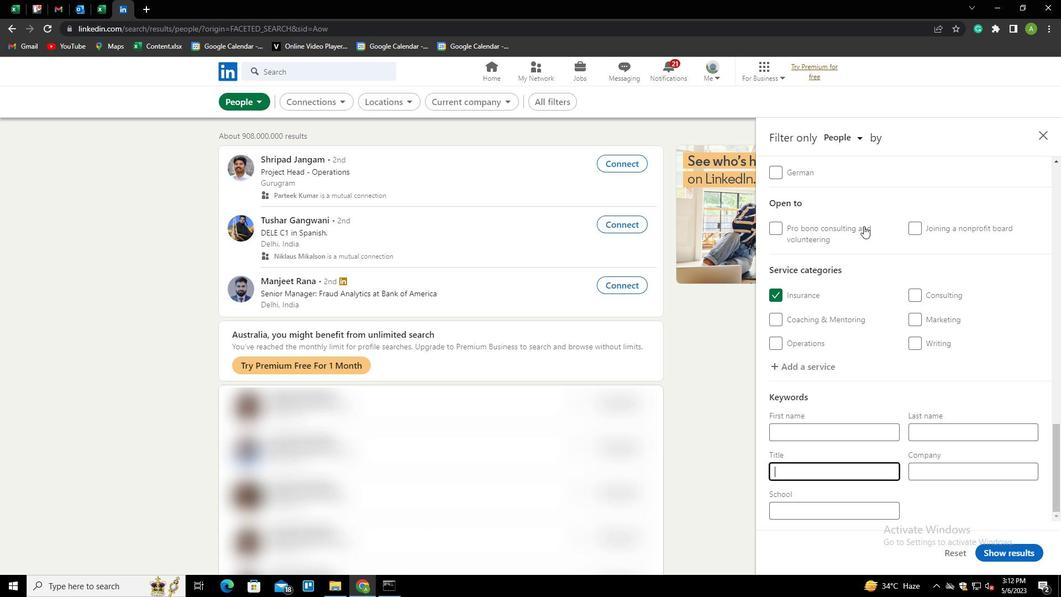 
Action: Key pressed <Key.shift><Key.shift><Key.shift><Key.shift><Key.shift><Key.shift><Key.shift><Key.shift><Key.shift><Key.shift><Key.shift><Key.shift>HUMAN<Key.space><Key.shift>RESOURCES
Screenshot: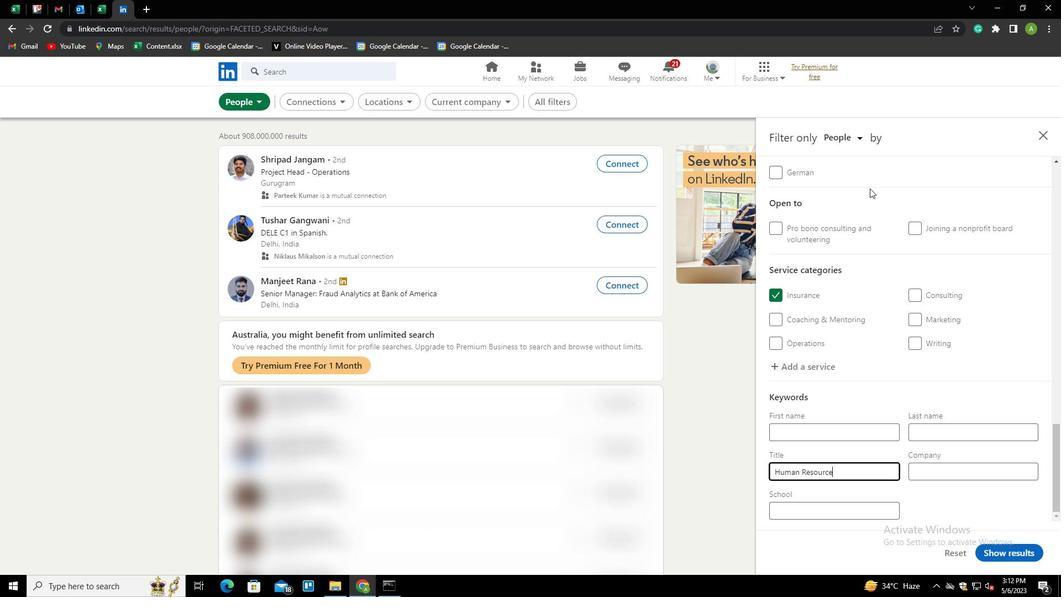 
Action: Mouse moved to (993, 491)
Screenshot: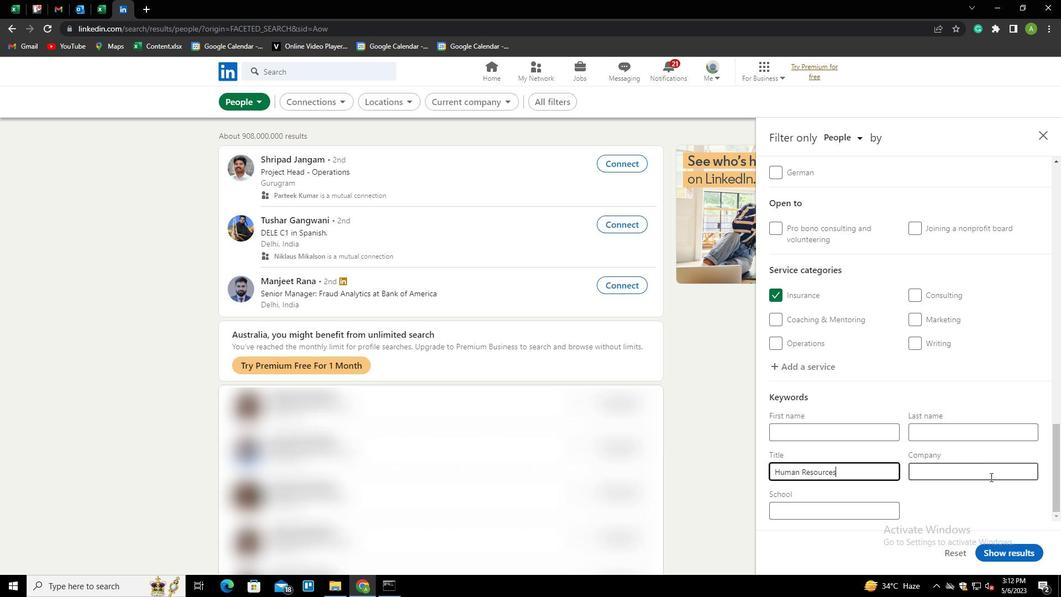 
Action: Mouse pressed left at (993, 491)
Screenshot: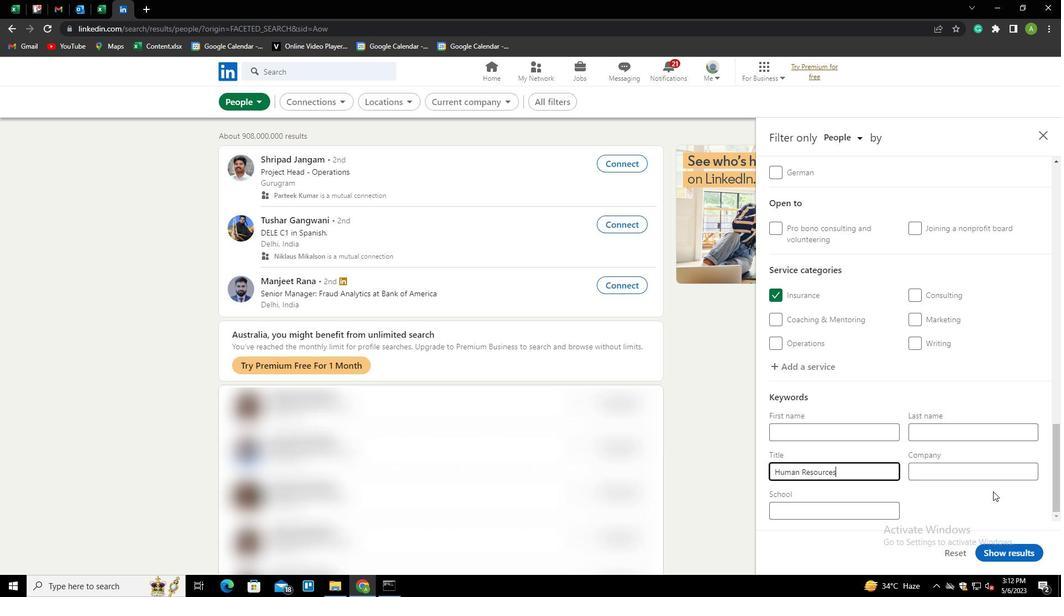 
Action: Mouse moved to (1011, 557)
Screenshot: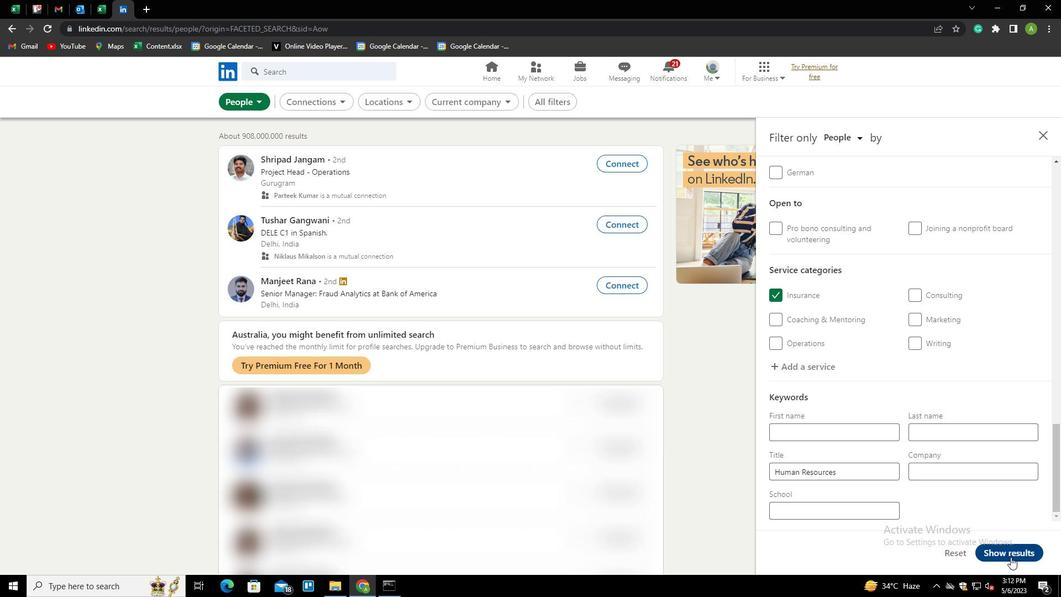 
Action: Mouse pressed left at (1011, 557)
Screenshot: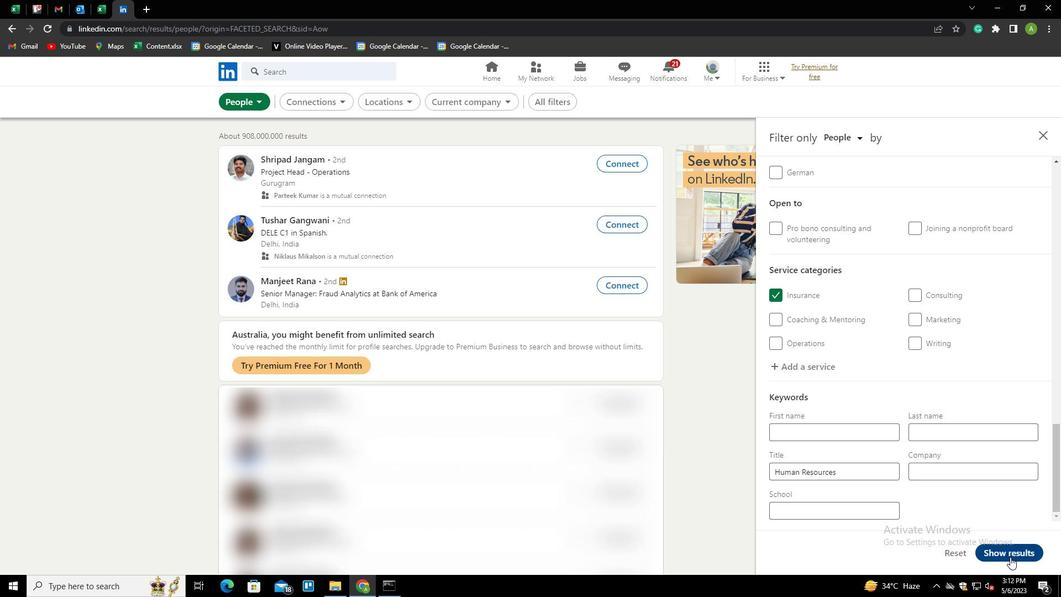 
Action: Mouse moved to (1004, 533)
Screenshot: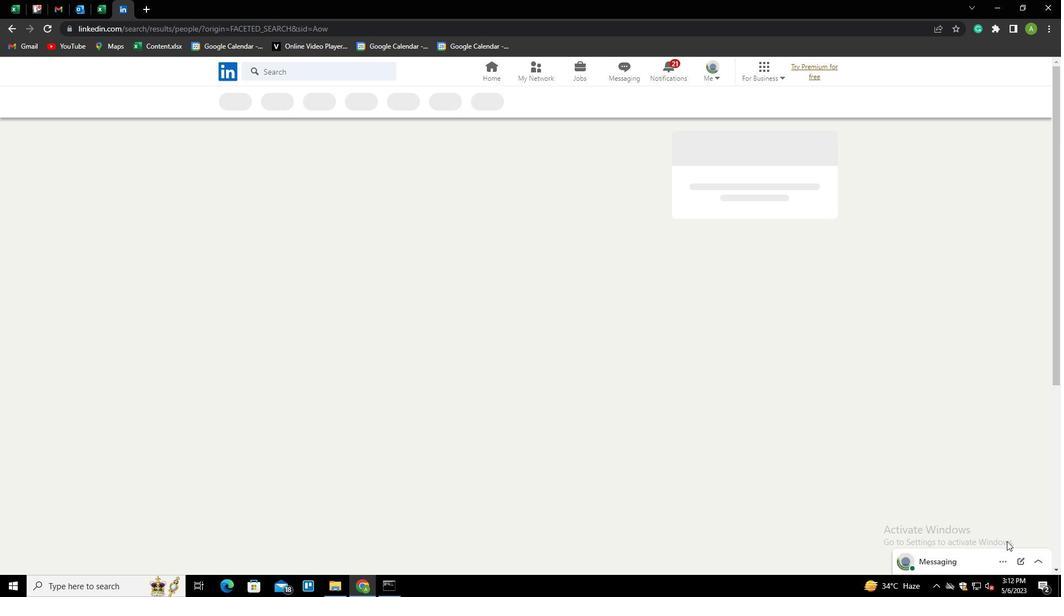 
